 Task: Add an event  with title  Training Session: Sales Techniques, date '2023/11/25' & Select Event type as  Collective. Add location for the event as  456 La Rambla, Barcelona, Spain and add a description: The Sales Techniques training session is a comprehensive and interactive workshop designed to equip sales professionals with effective strategies, skills, and tactics to enhance their sales performance and achieve greater success in their roles. This session focuses on developing a deep understanding of customer needs, building strong relationships, and closing deals through persuasive and customer-centric approaches.Create an event link  http-trainingsession:salestechniquescom & Select the event color as  Blue. , logged in from the account softage.1@softage.netand send the event invitation to softage.6@softage.net and softage.7@softage.net
Action: Mouse moved to (746, 101)
Screenshot: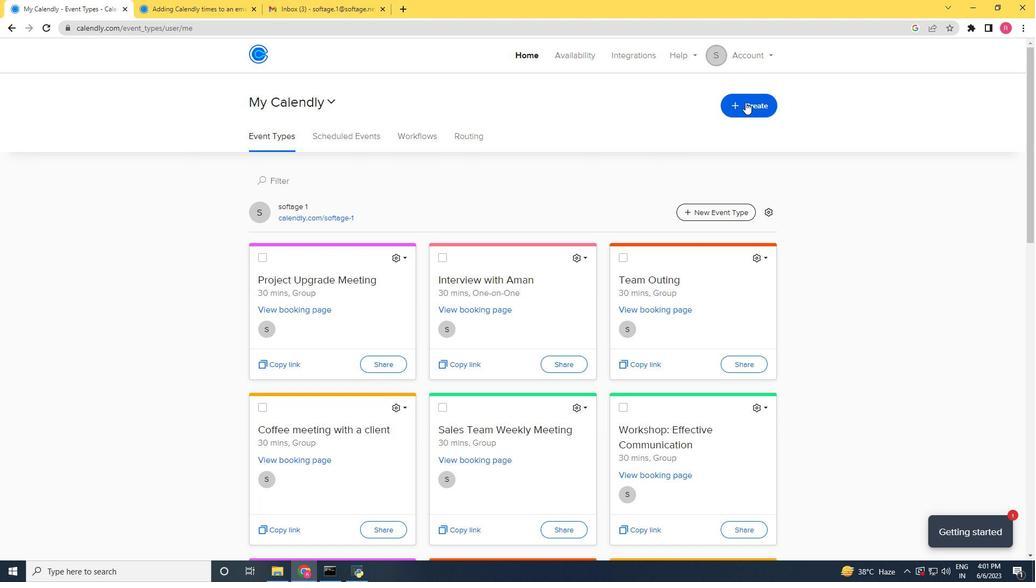 
Action: Mouse pressed left at (746, 101)
Screenshot: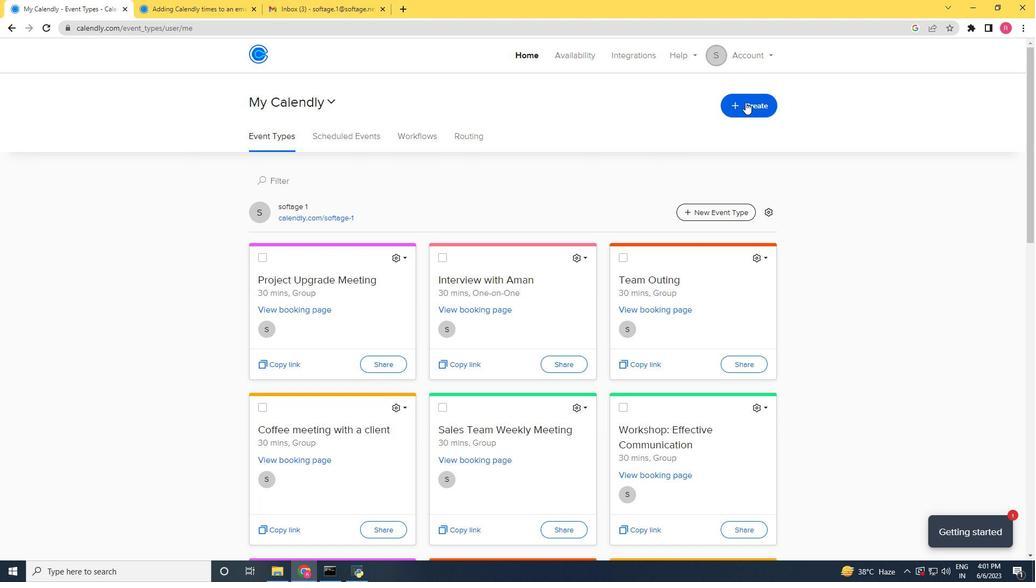 
Action: Mouse moved to (684, 158)
Screenshot: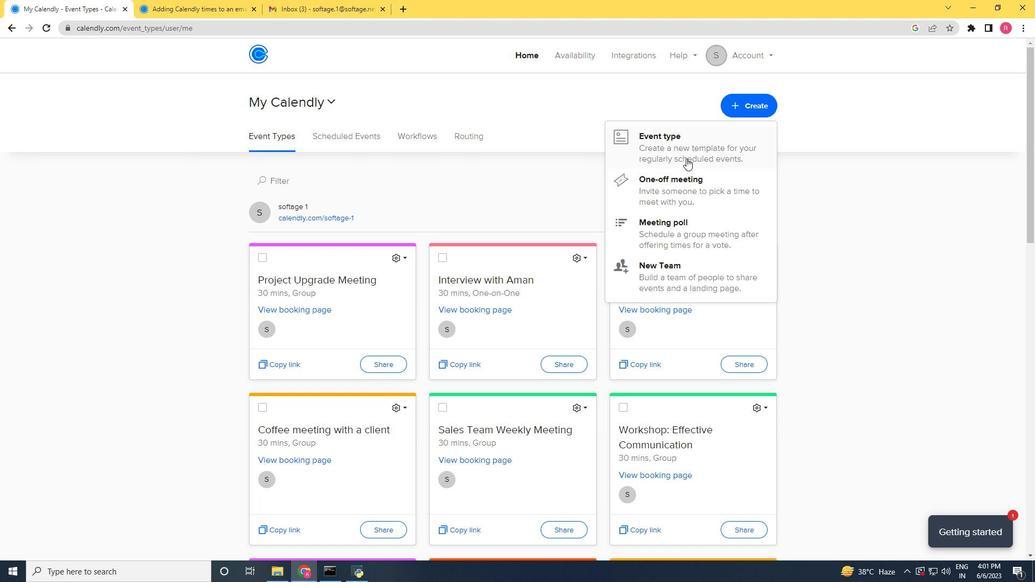 
Action: Mouse pressed left at (684, 158)
Screenshot: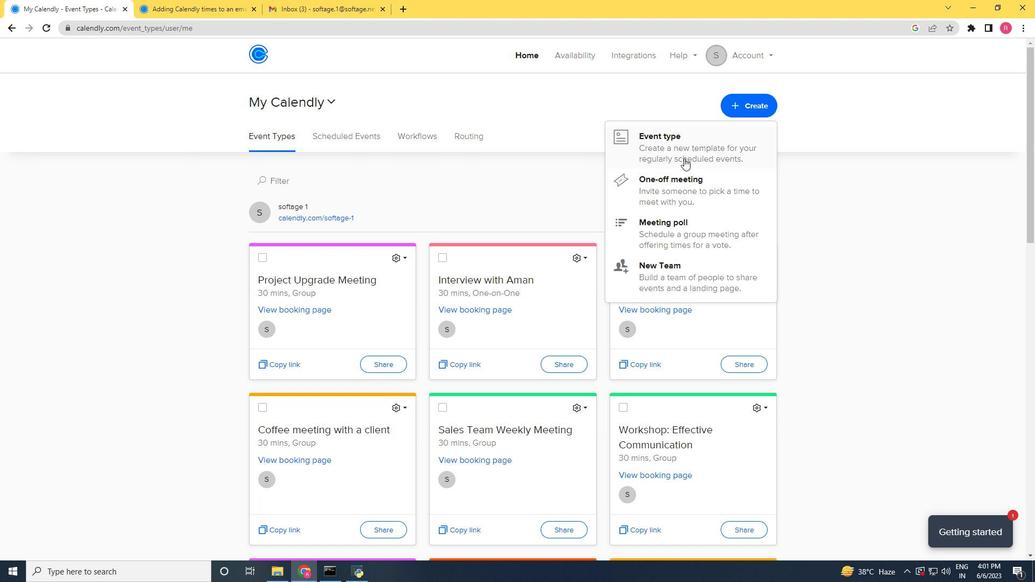 
Action: Mouse moved to (518, 308)
Screenshot: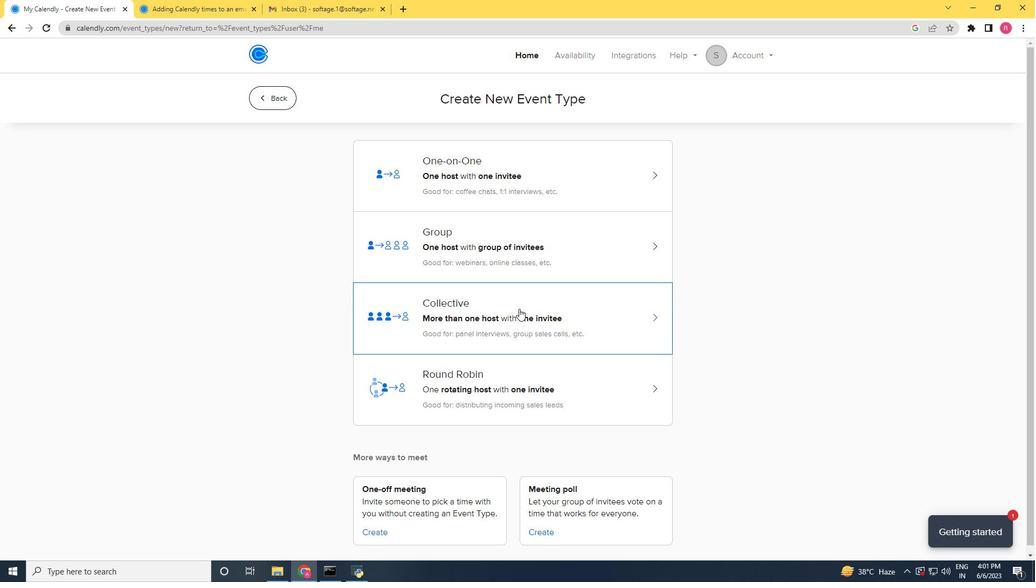 
Action: Mouse pressed left at (518, 308)
Screenshot: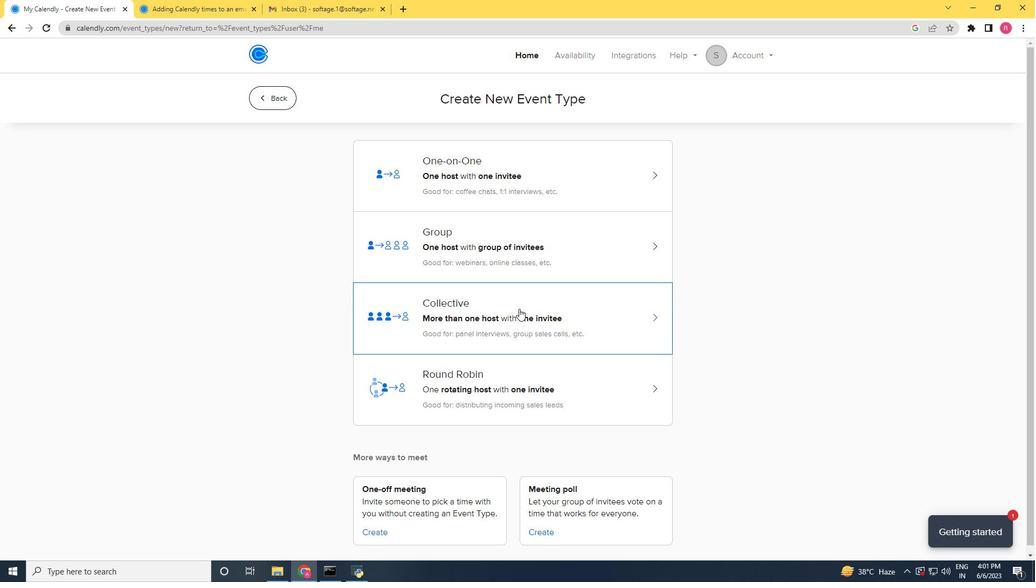 
Action: Mouse moved to (633, 233)
Screenshot: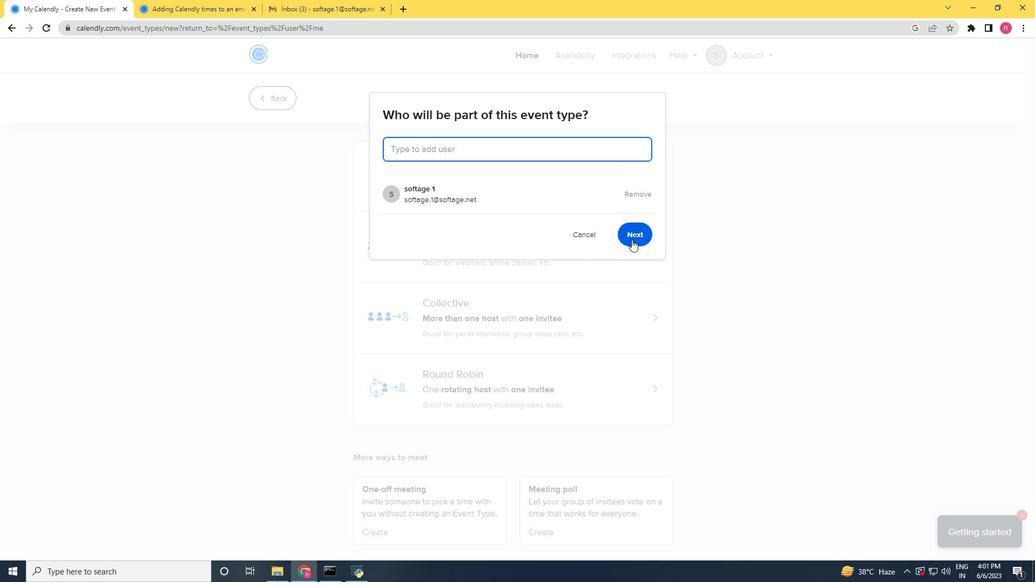 
Action: Mouse pressed left at (633, 233)
Screenshot: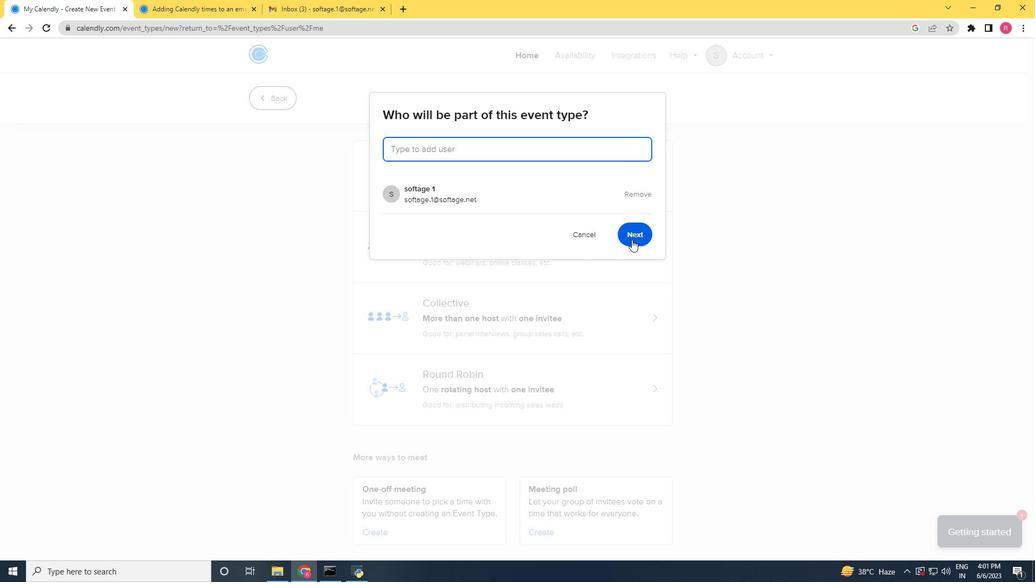 
Action: Mouse moved to (347, 259)
Screenshot: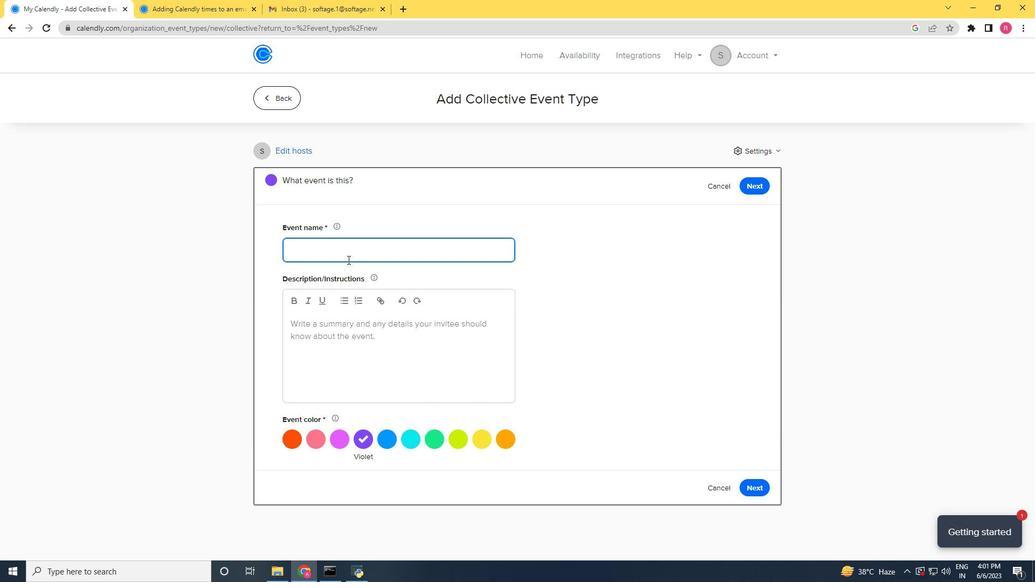 
Action: Key pressed <Key.shift>Training<Key.space><Key.shift>Session
Screenshot: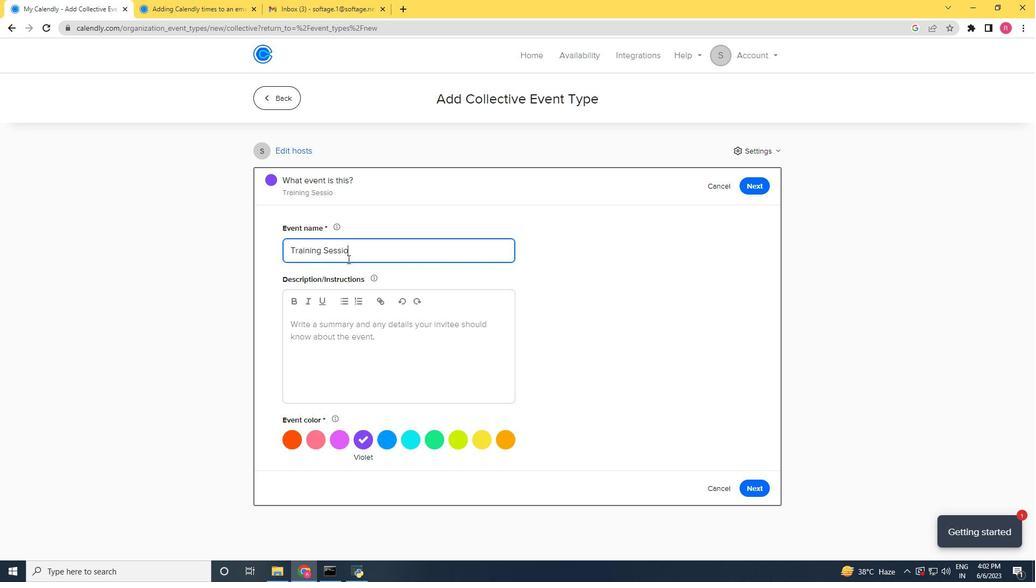 
Action: Mouse moved to (355, 356)
Screenshot: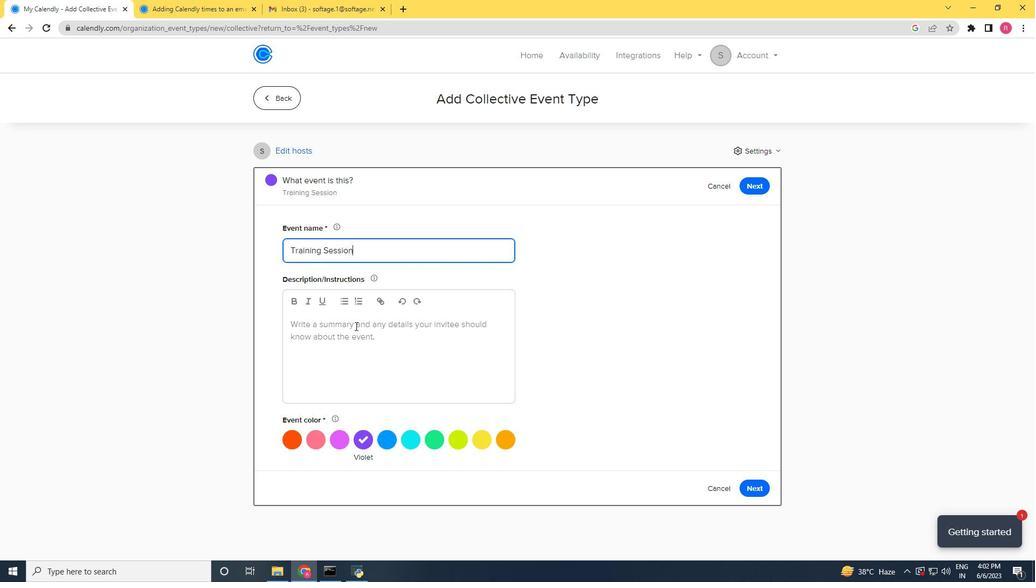 
Action: Mouse pressed left at (355, 356)
Screenshot: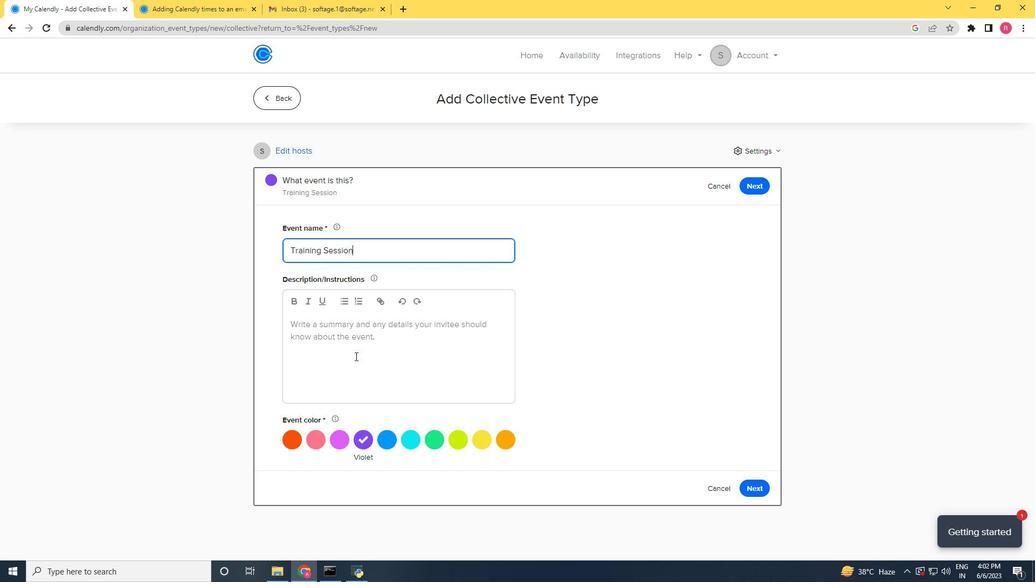 
Action: Mouse moved to (550, 373)
Screenshot: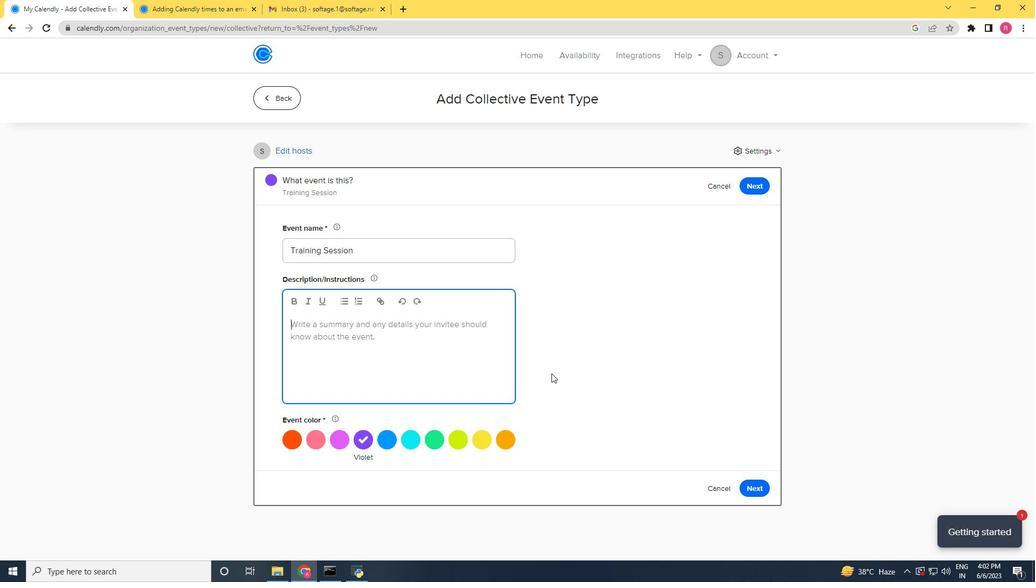 
Action: Key pressed <Key.shift>The<Key.space><Key.shift>Sales<Key.space><Key.shift>Techniques<Key.space>traning<Key.space><Key.backspace><Key.backspace><Key.backspace><Key.backspace><Key.backspace>ining<Key.space>session<Key.space>ia<Key.space>s<Key.space><Key.backspace><Key.backspace><Key.backspace><Key.backspace>s<Key.space>a<Key.space>comprehensive<Key.space>and<Key.space>interactive<Key.space>workshopnn<Key.backspace><Key.backspace><Key.space>designed<Key.space>to<Key.space>equip<Key.space>sales<Key.space>professionals<Key.space>with<Key.space>effective<Key.space>strategies,<Key.space>skill<Key.space><Key.backspace>,<Key.space>and<Key.space>tack<Key.backspace><Key.backspace>ctics<Key.space>to<Key.space>eh<Key.backspace>nhanse<Key.space><Key.backspace><Key.backspace><Key.backspace><Key.backspace><Key.backspace>ance<Key.space>their<Key.space>sales<Key.space>pr<Key.backspace>erformance<Key.space>and<Key.space>achiv=<Key.backspace><Key.backspace>
Screenshot: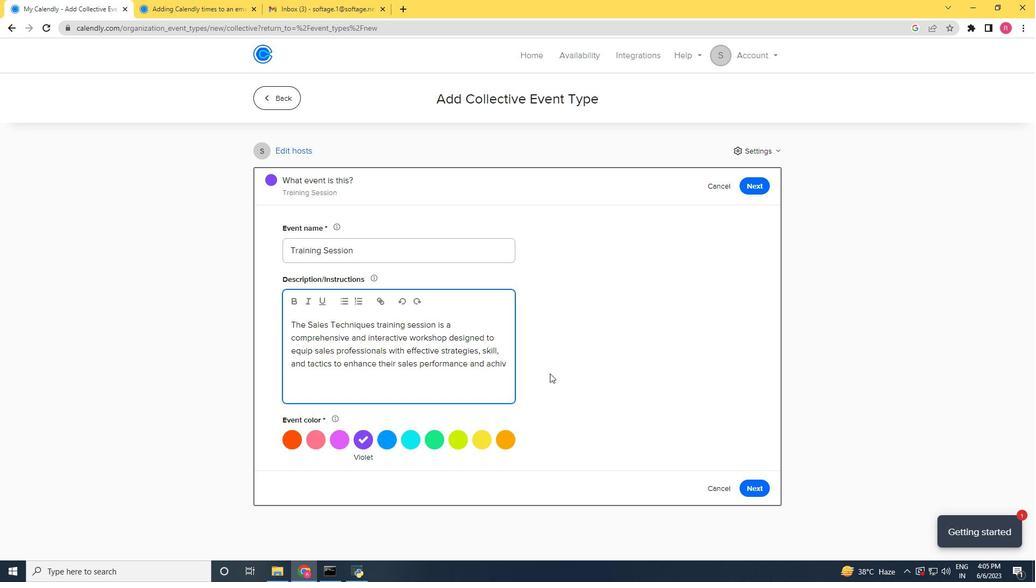 
Action: Mouse moved to (573, 363)
Screenshot: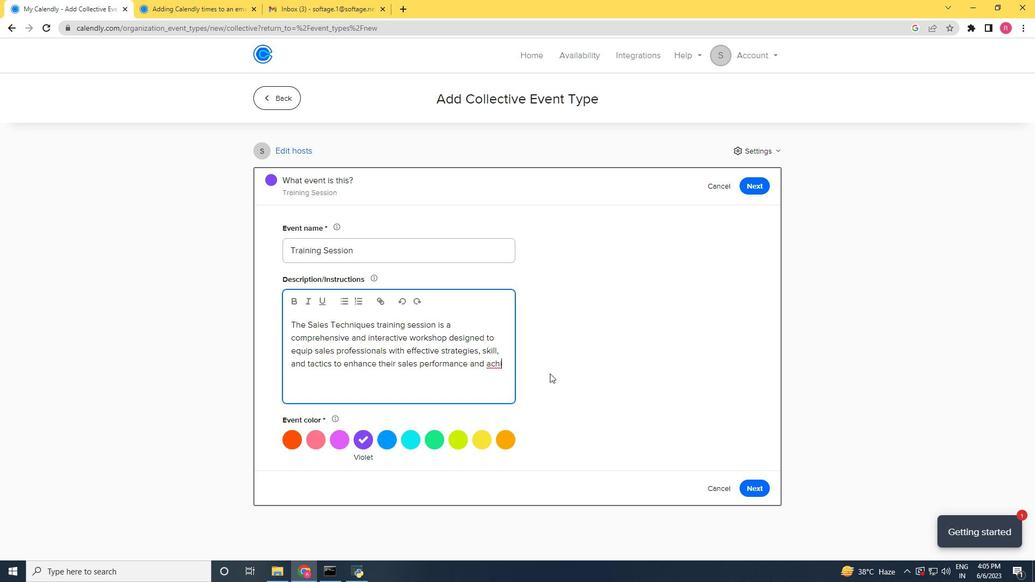 
Action: Key pressed e
Screenshot: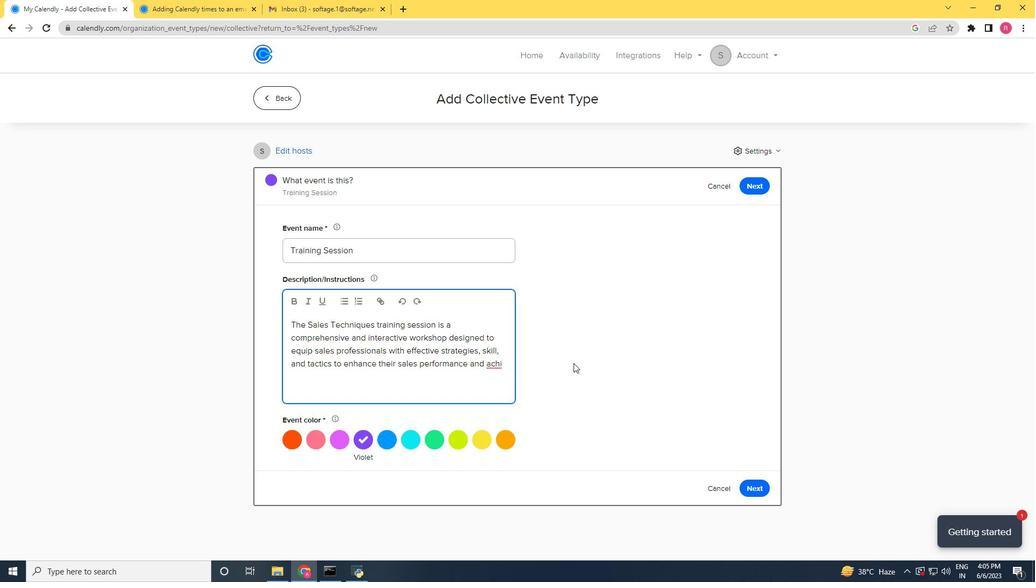 
Action: Mouse moved to (573, 363)
Screenshot: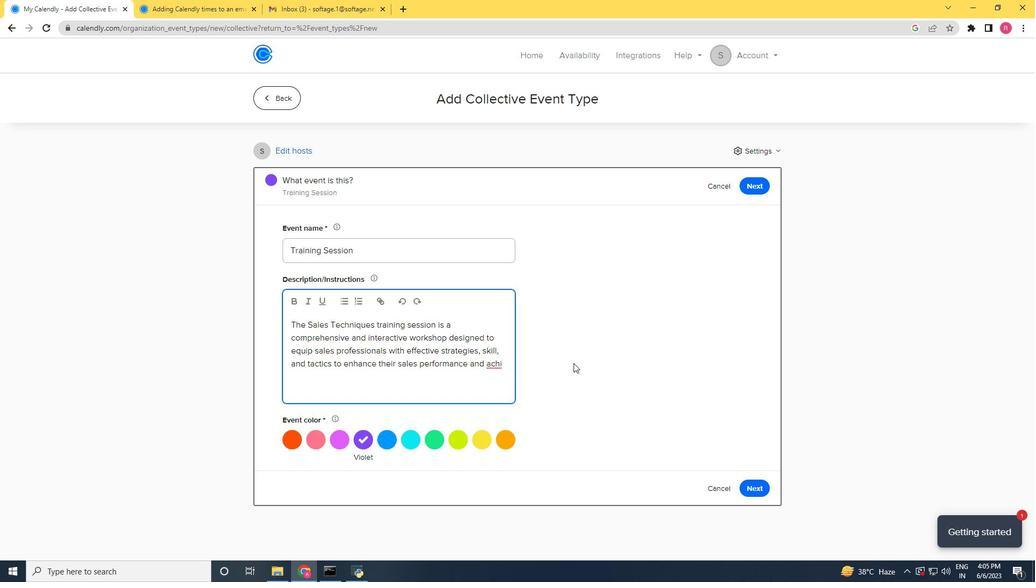 
Action: Key pressed ve<Key.space>grether<Key.space><Key.backspace><Key.backspace><Key.backspace><Key.backspace><Key.backspace><Key.backspace><Key.backspace>reater<Key.space>success<Key.space>in<Key.space>their<Key.space>roles<Key.space><Key.backspace>,<Key.backspace>.<Key.space><Key.shift>THIS<Key.space>SESSION<Key.space>FOR<Key.backspace>CUSES<Key.space>ON<Key.space>DEVELOPO<Key.backspace>ING<Key.space>A<Key.space>DEEP<Key.space><Key.space>UNDERSTANDING<Key.space>OF<Key.space>CUSTOMER<Key.space>NEEDS<Key.space><Key.backspace>,<Key.space><Key.shift><Key.shift><Key.shift>bul<Key.backspace>ilding<Key.space>strong<Key.space>relationship<Key.space><Key.backspace>,<Key.space>and<Key.space>closing<Key.space><Key.space><Key.space>deals<Key.space>through<Key.space>persuasu<Key.backspace>ive<Key.space>and<Key.space>customer<Key.space><Key.backspace>-centric<Key.space>approaches.
Screenshot: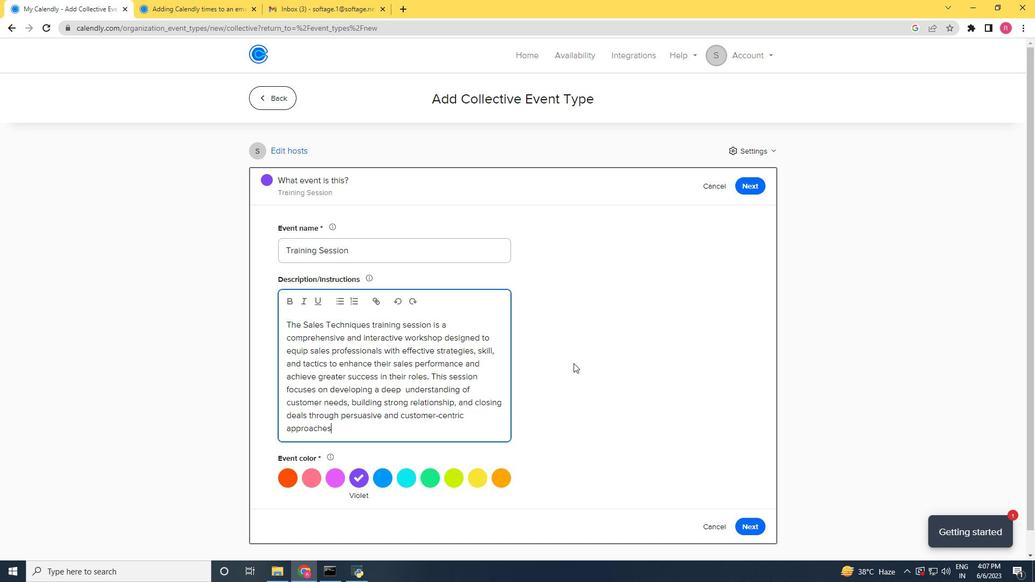 
Action: Mouse moved to (380, 475)
Screenshot: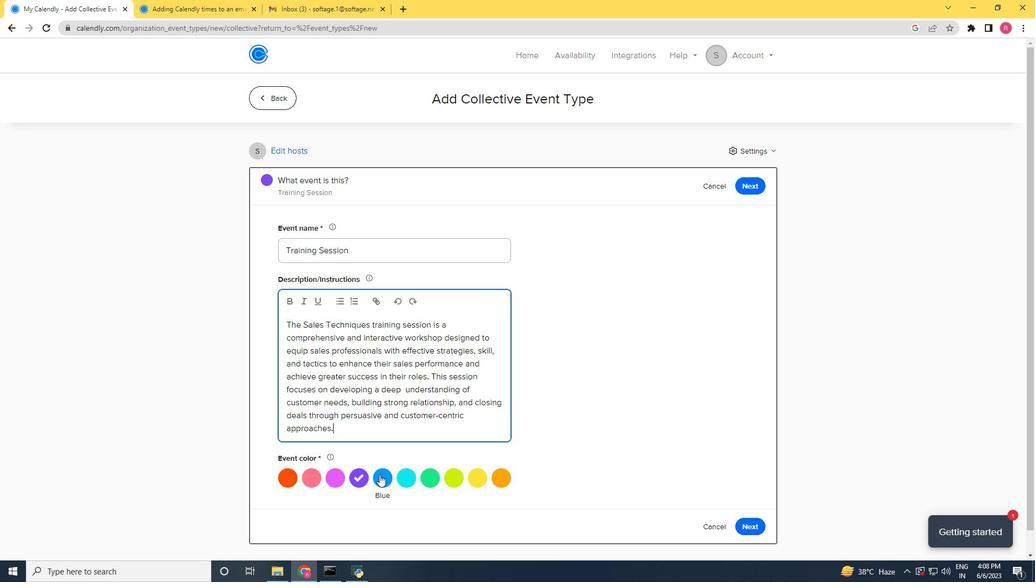 
Action: Mouse pressed left at (380, 475)
Screenshot: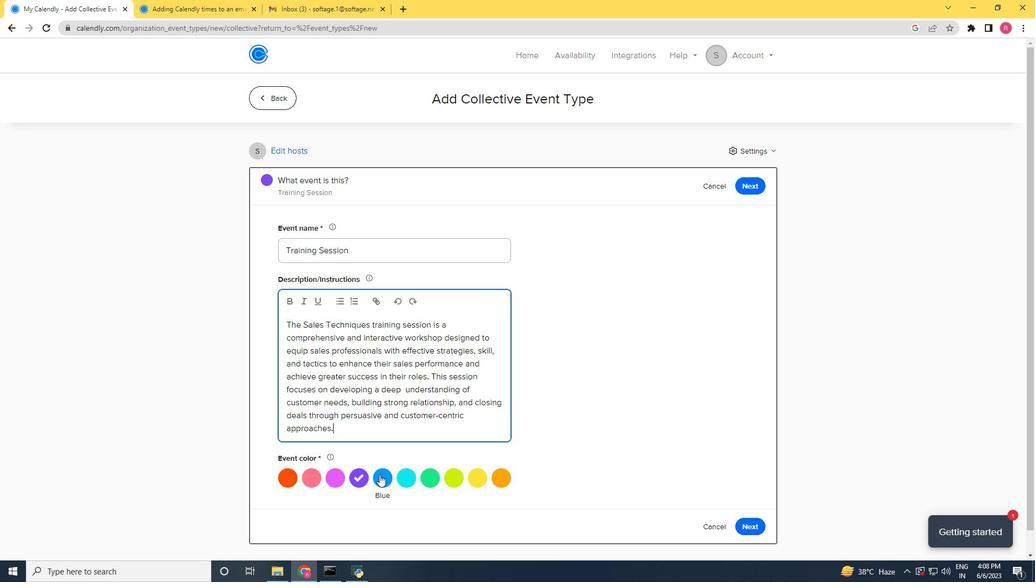 
Action: Mouse moved to (754, 529)
Screenshot: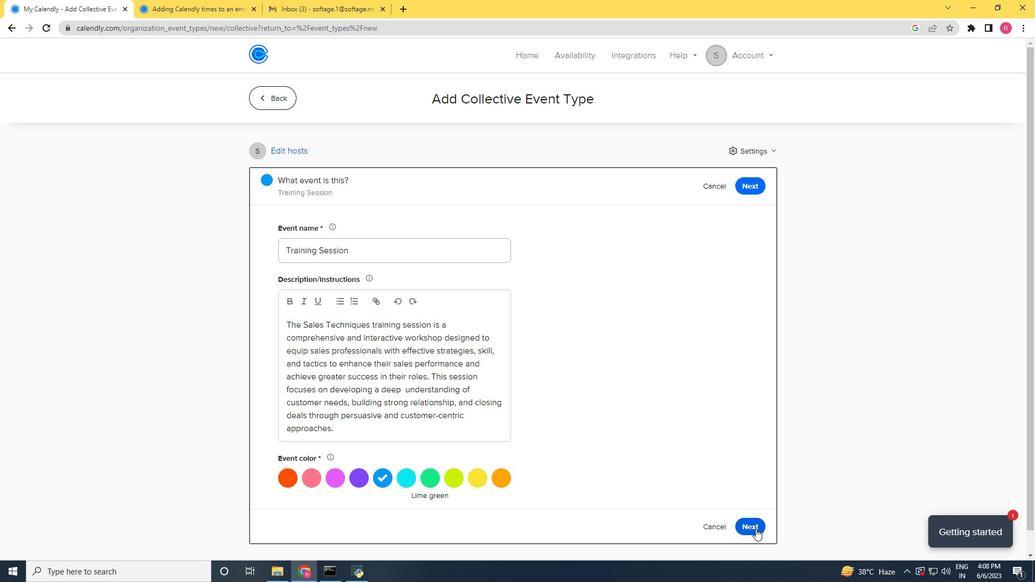 
Action: Mouse pressed left at (754, 529)
Screenshot: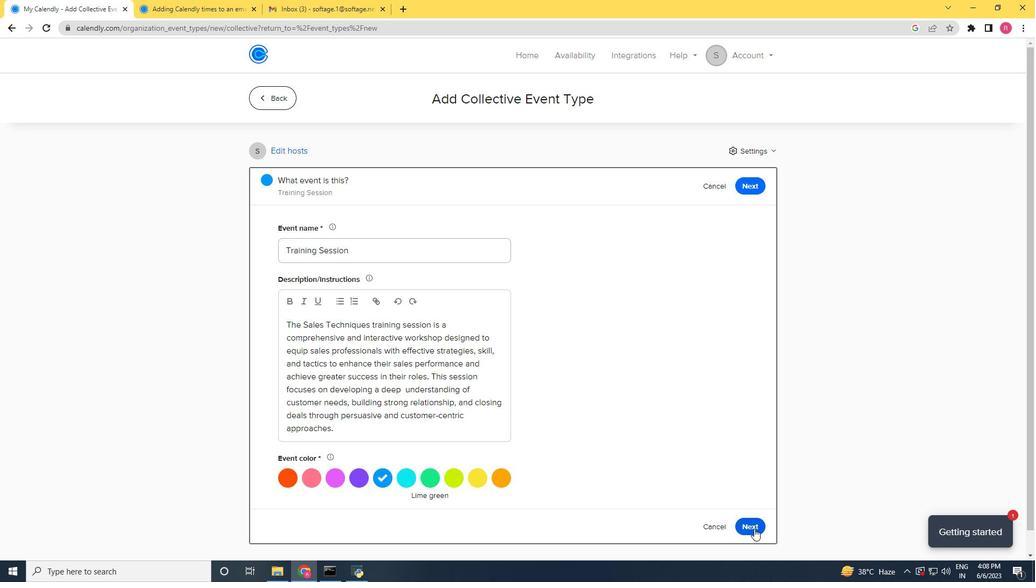 
Action: Mouse moved to (429, 326)
Screenshot: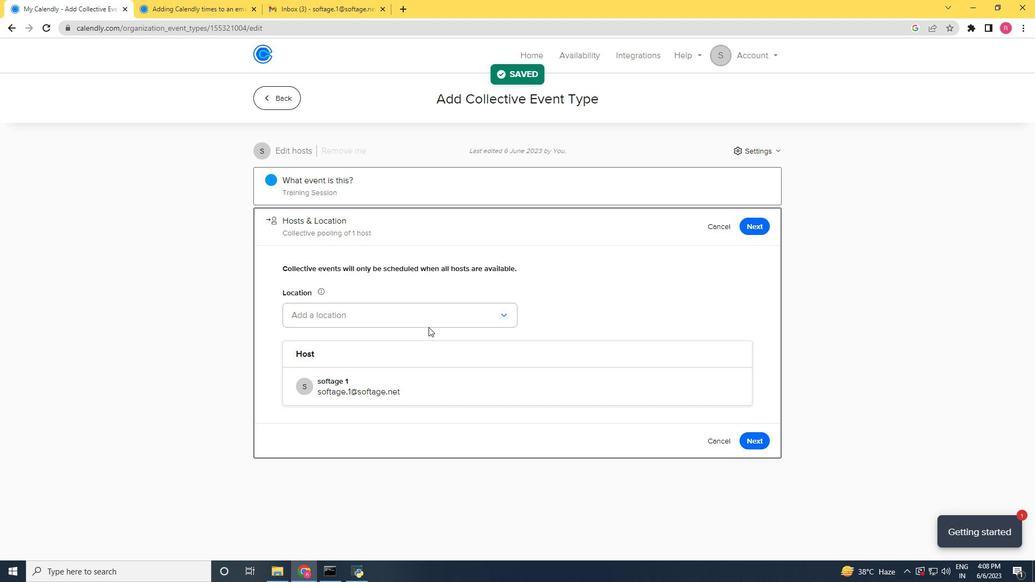 
Action: Mouse pressed left at (428, 327)
Screenshot: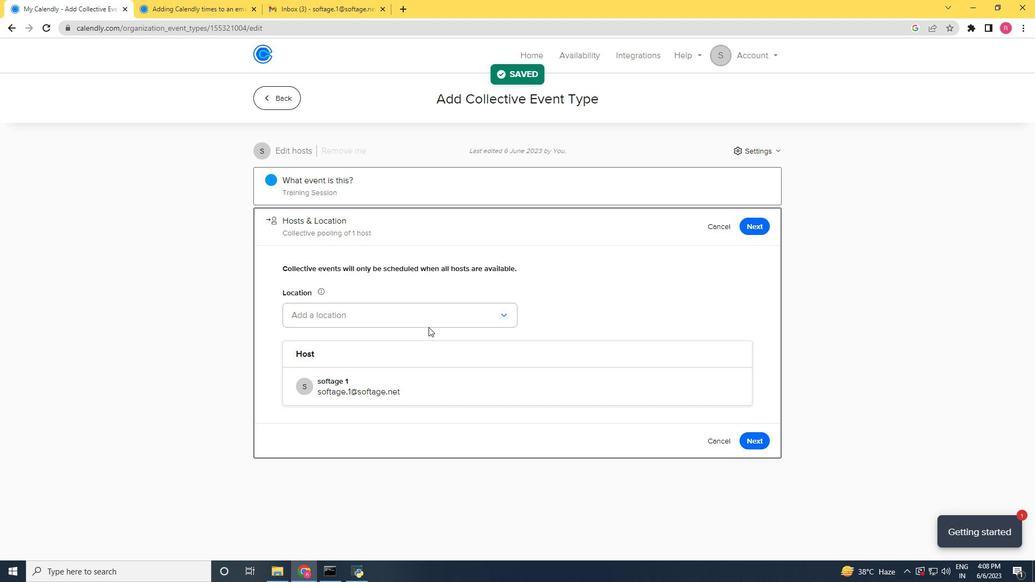 
Action: Mouse moved to (421, 353)
Screenshot: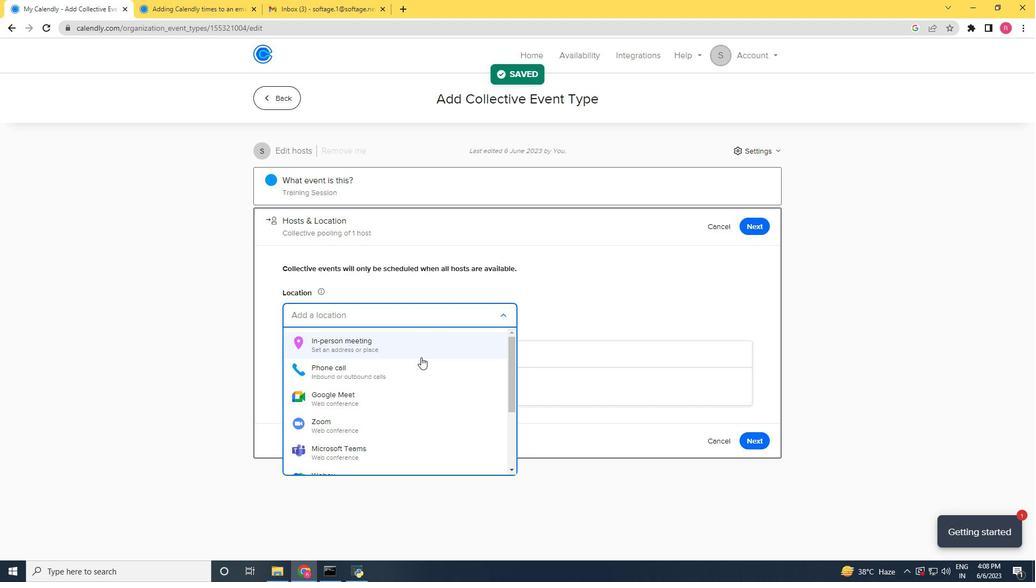 
Action: Mouse pressed left at (421, 353)
Screenshot: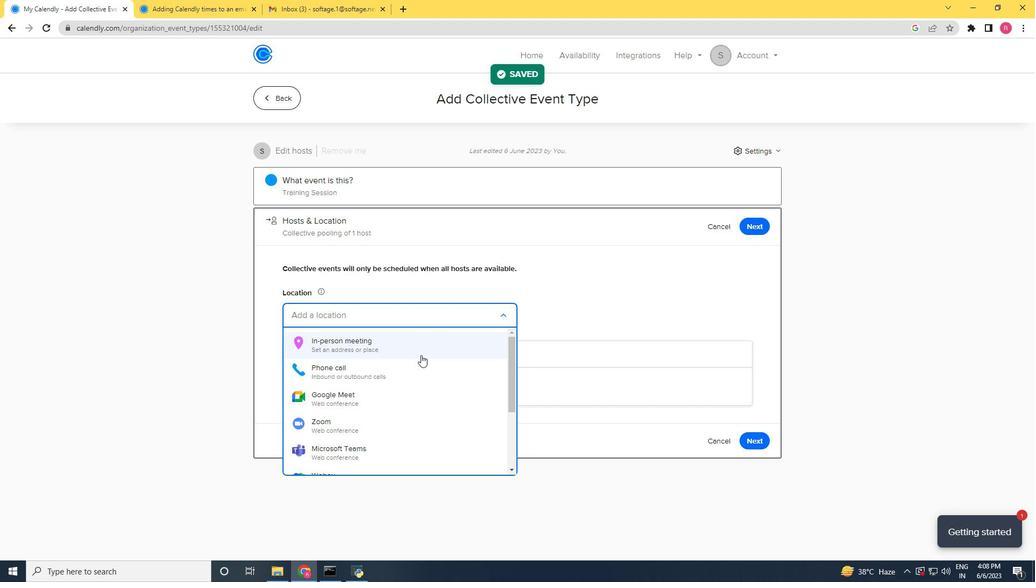 
Action: Mouse moved to (506, 181)
Screenshot: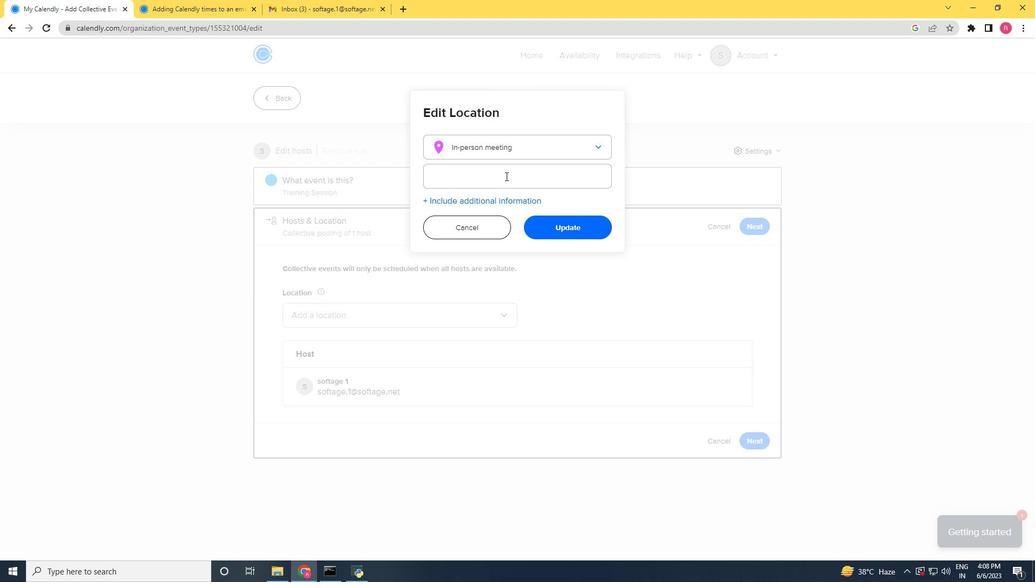 
Action: Mouse pressed left at (506, 181)
Screenshot: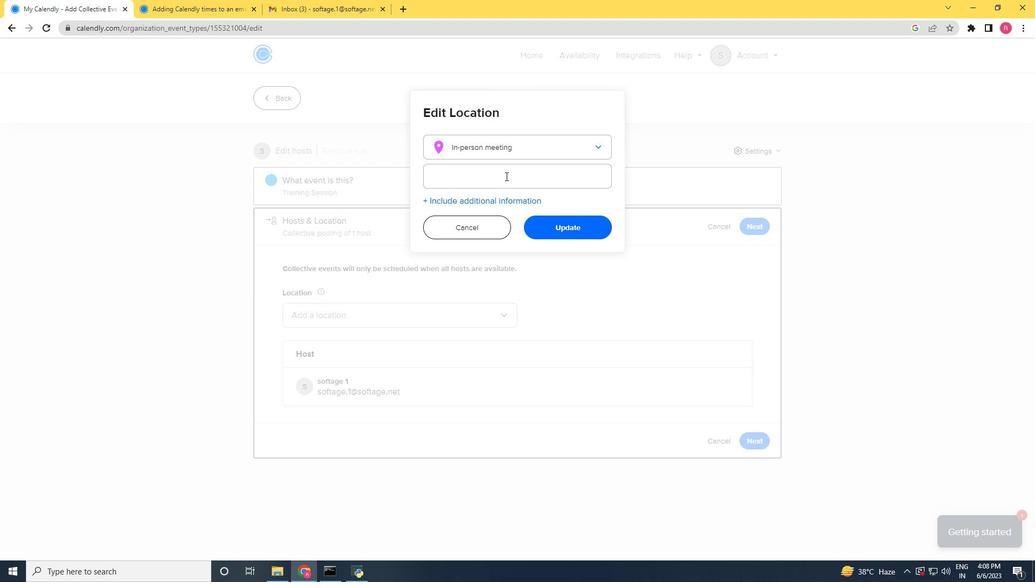 
Action: Mouse moved to (511, 172)
Screenshot: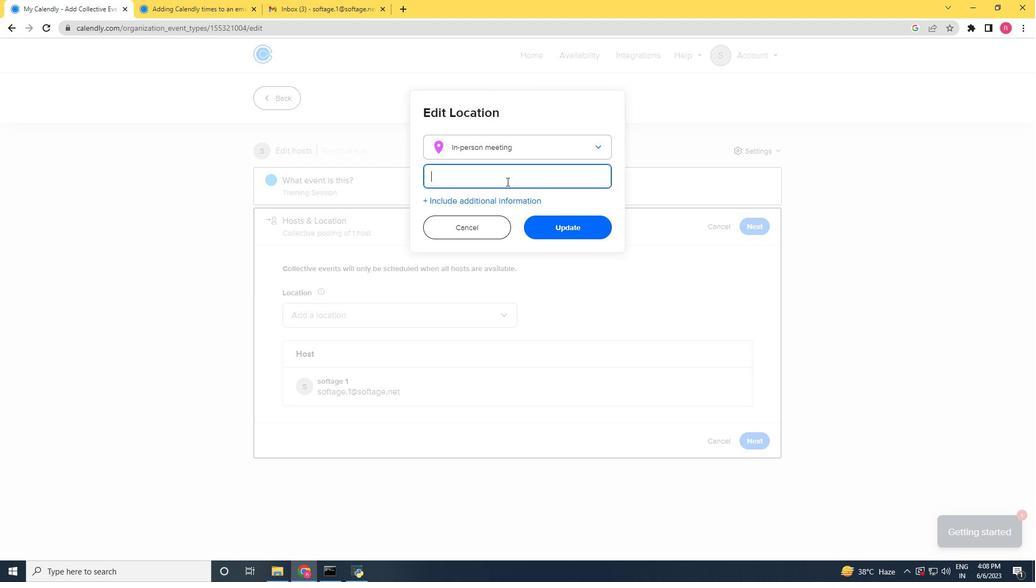 
Action: Key pressed 456<Key.space><Key.space><Key.shift>la<Key.space><Key.backspace><Key.backspace><Key.backspace><Key.shift>La<Key.space><Key.shift>Rambla<Key.space><Key.backspace>,<Key.space><Key.shift>Barcelona<Key.space><Key.space><Key.backspace>,<Key.space><Key.backspace><Key.backspace><Key.backspace>,<Key.space><Key.shift>Spain
Screenshot: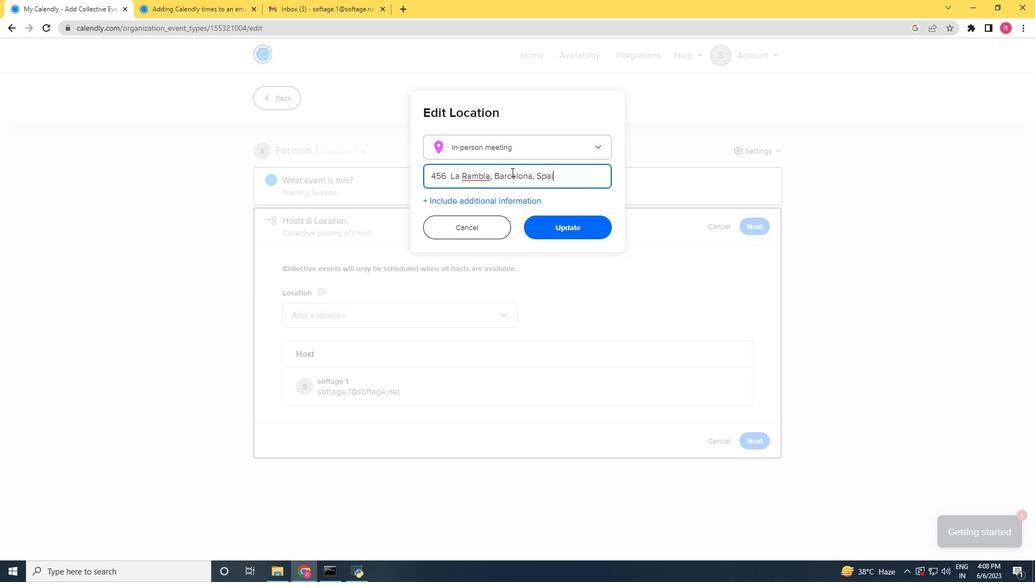
Action: Mouse moved to (551, 226)
Screenshot: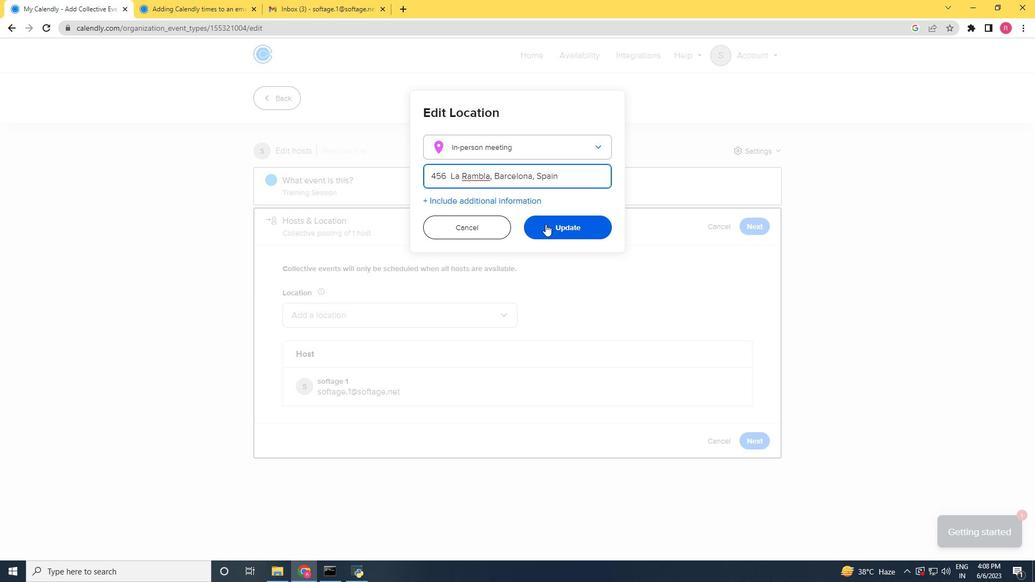 
Action: Mouse pressed left at (551, 226)
Screenshot: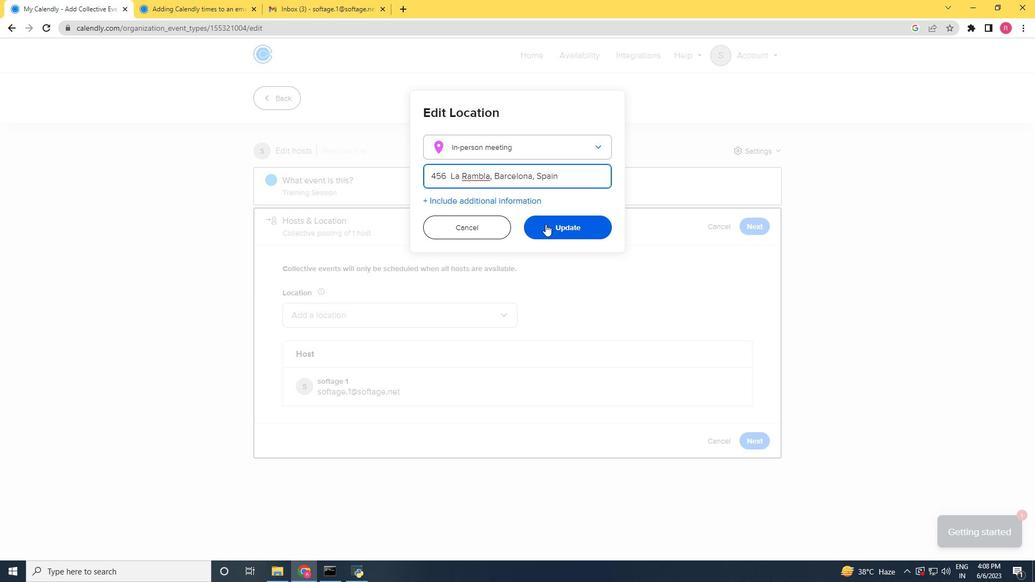 
Action: Mouse moved to (760, 438)
Screenshot: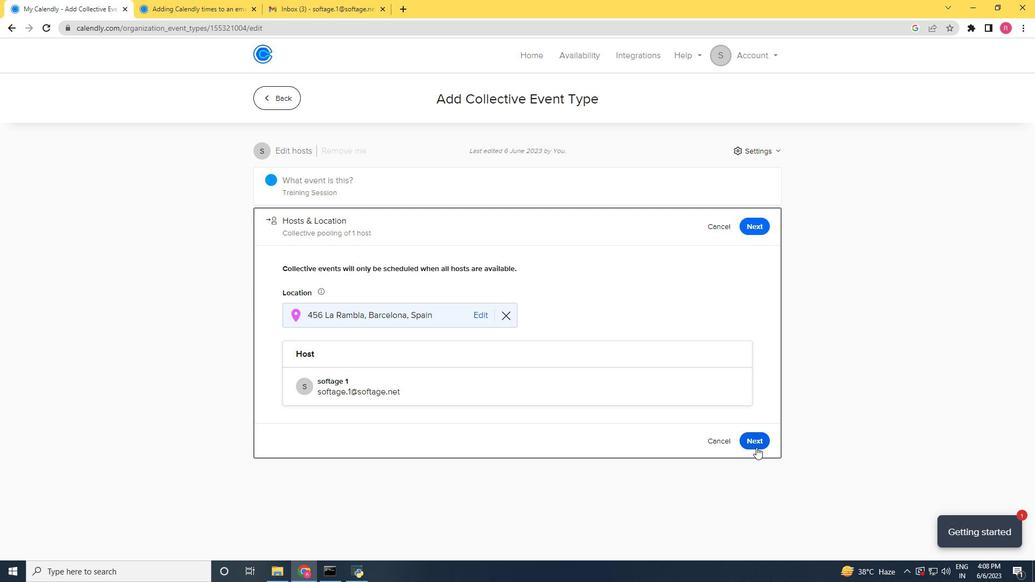 
Action: Mouse pressed left at (758, 440)
Screenshot: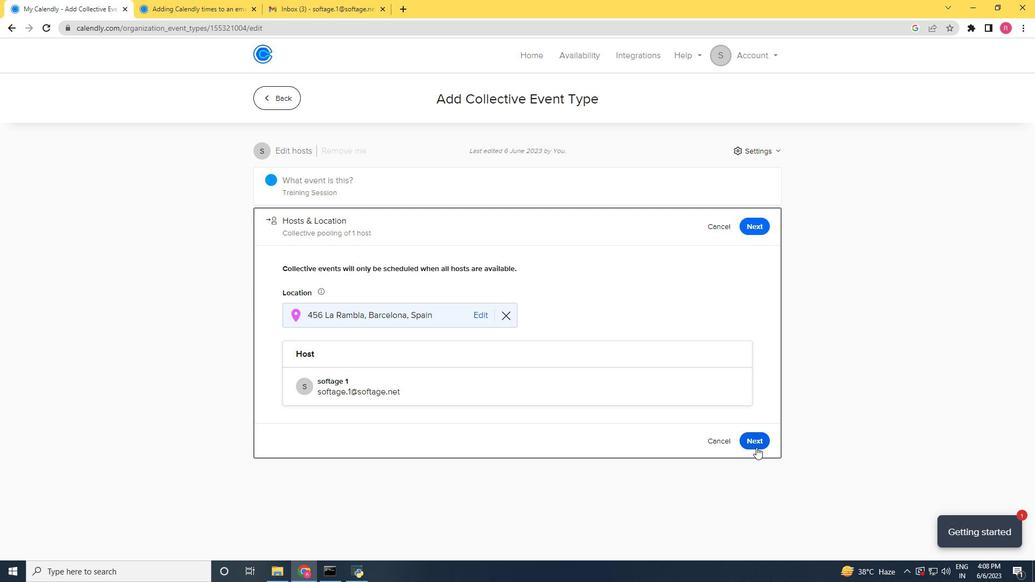 
Action: Mouse moved to (285, 388)
Screenshot: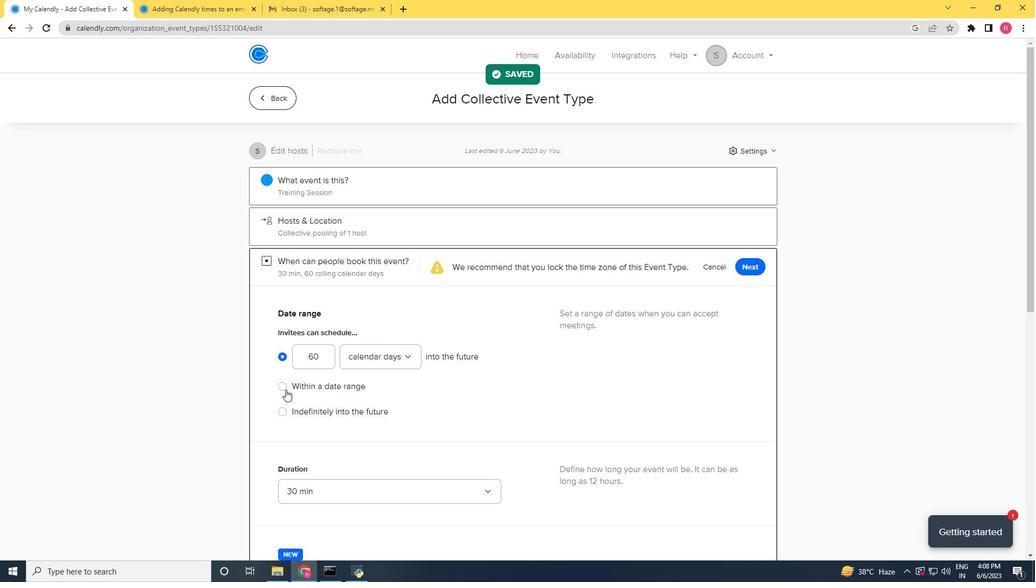 
Action: Mouse pressed left at (285, 388)
Screenshot: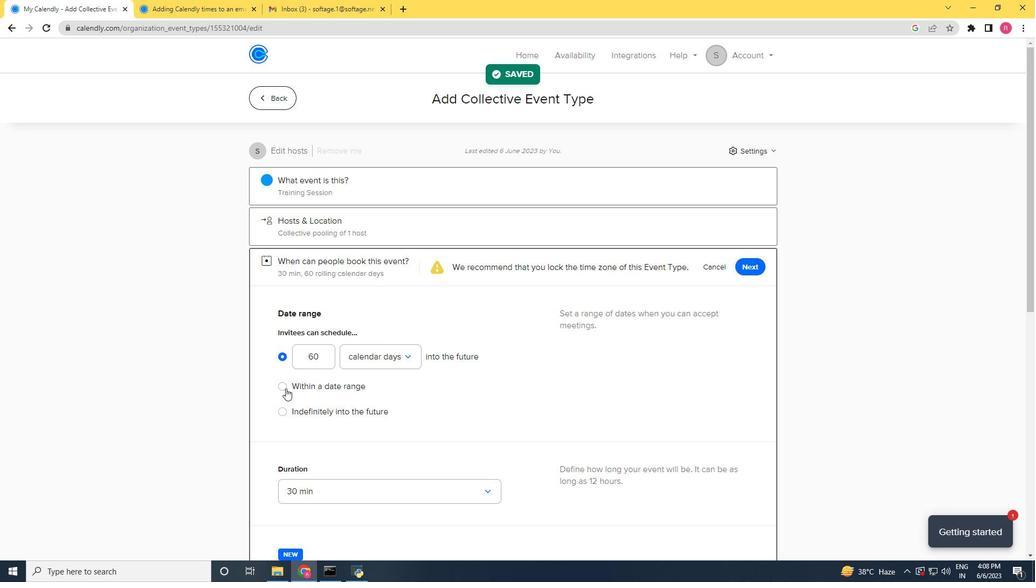 
Action: Mouse moved to (409, 391)
Screenshot: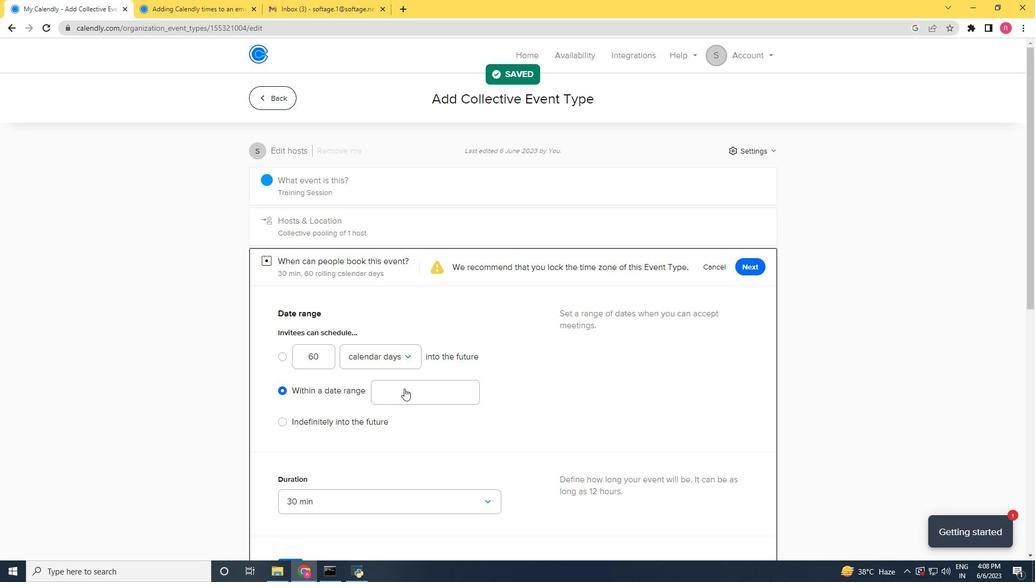 
Action: Mouse pressed left at (409, 391)
Screenshot: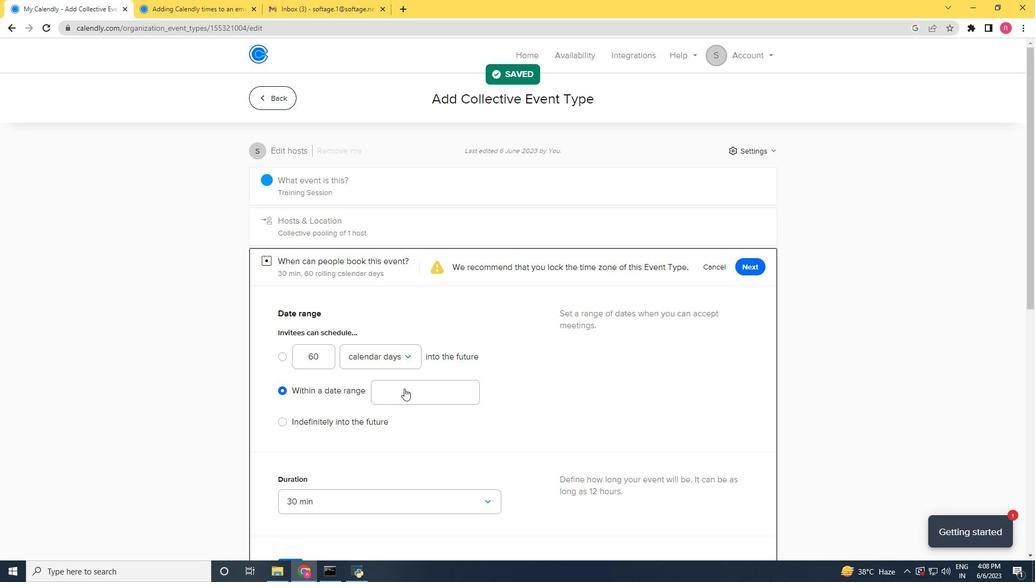 
Action: Mouse moved to (455, 196)
Screenshot: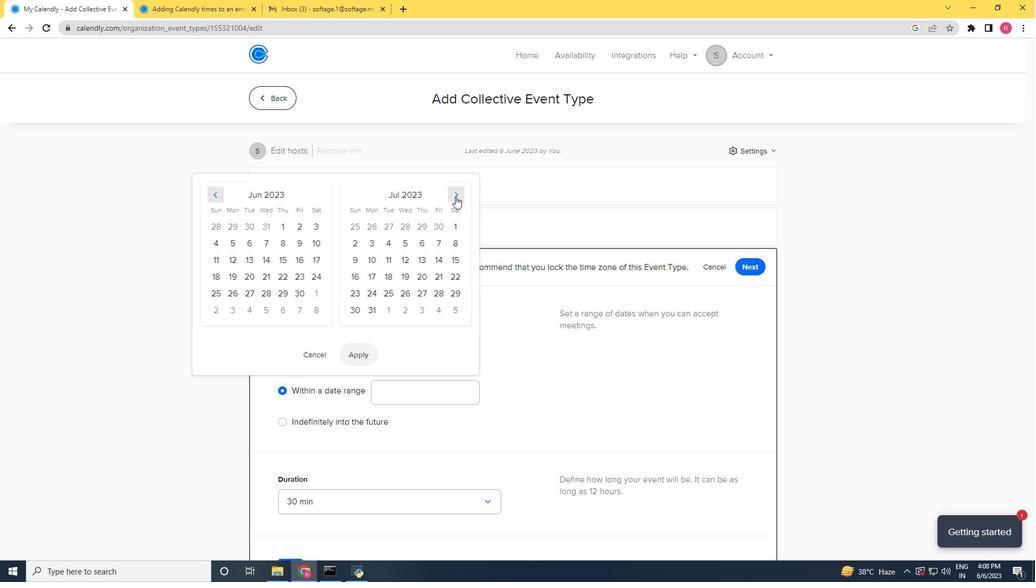 
Action: Mouse pressed left at (455, 196)
Screenshot: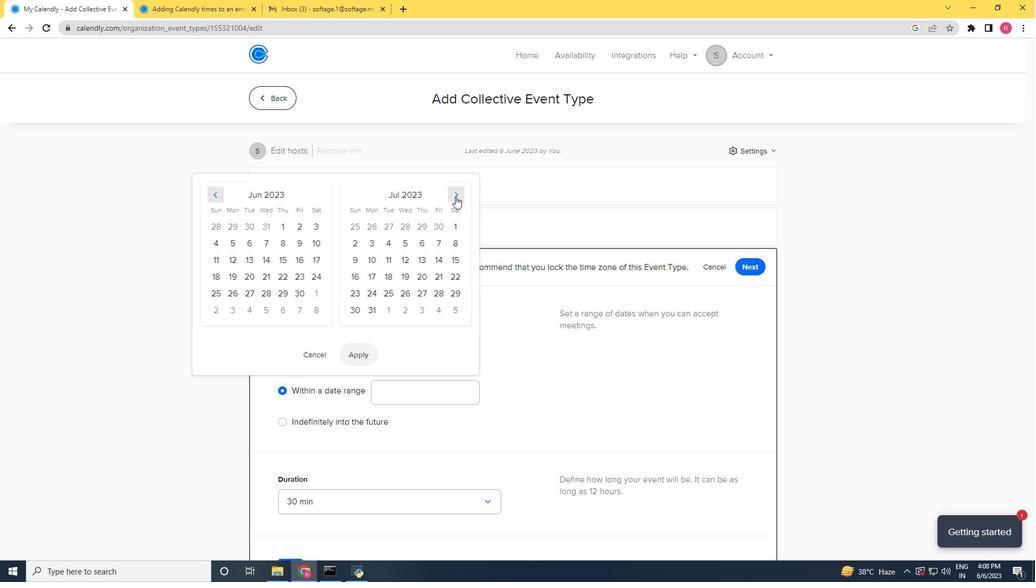 
Action: Mouse moved to (455, 198)
Screenshot: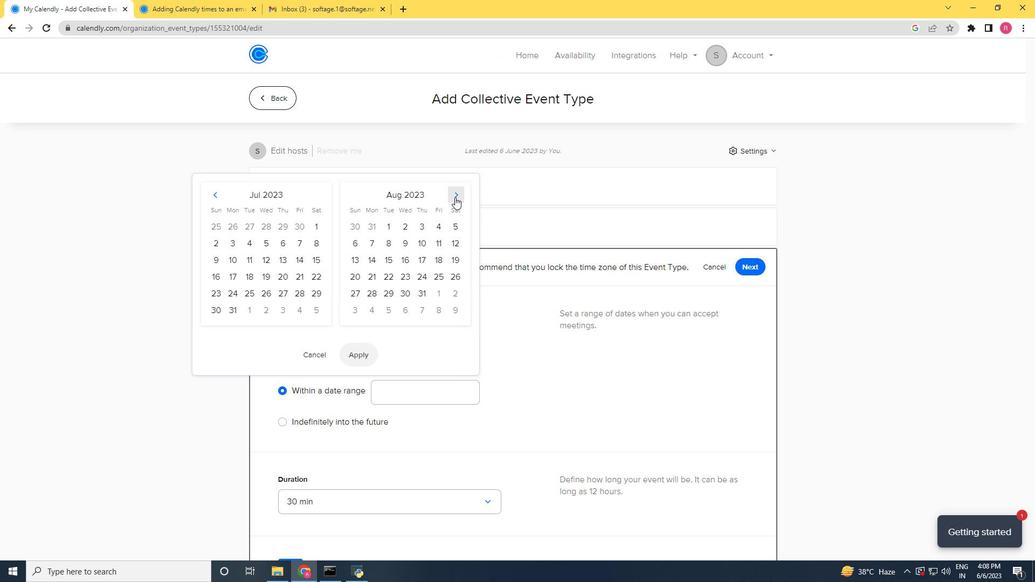 
Action: Mouse pressed left at (455, 198)
Screenshot: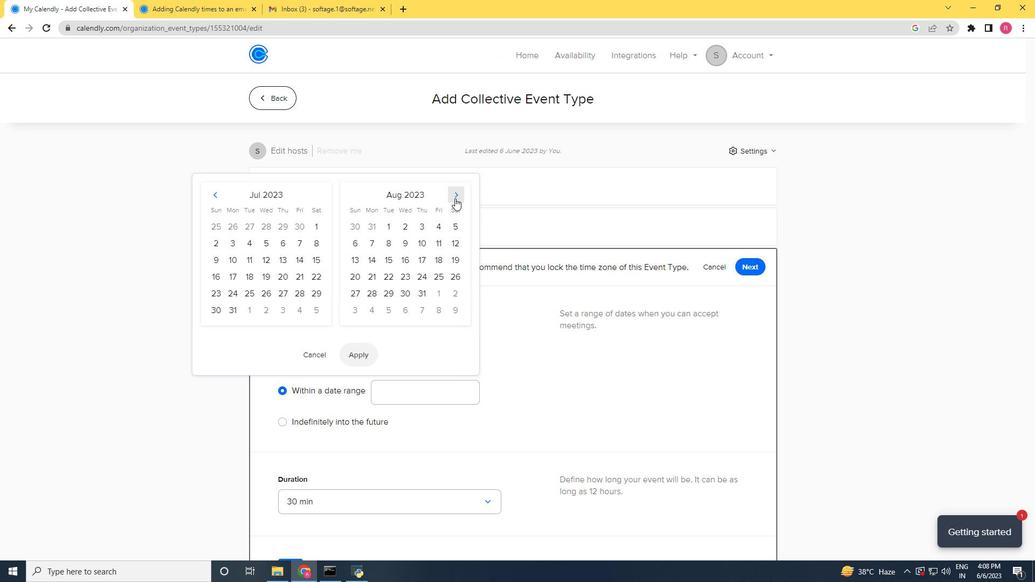 
Action: Mouse moved to (455, 198)
Screenshot: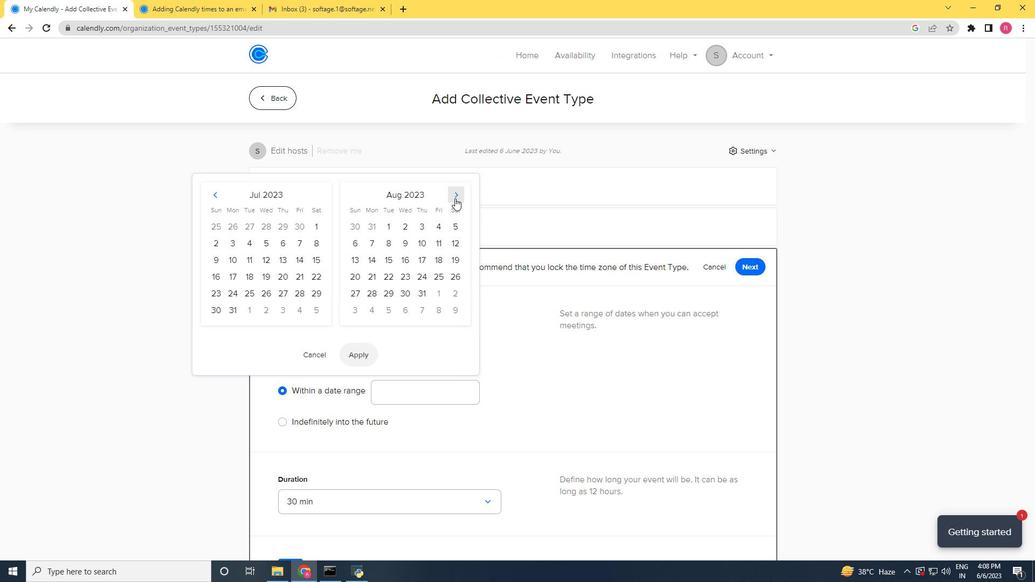 
Action: Mouse pressed left at (455, 198)
Screenshot: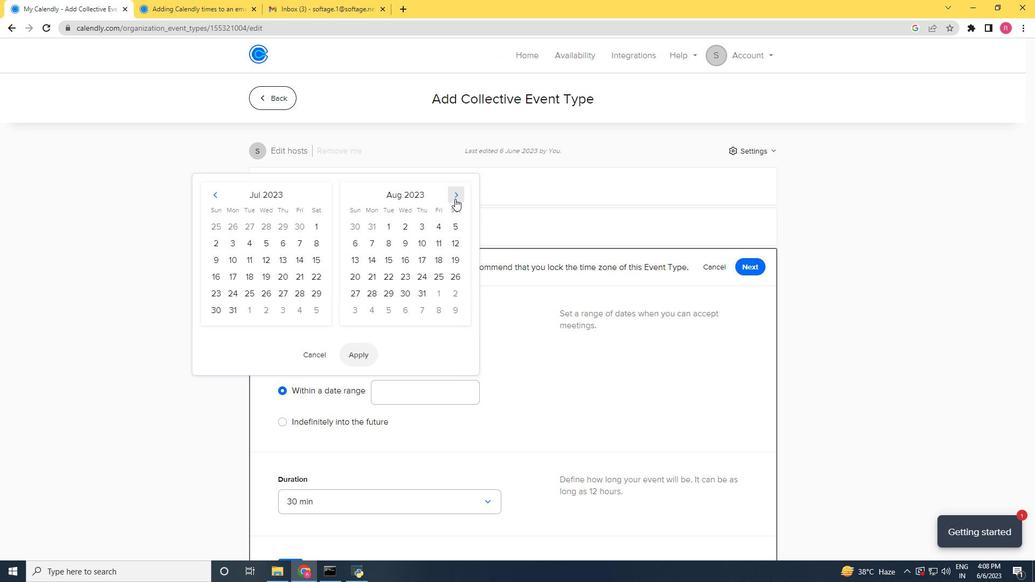 
Action: Mouse moved to (455, 200)
Screenshot: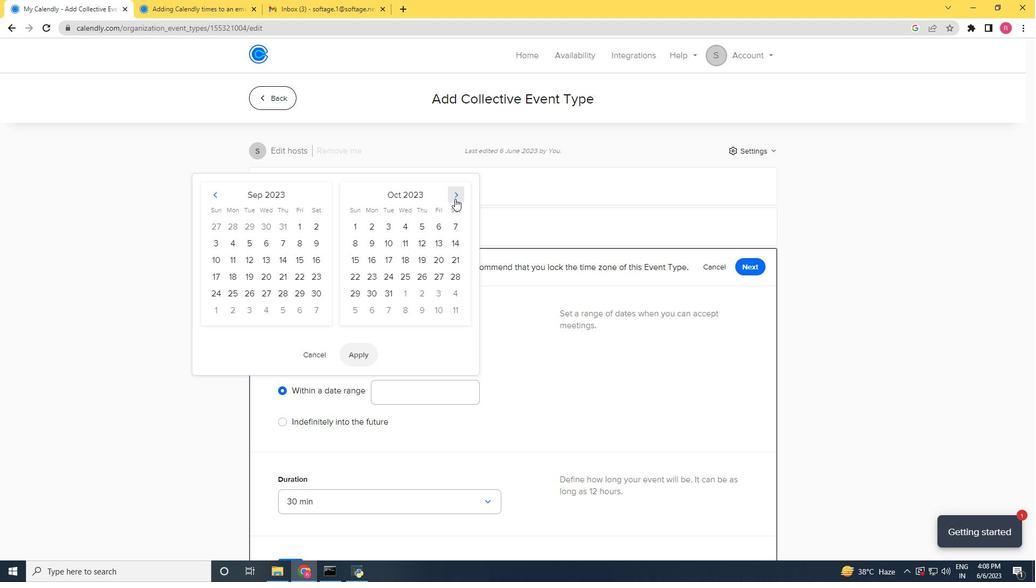 
Action: Mouse pressed left at (455, 200)
Screenshot: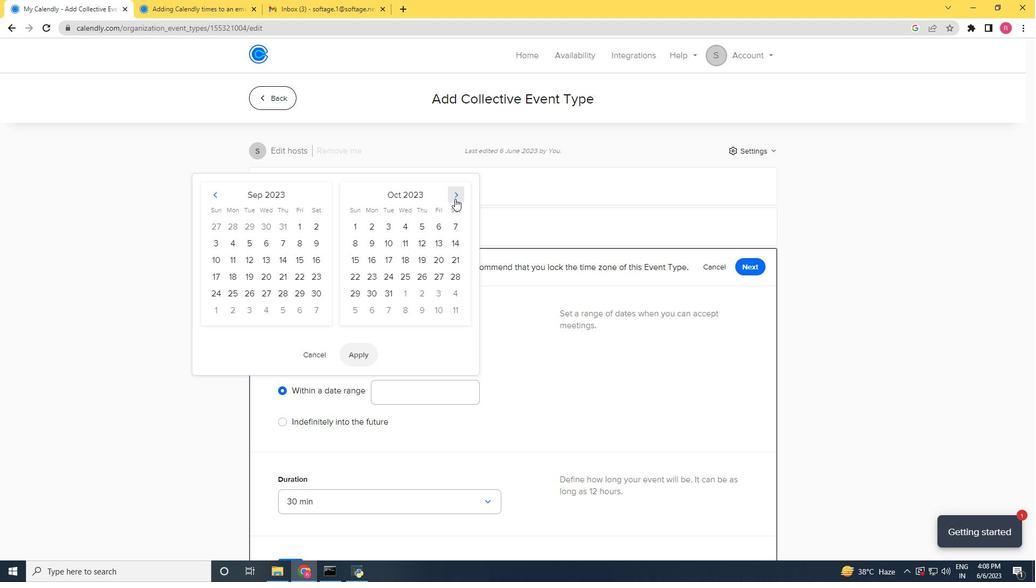 
Action: Mouse moved to (454, 276)
Screenshot: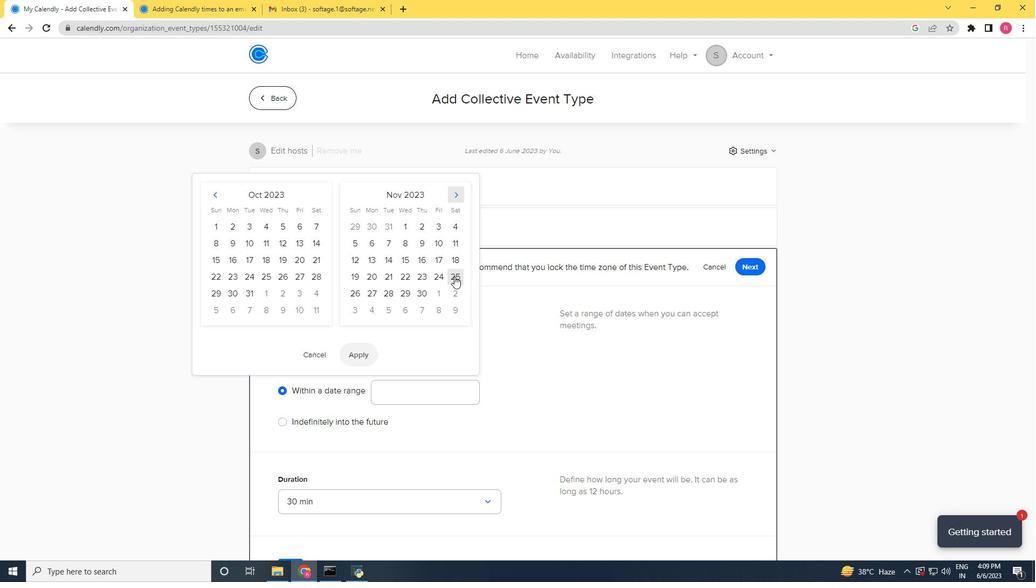 
Action: Mouse pressed left at (454, 276)
Screenshot: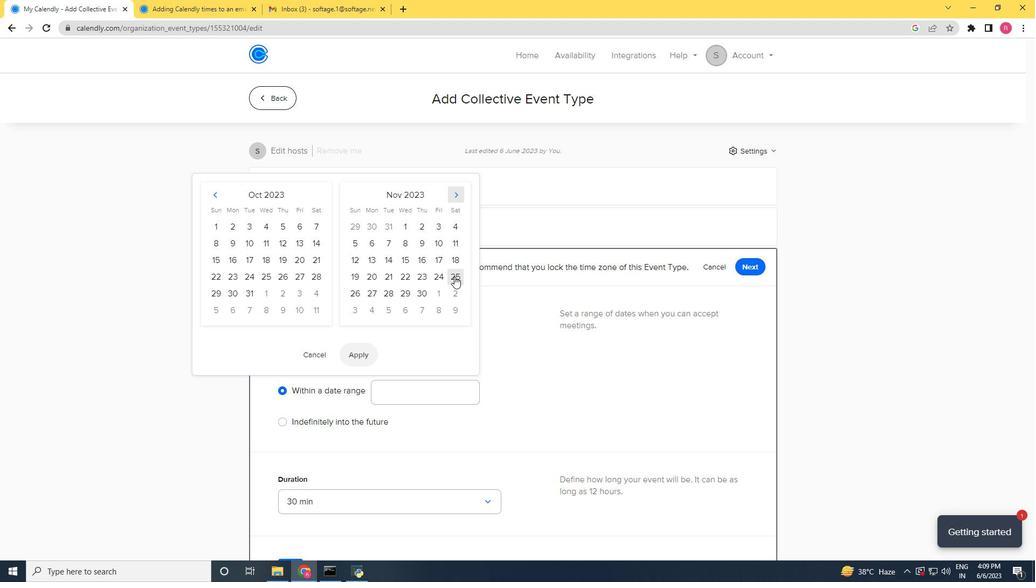 
Action: Mouse moved to (372, 296)
Screenshot: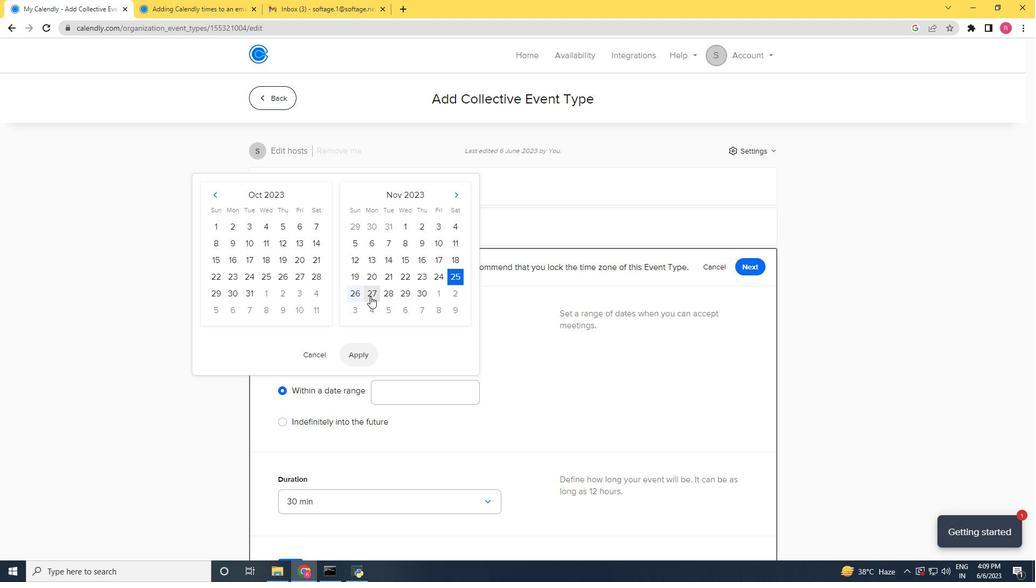 
Action: Mouse pressed left at (372, 296)
Screenshot: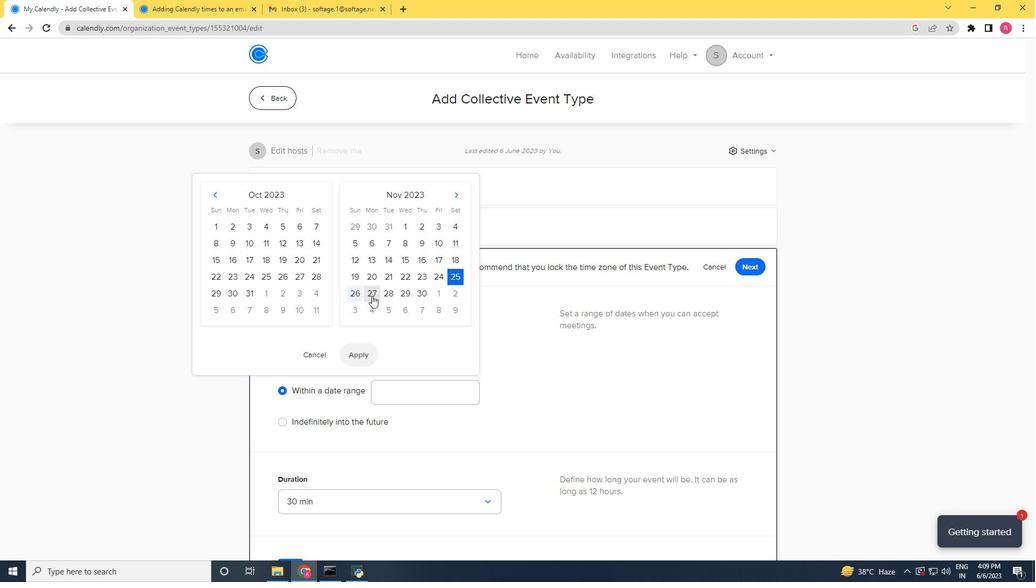 
Action: Mouse moved to (358, 353)
Screenshot: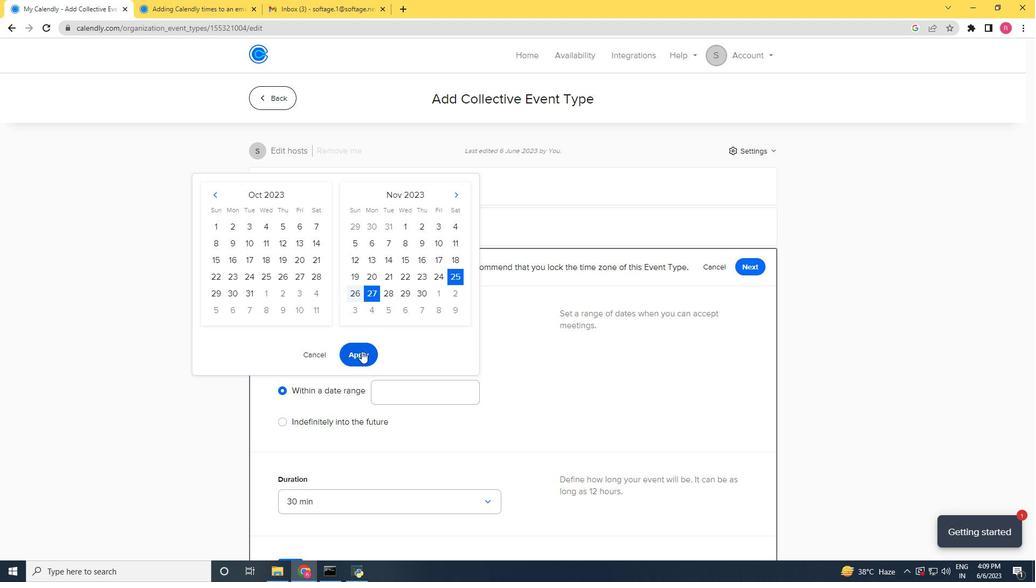 
Action: Mouse pressed left at (358, 353)
Screenshot: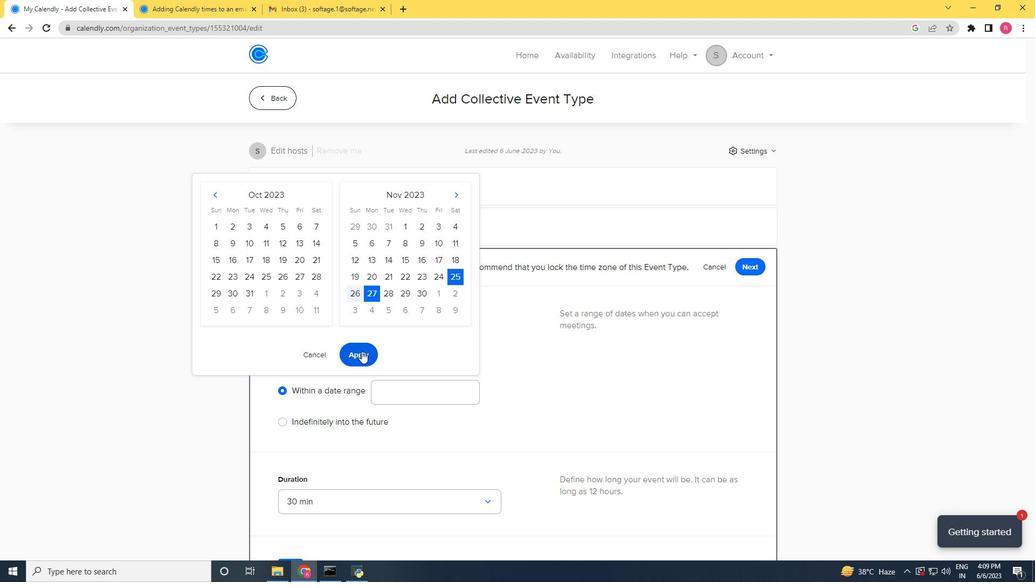
Action: Mouse moved to (577, 372)
Screenshot: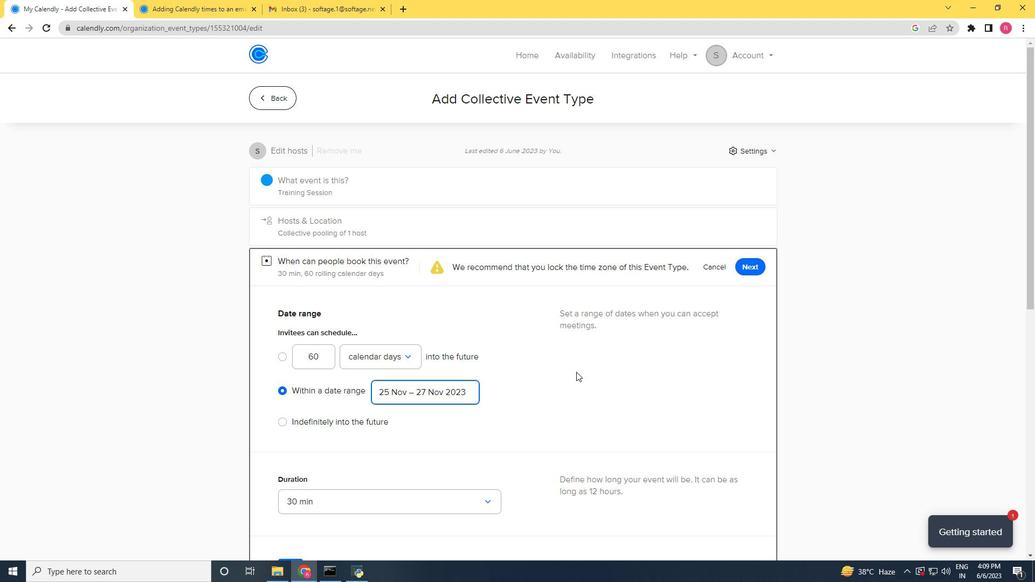 
Action: Mouse scrolled (577, 371) with delta (0, 0)
Screenshot: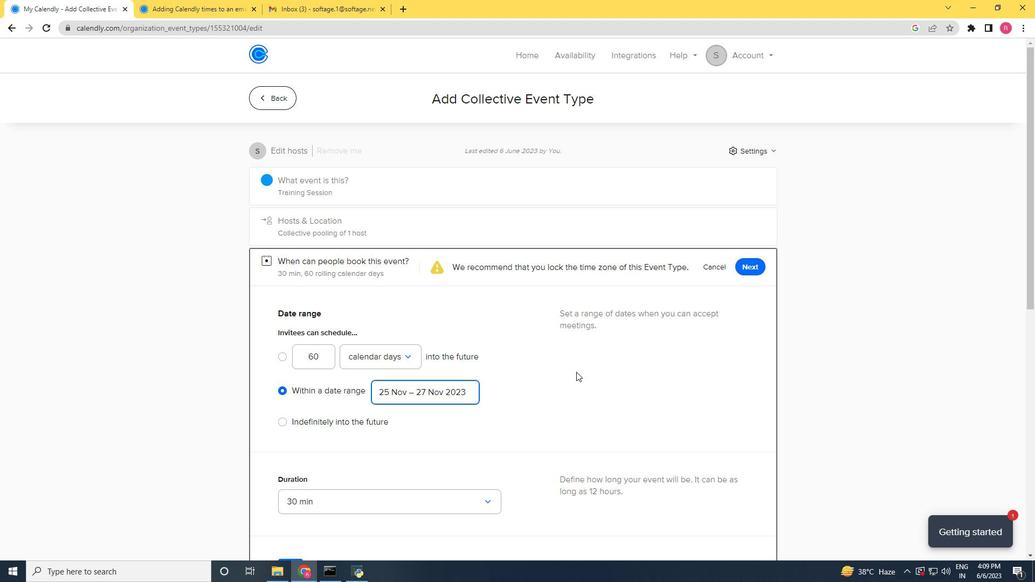 
Action: Mouse moved to (577, 372)
Screenshot: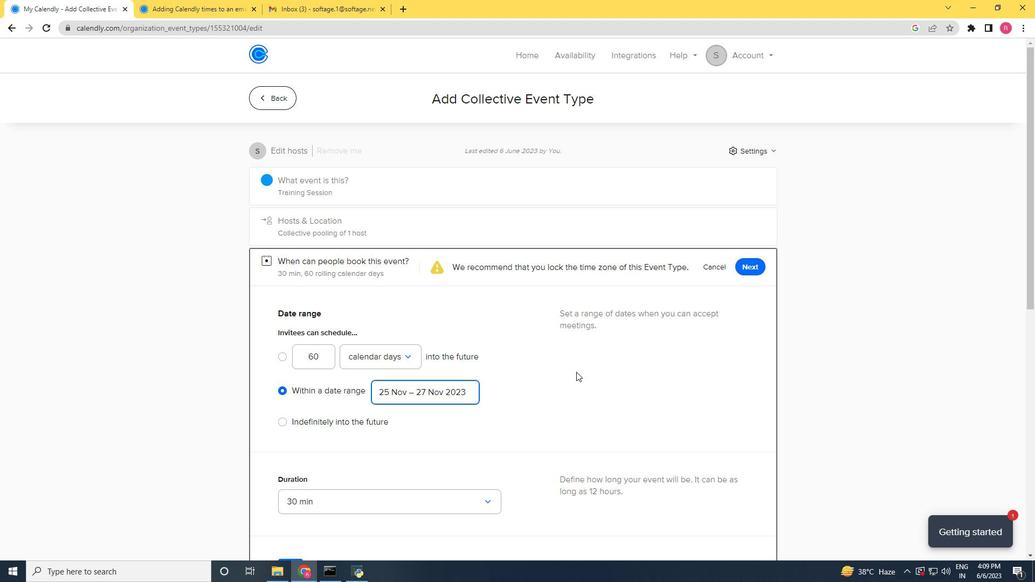 
Action: Mouse scrolled (577, 371) with delta (0, 0)
Screenshot: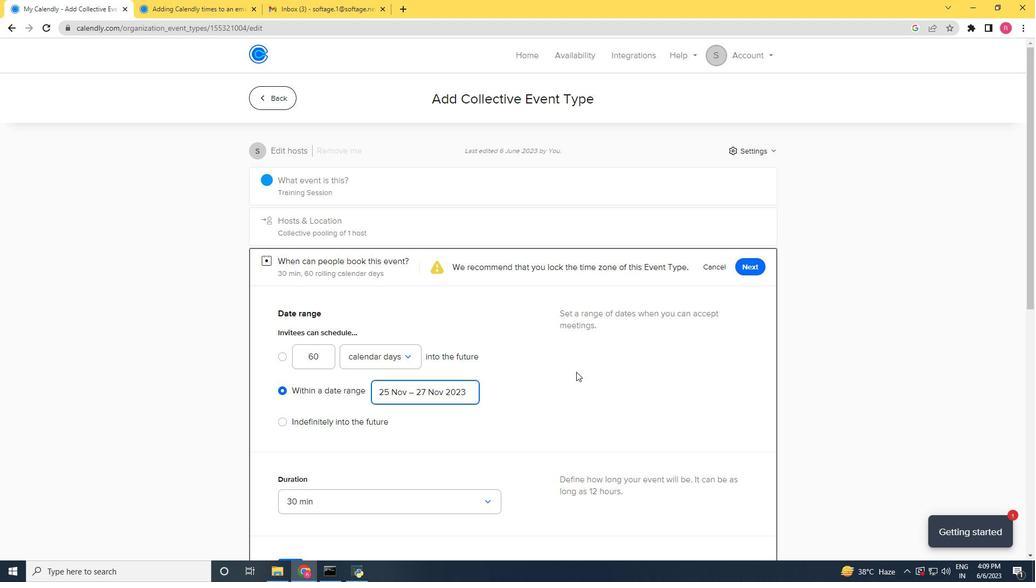 
Action: Mouse scrolled (577, 371) with delta (0, 0)
Screenshot: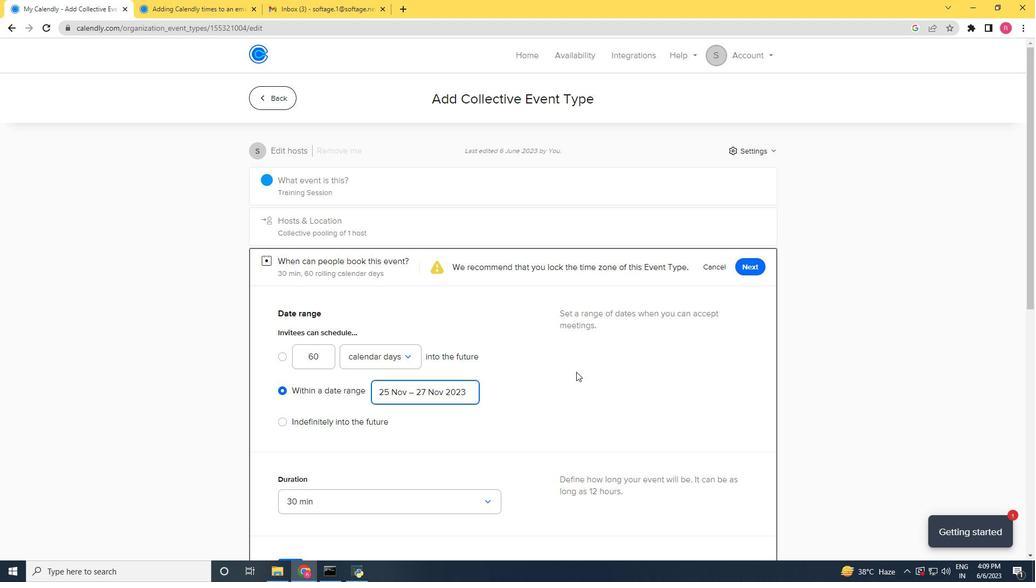 
Action: Mouse scrolled (577, 371) with delta (0, 0)
Screenshot: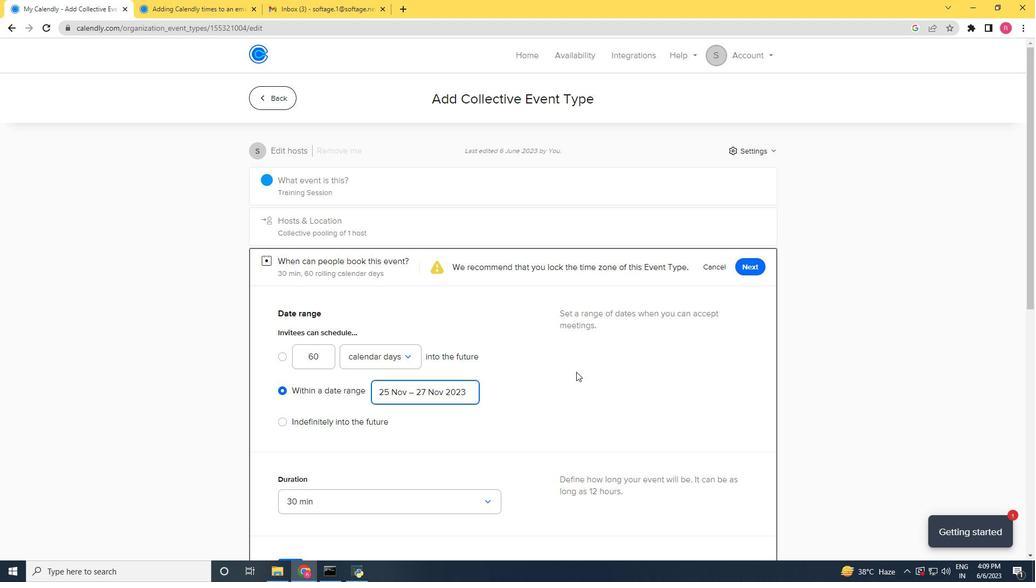 
Action: Mouse moved to (578, 372)
Screenshot: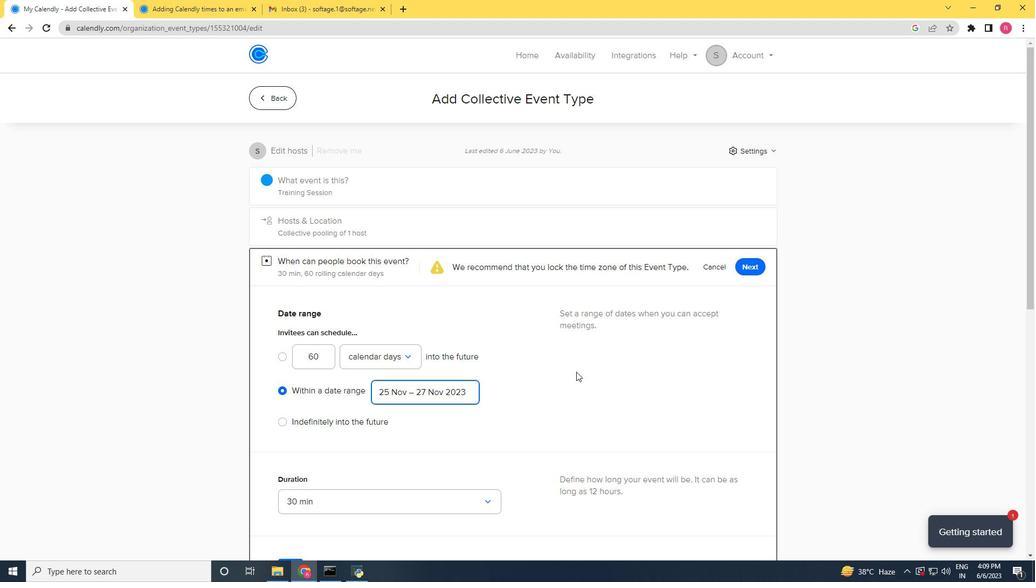 
Action: Mouse scrolled (578, 371) with delta (0, 0)
Screenshot: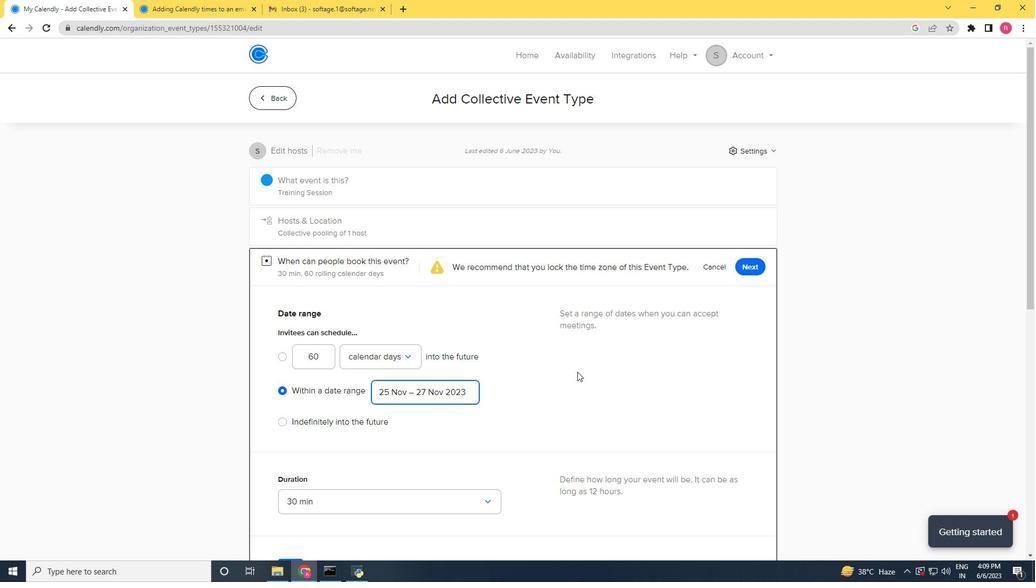 
Action: Mouse moved to (579, 394)
Screenshot: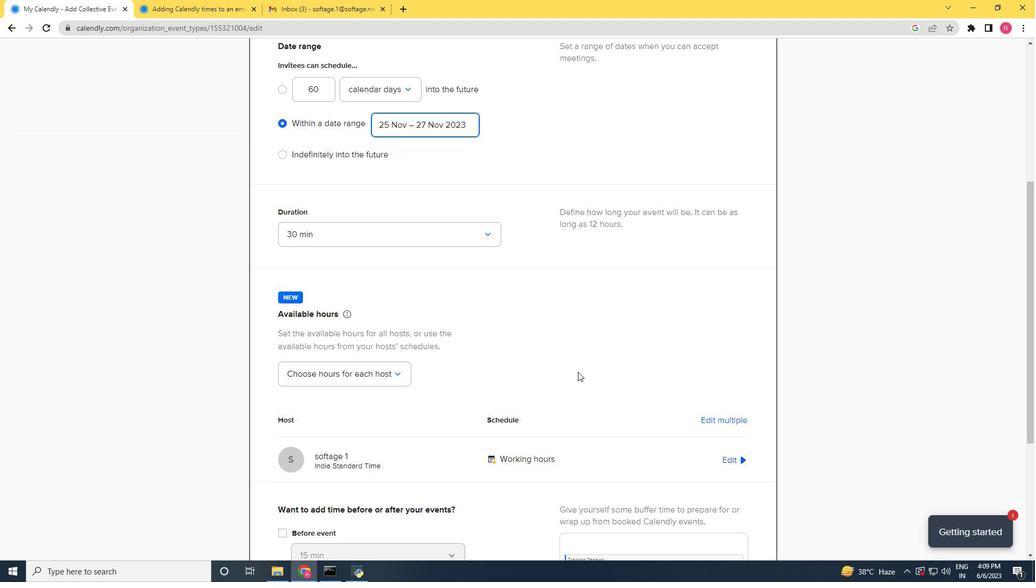 
Action: Mouse scrolled (579, 393) with delta (0, 0)
Screenshot: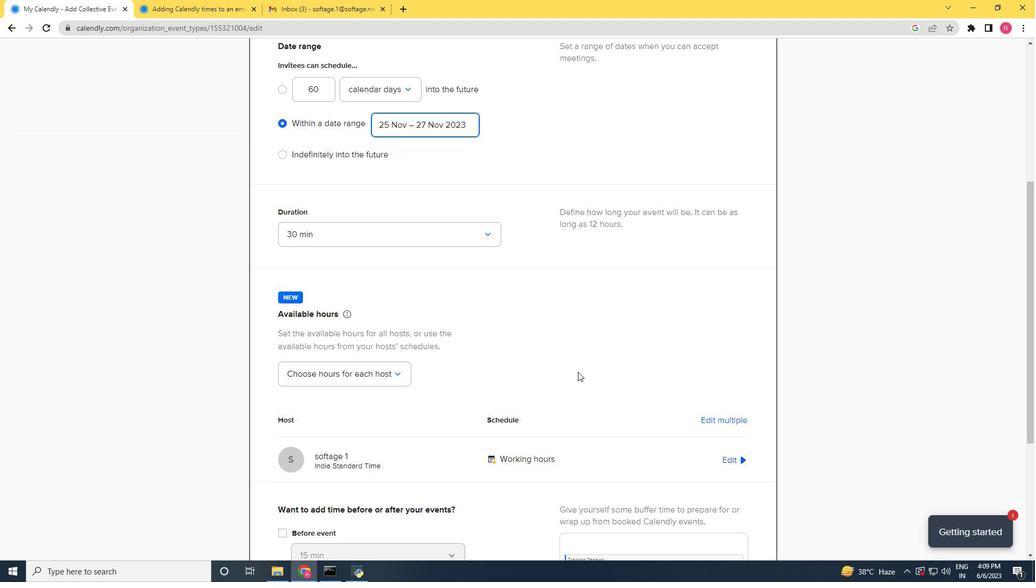 
Action: Mouse moved to (579, 395)
Screenshot: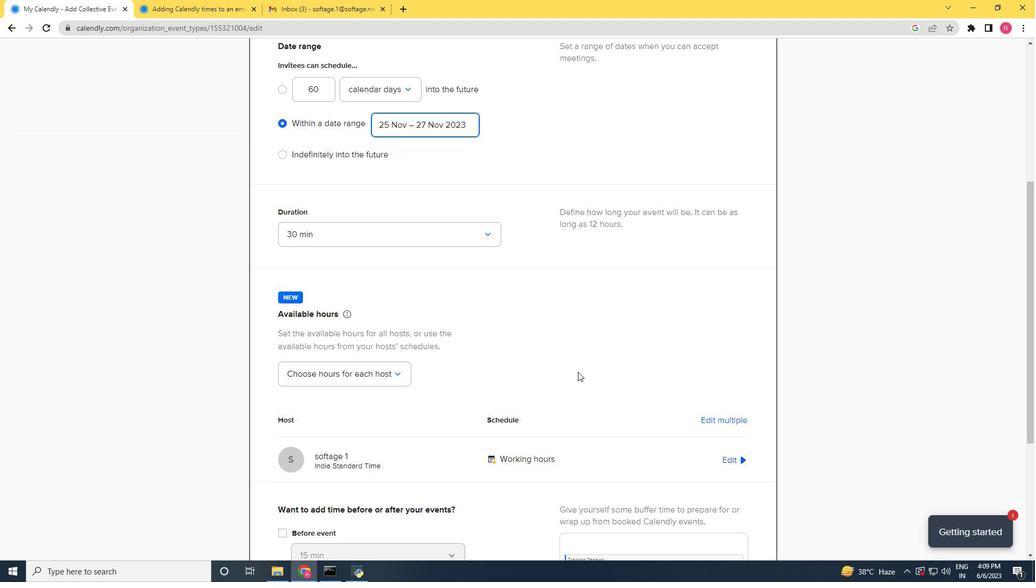 
Action: Mouse scrolled (579, 395) with delta (0, 0)
Screenshot: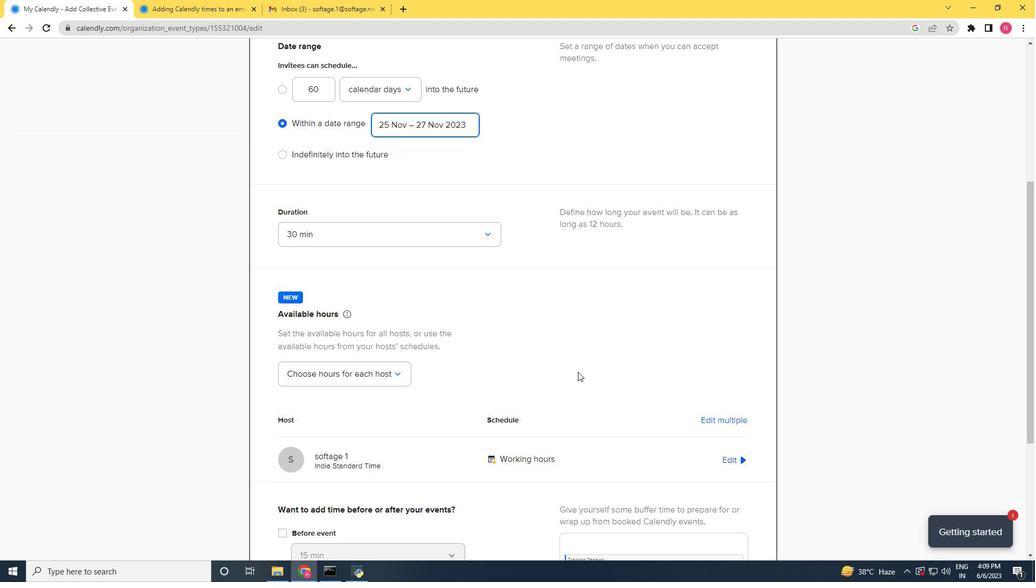 
Action: Mouse moved to (579, 396)
Screenshot: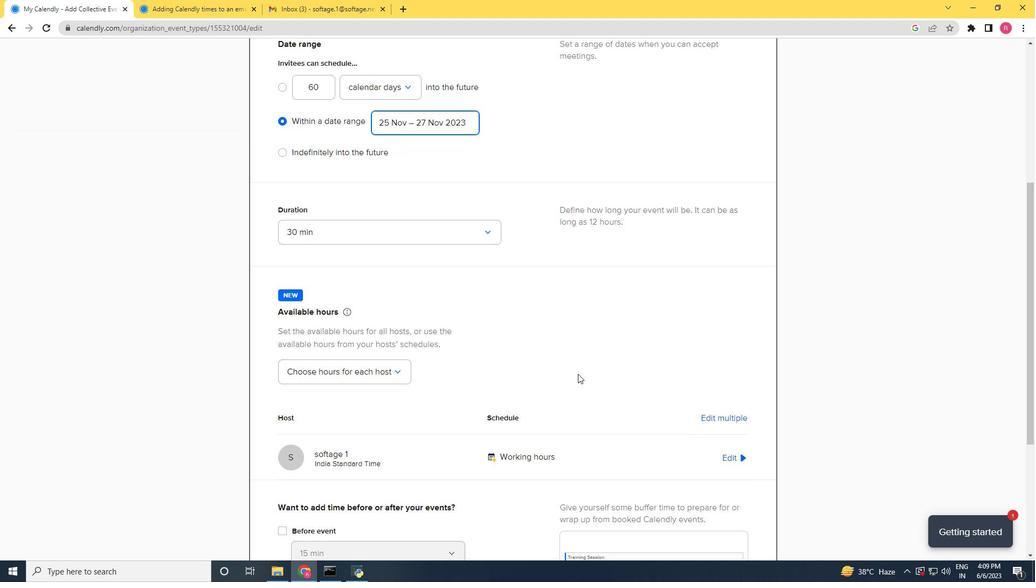 
Action: Mouse scrolled (579, 395) with delta (0, 0)
Screenshot: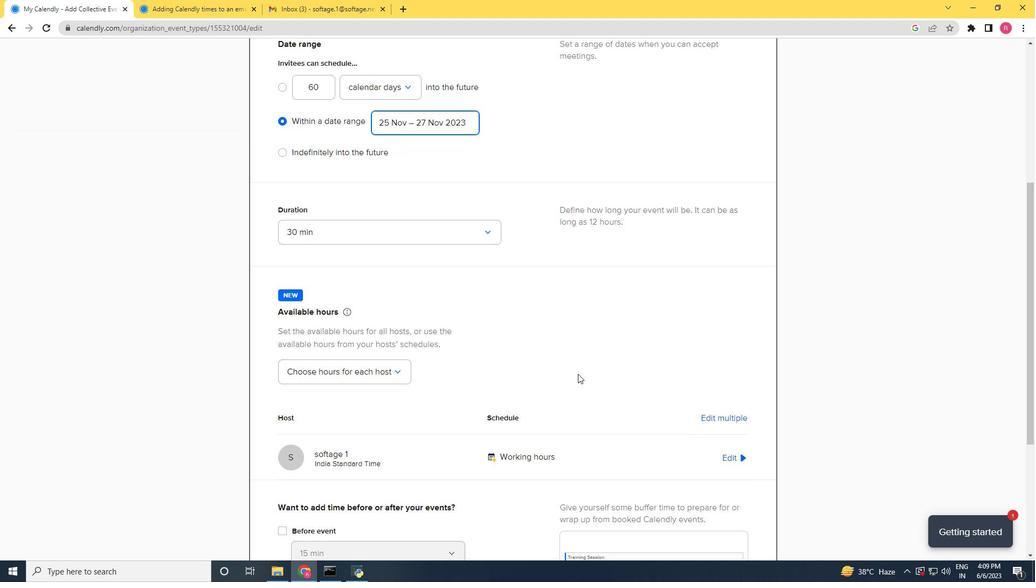 
Action: Mouse moved to (579, 396)
Screenshot: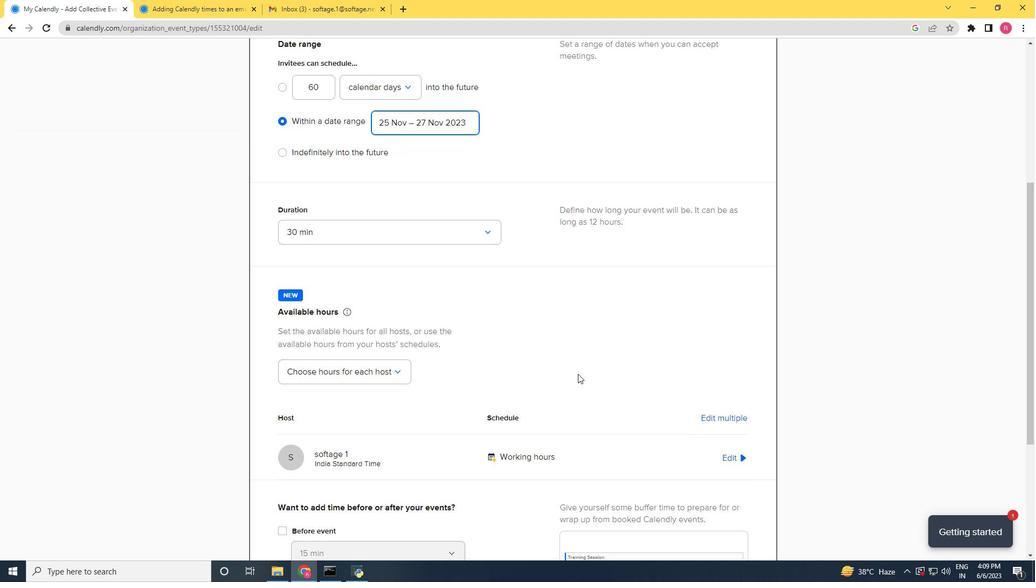 
Action: Mouse scrolled (579, 396) with delta (0, 0)
Screenshot: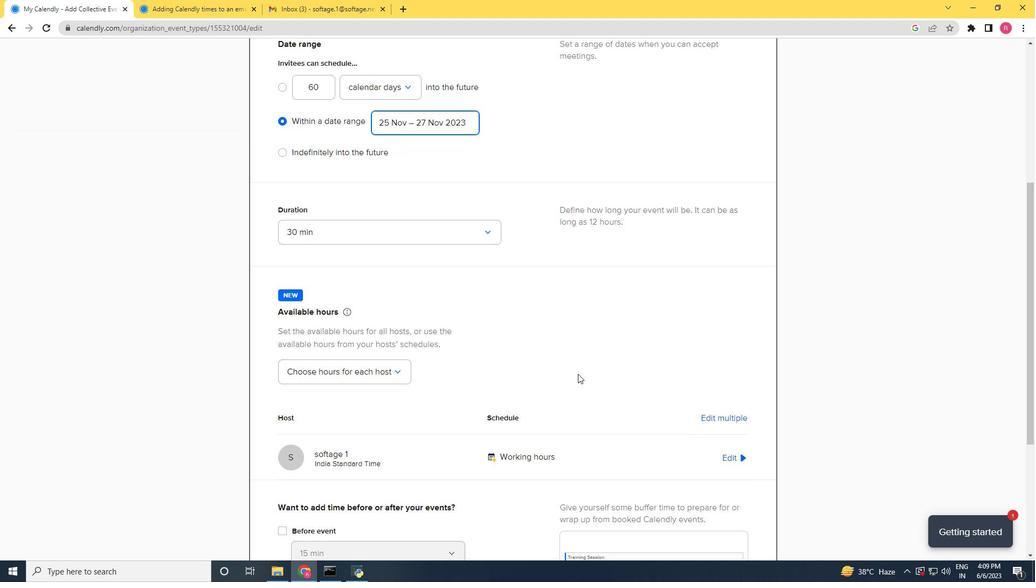 
Action: Mouse moved to (579, 397)
Screenshot: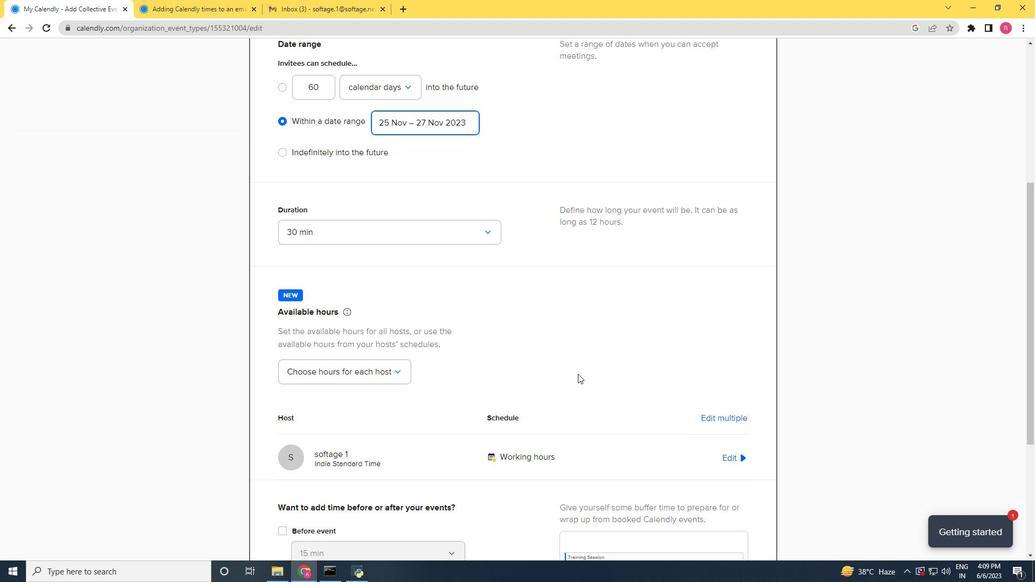 
Action: Mouse scrolled (579, 396) with delta (0, 0)
Screenshot: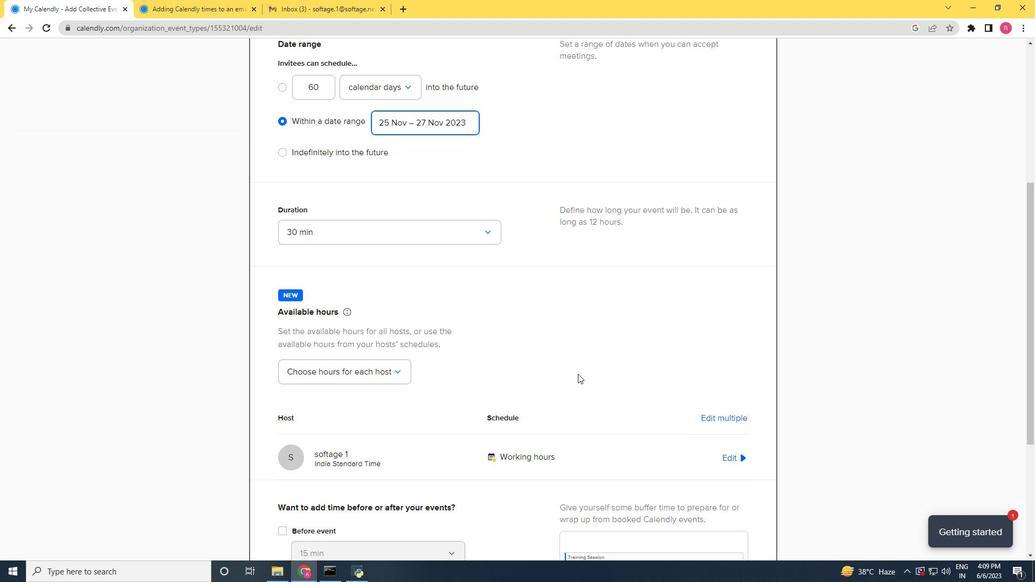 
Action: Mouse moved to (579, 409)
Screenshot: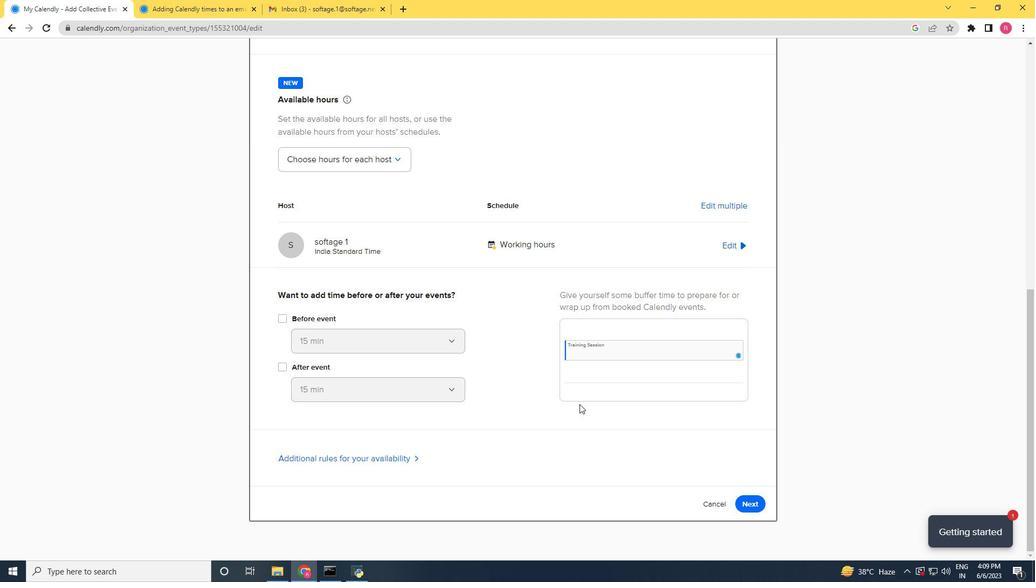 
Action: Mouse scrolled (579, 408) with delta (0, 0)
Screenshot: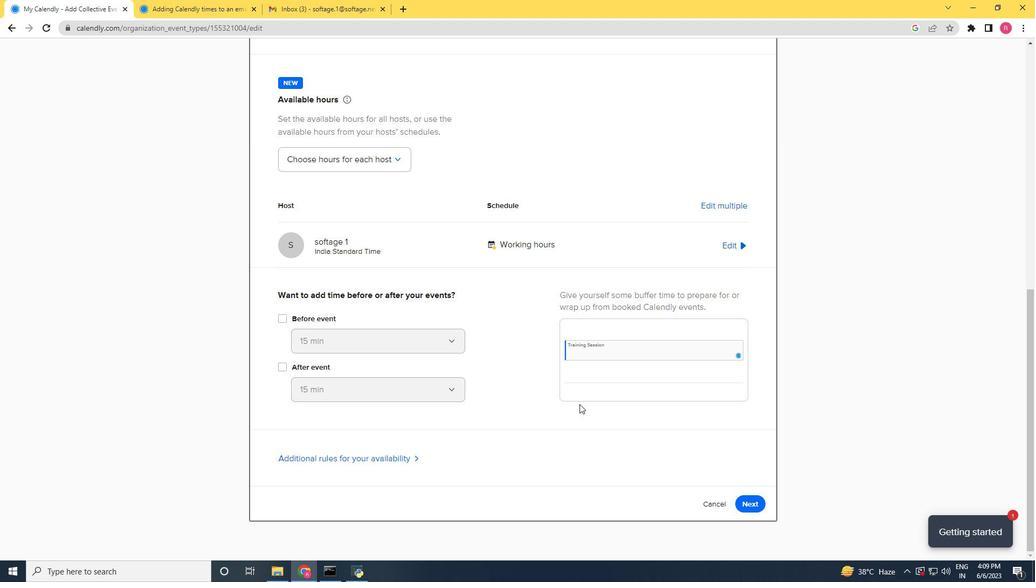 
Action: Mouse moved to (580, 410)
Screenshot: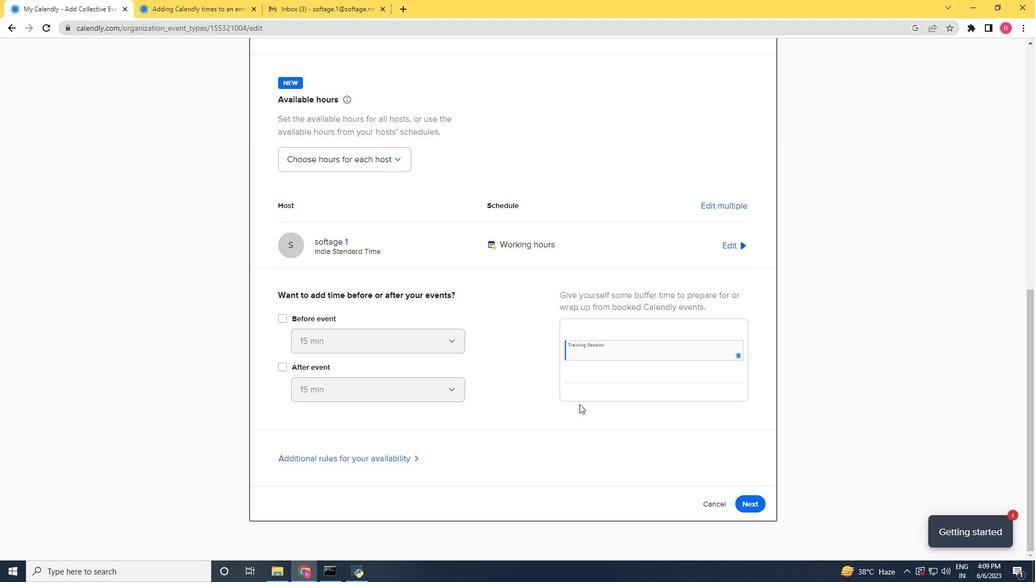 
Action: Mouse scrolled (579, 408) with delta (0, 0)
Screenshot: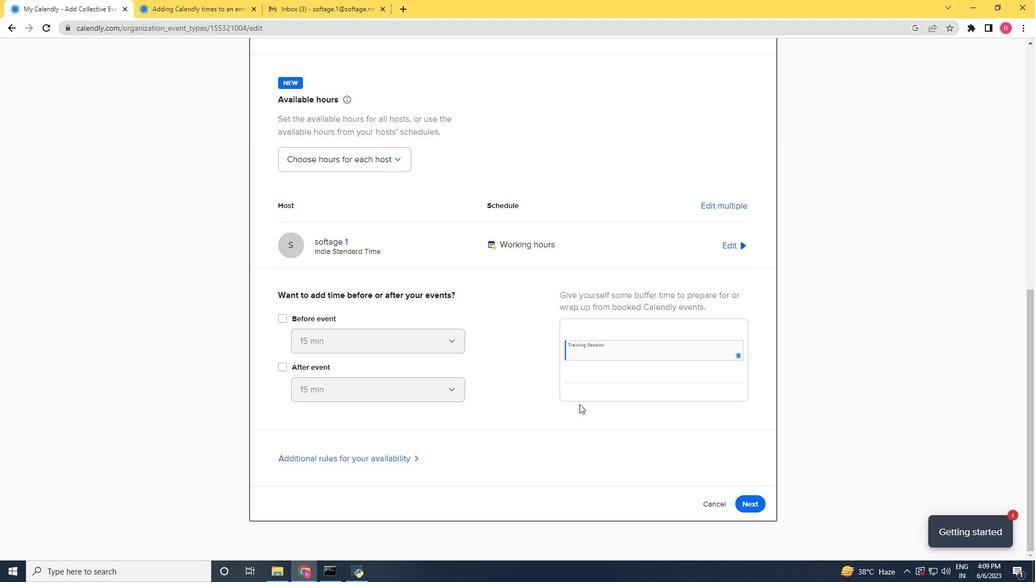 
Action: Mouse moved to (586, 411)
Screenshot: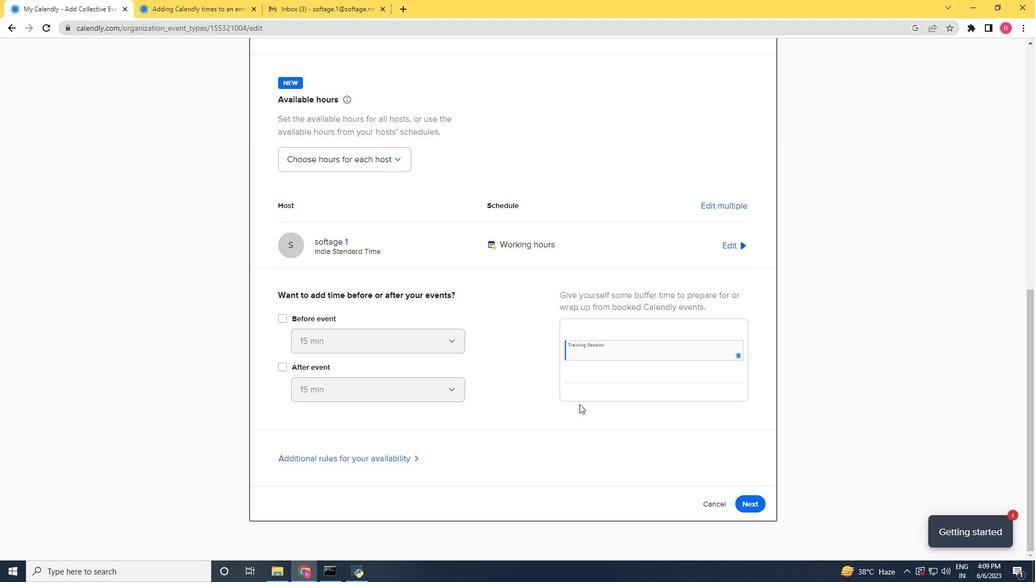 
Action: Mouse scrolled (579, 410) with delta (0, 0)
Screenshot: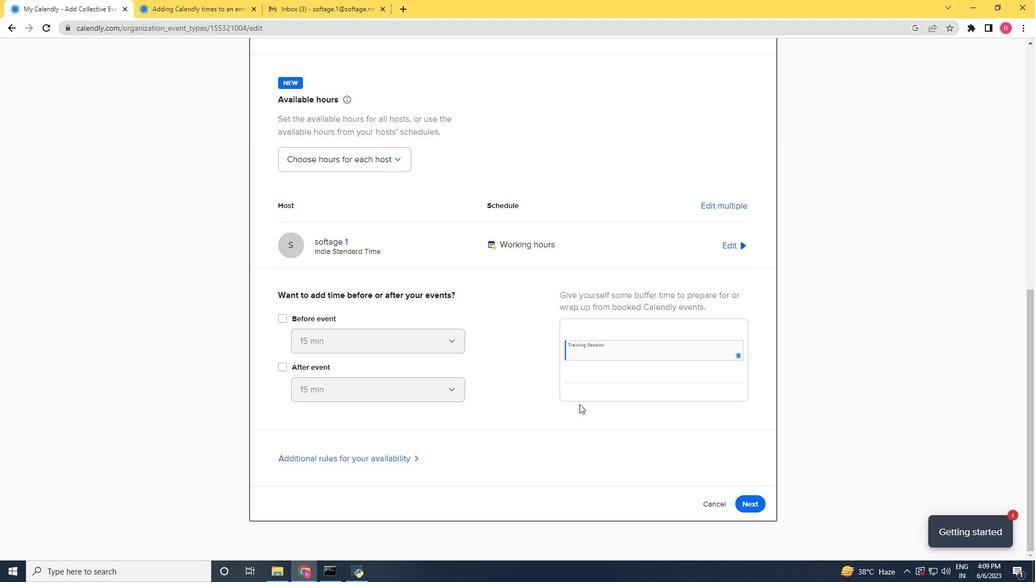 
Action: Mouse moved to (588, 412)
Screenshot: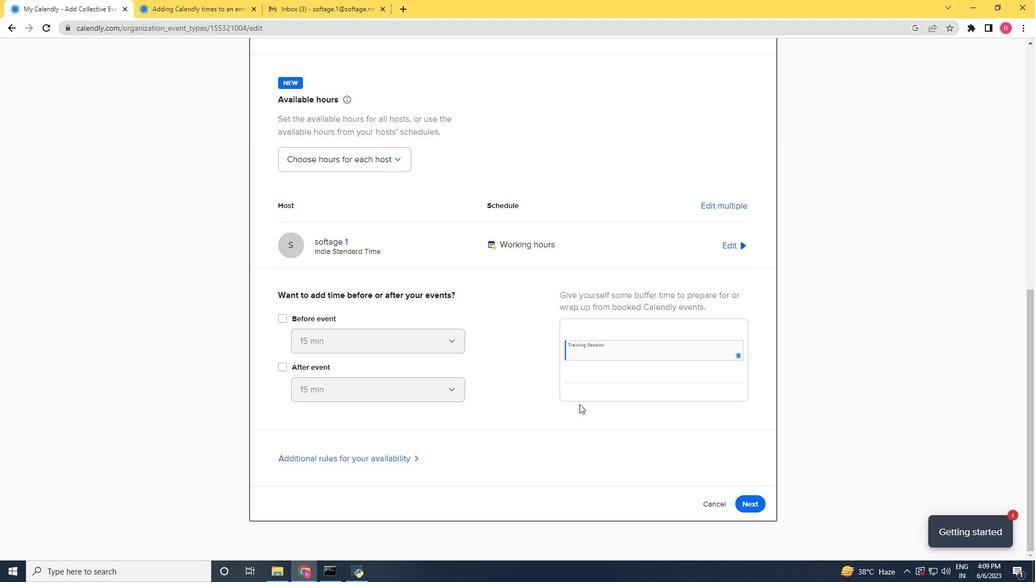
Action: Mouse scrolled (580, 409) with delta (0, 0)
Screenshot: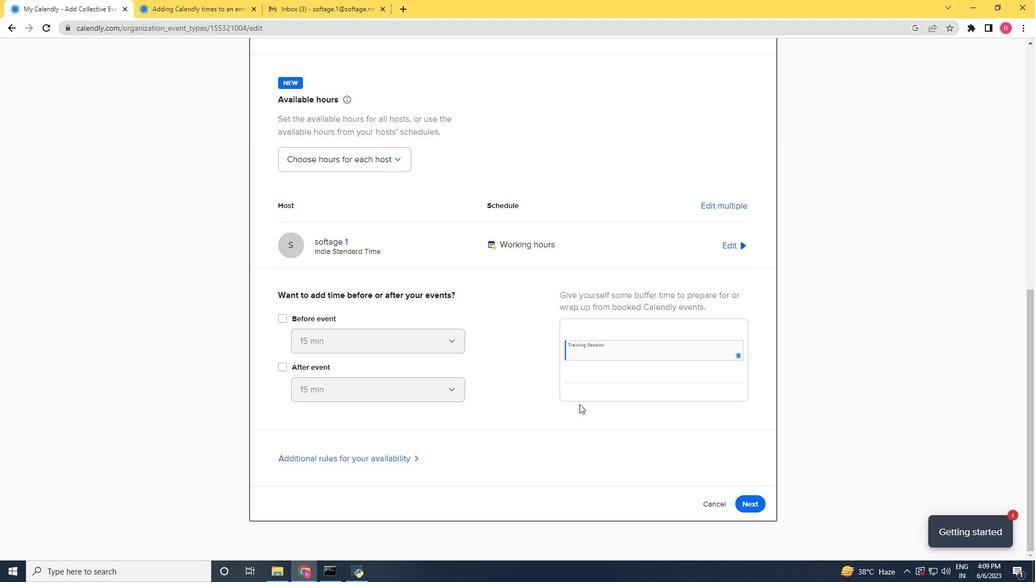 
Action: Mouse moved to (589, 412)
Screenshot: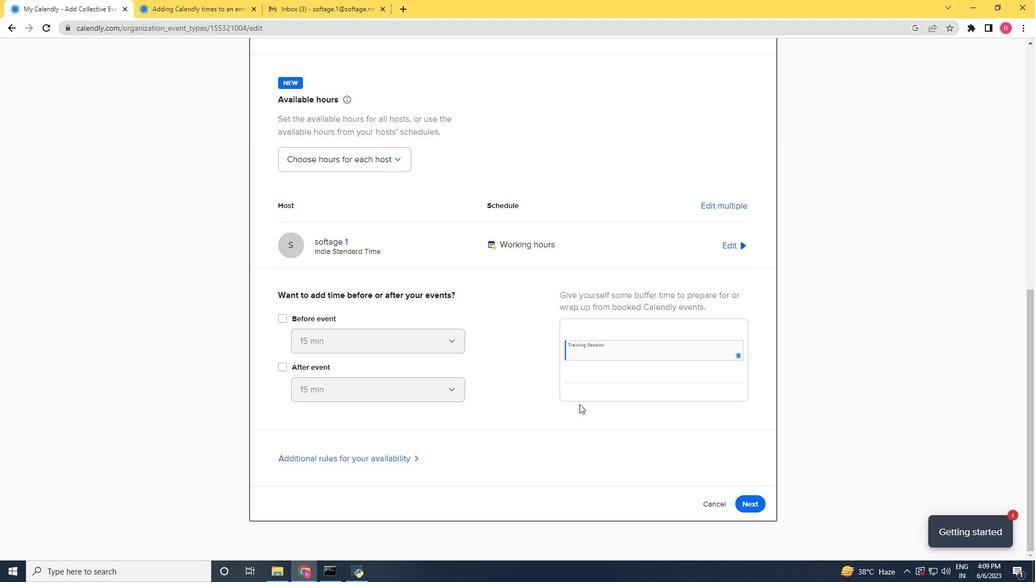 
Action: Mouse scrolled (580, 409) with delta (0, 0)
Screenshot: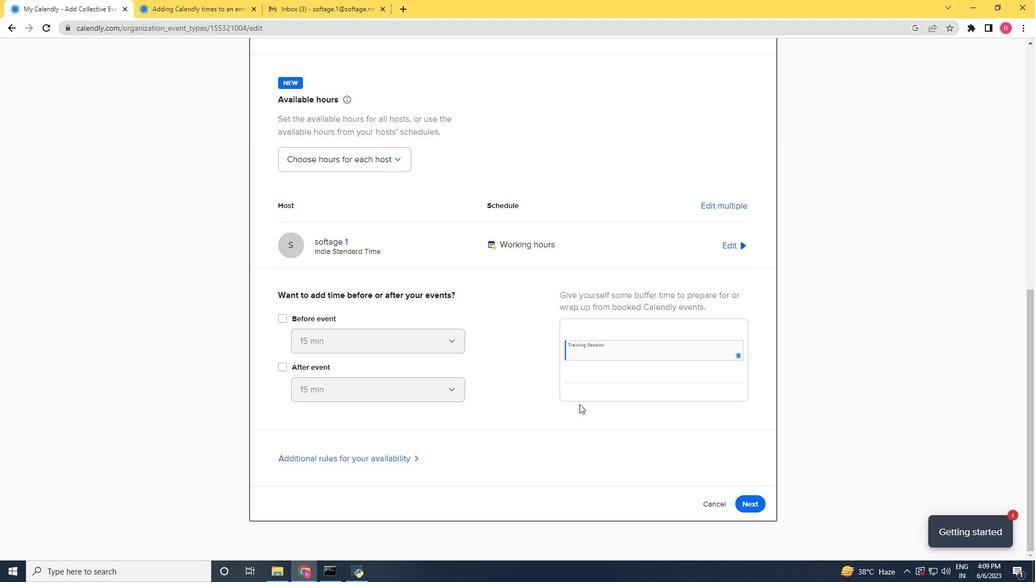 
Action: Mouse moved to (591, 413)
Screenshot: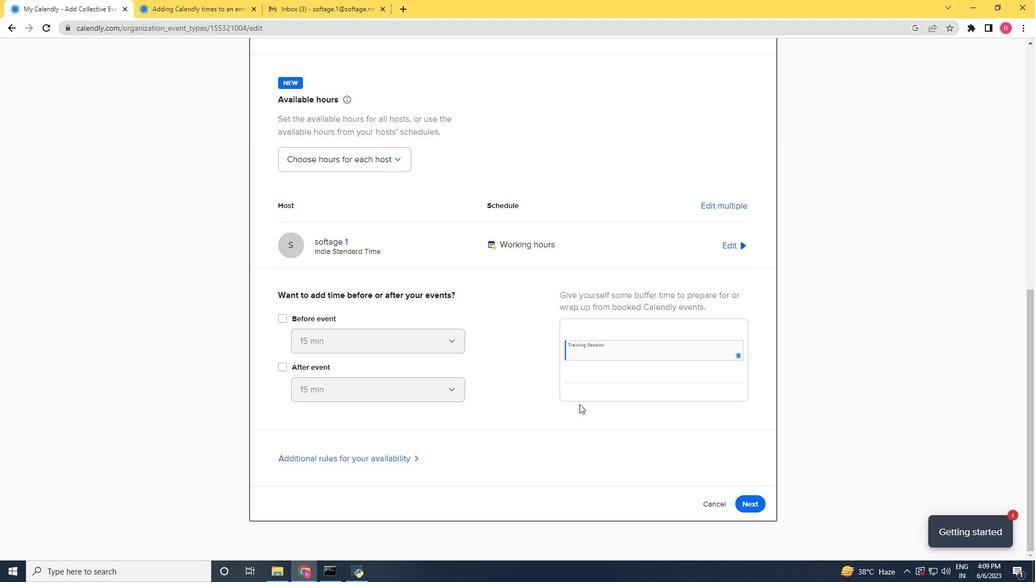 
Action: Mouse scrolled (580, 409) with delta (0, 0)
Screenshot: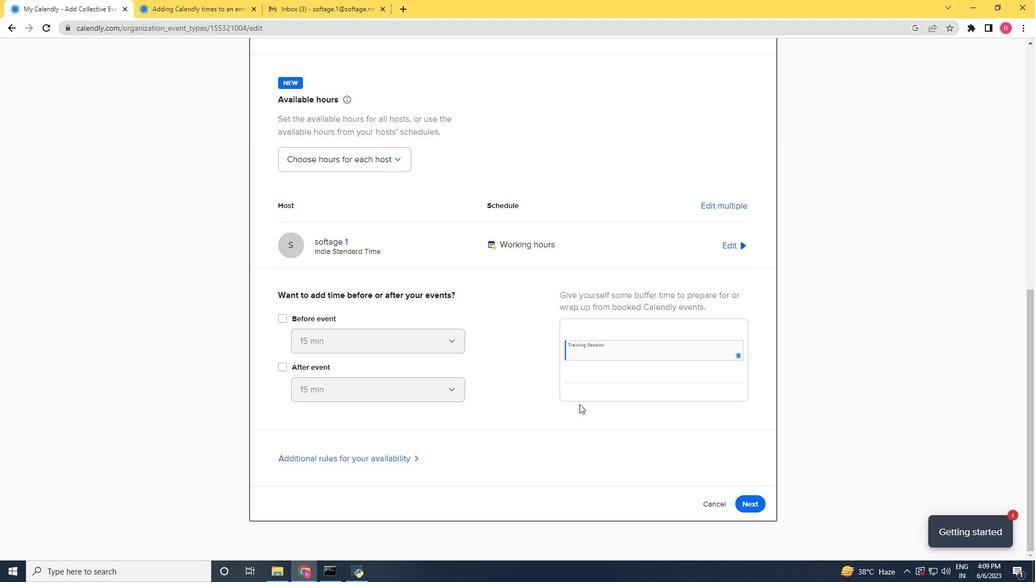 
Action: Mouse moved to (746, 499)
Screenshot: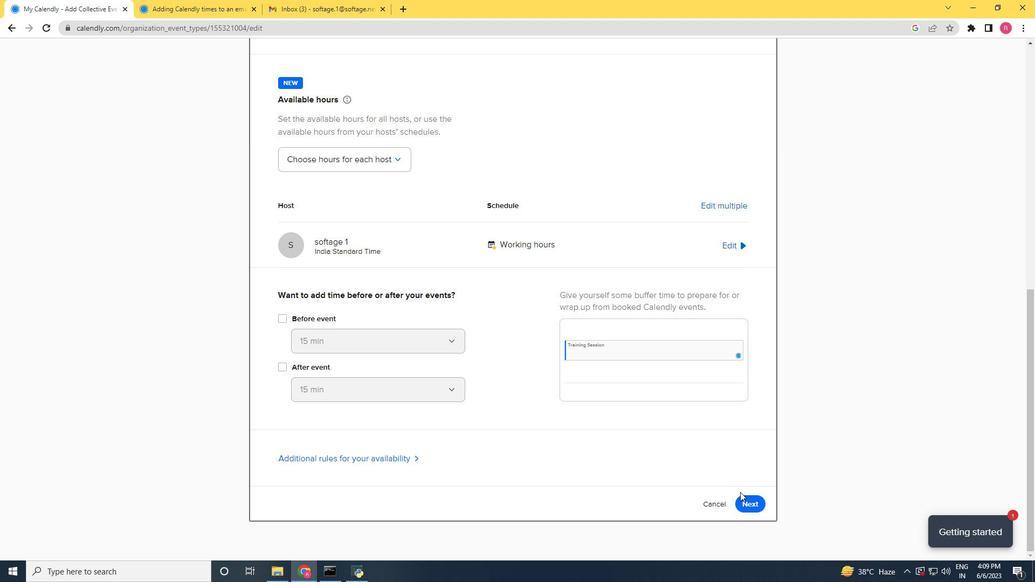 
Action: Mouse pressed left at (746, 499)
Screenshot: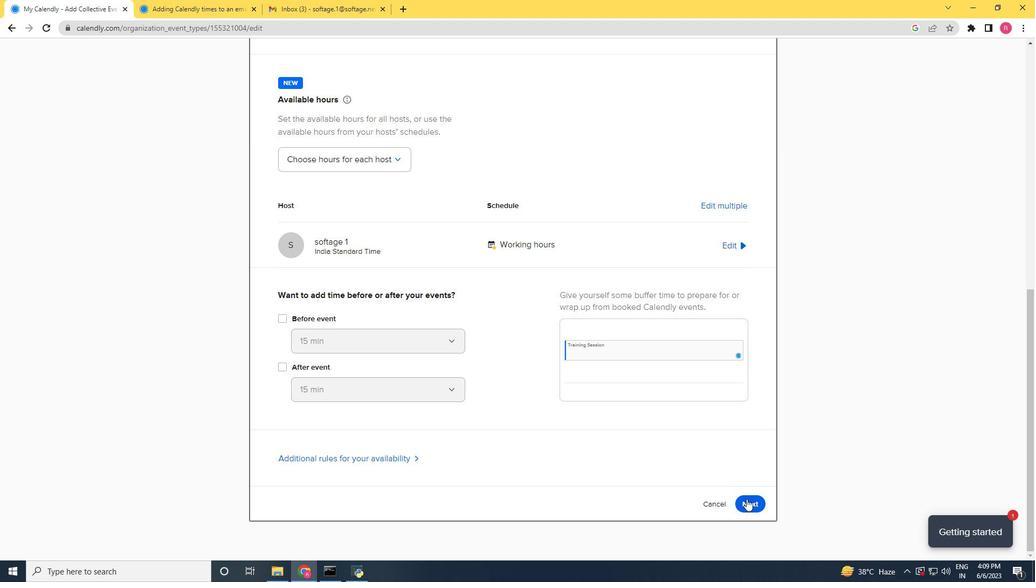 
Action: Mouse moved to (367, 236)
Screenshot: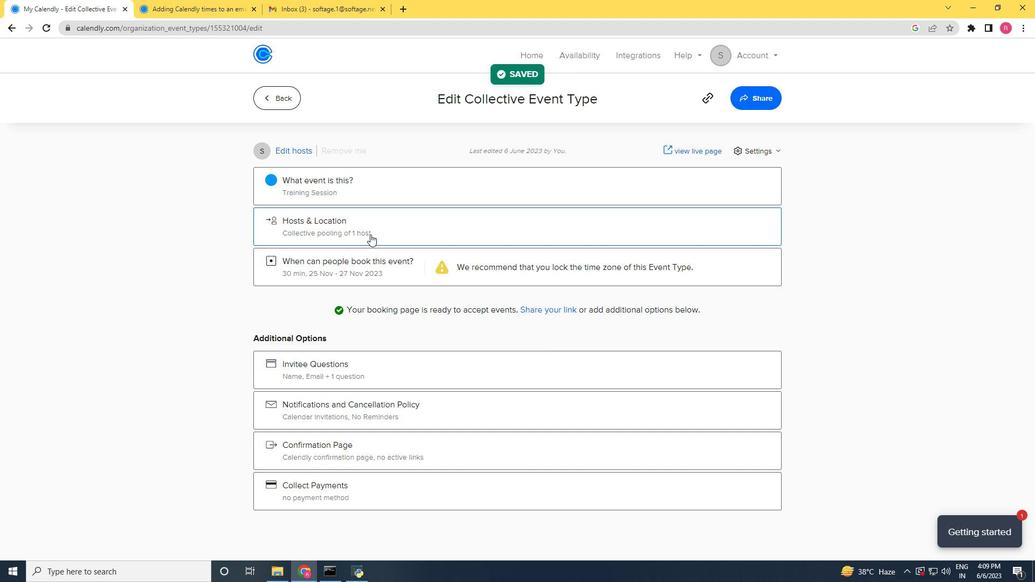 
Action: Mouse pressed left at (367, 236)
Screenshot: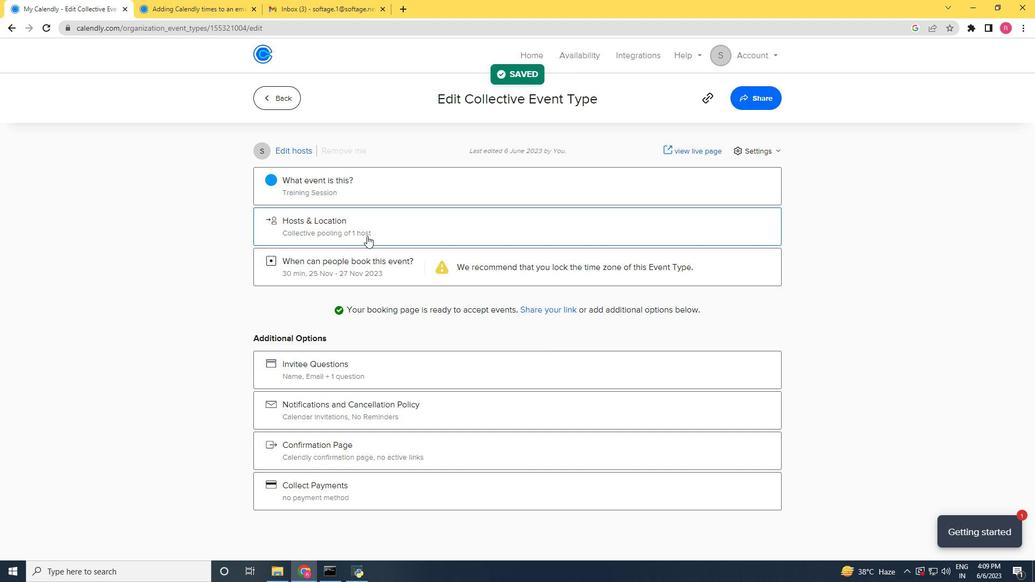 
Action: Mouse moved to (326, 196)
Screenshot: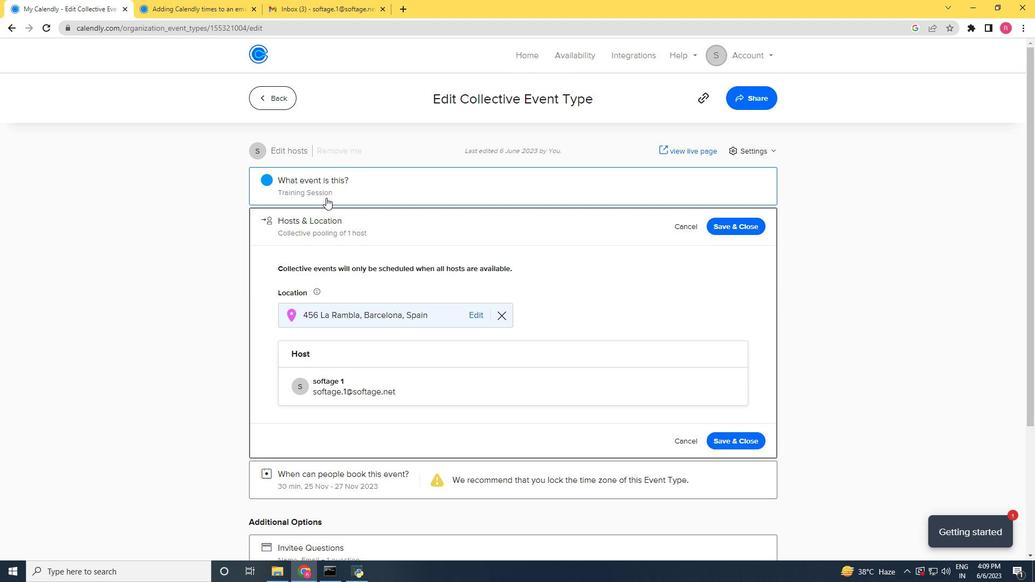 
Action: Mouse pressed left at (326, 196)
Screenshot: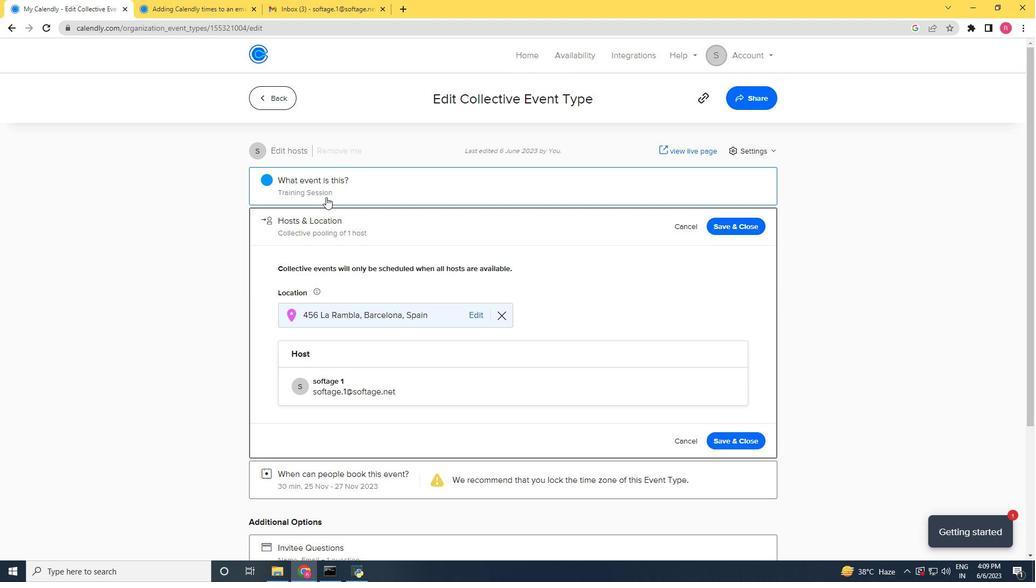 
Action: Mouse moved to (549, 348)
Screenshot: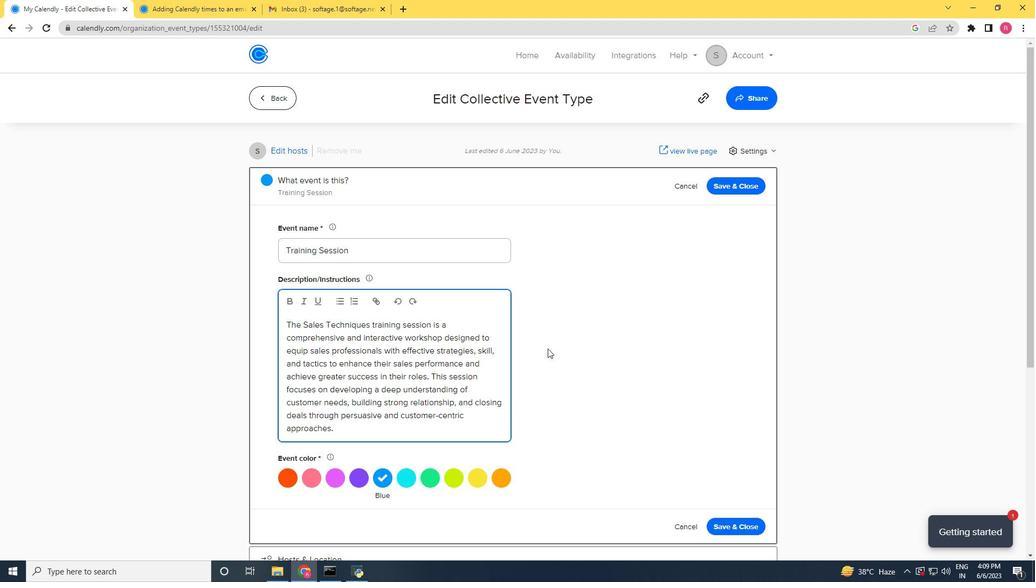 
Action: Mouse scrolled (549, 348) with delta (0, 0)
Screenshot: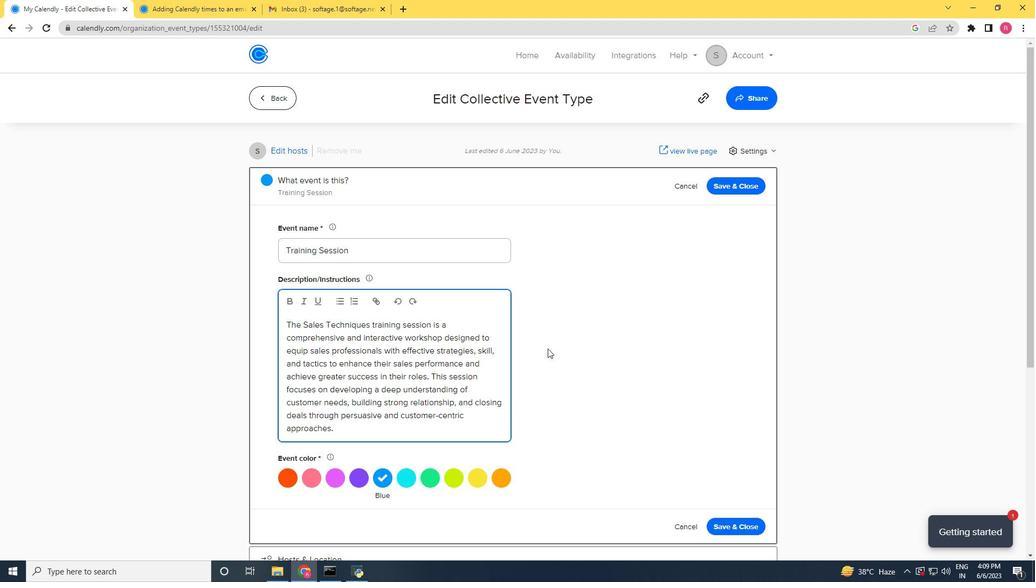 
Action: Mouse moved to (550, 348)
Screenshot: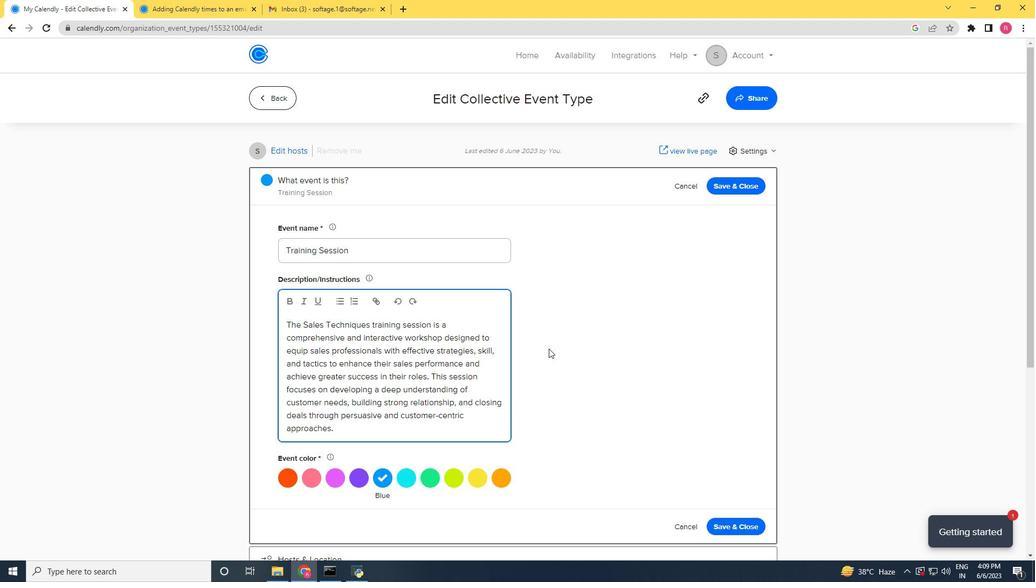
Action: Mouse scrolled (550, 348) with delta (0, 0)
Screenshot: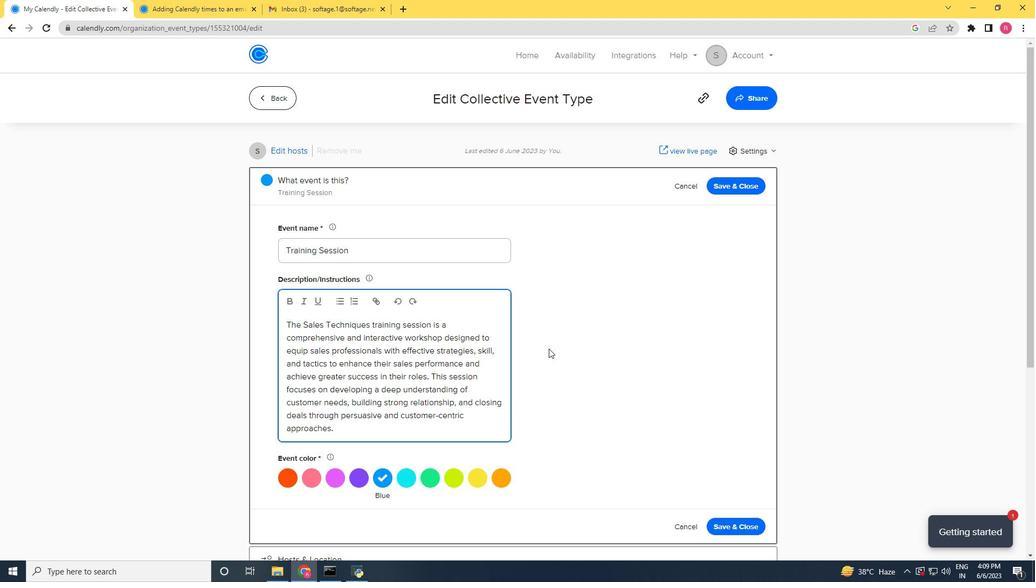 
Action: Mouse moved to (550, 348)
Screenshot: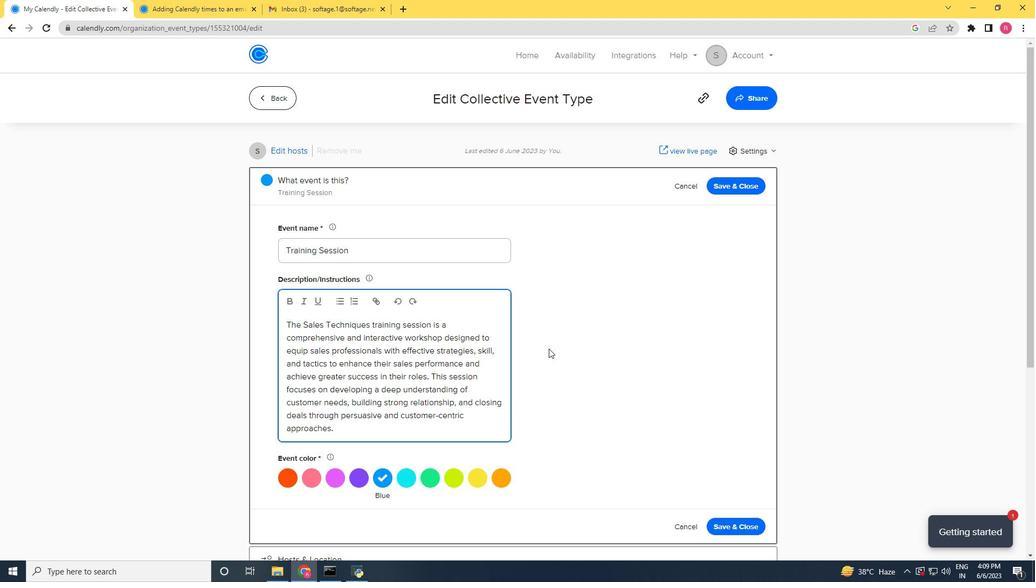 
Action: Mouse scrolled (550, 348) with delta (0, 0)
Screenshot: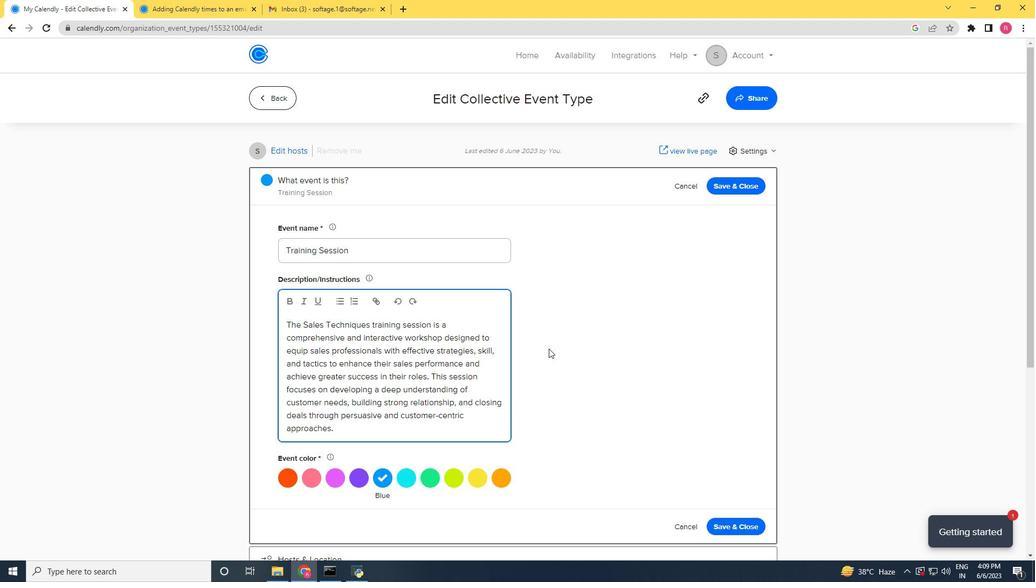 
Action: Mouse moved to (453, 403)
Screenshot: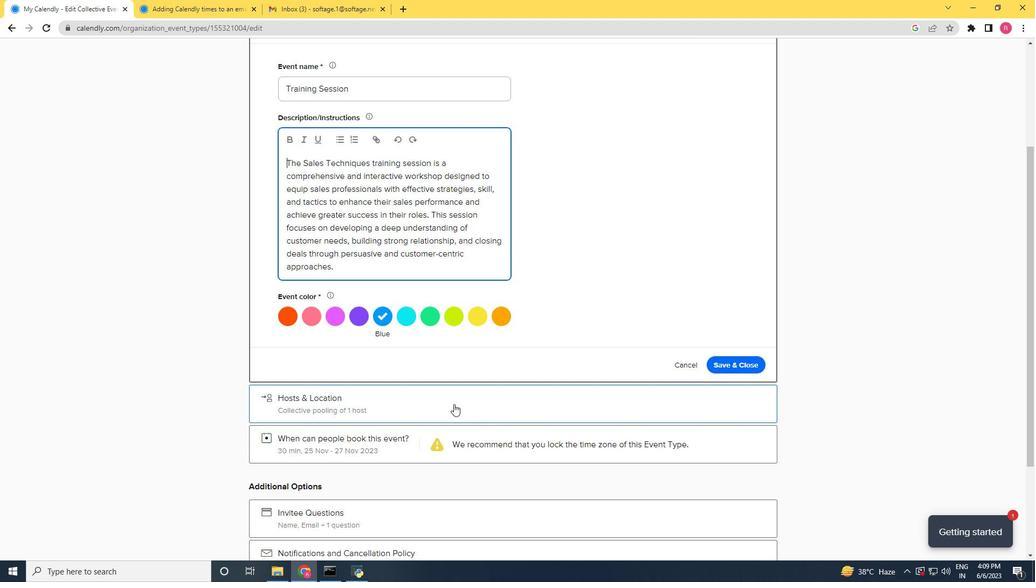 
Action: Mouse pressed left at (453, 403)
Screenshot: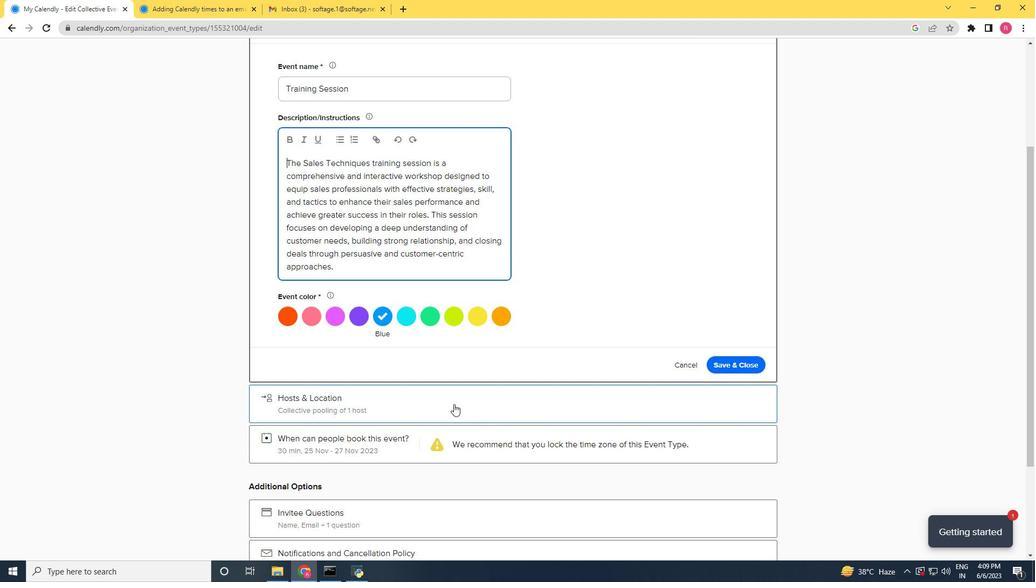 
Action: Mouse moved to (451, 403)
Screenshot: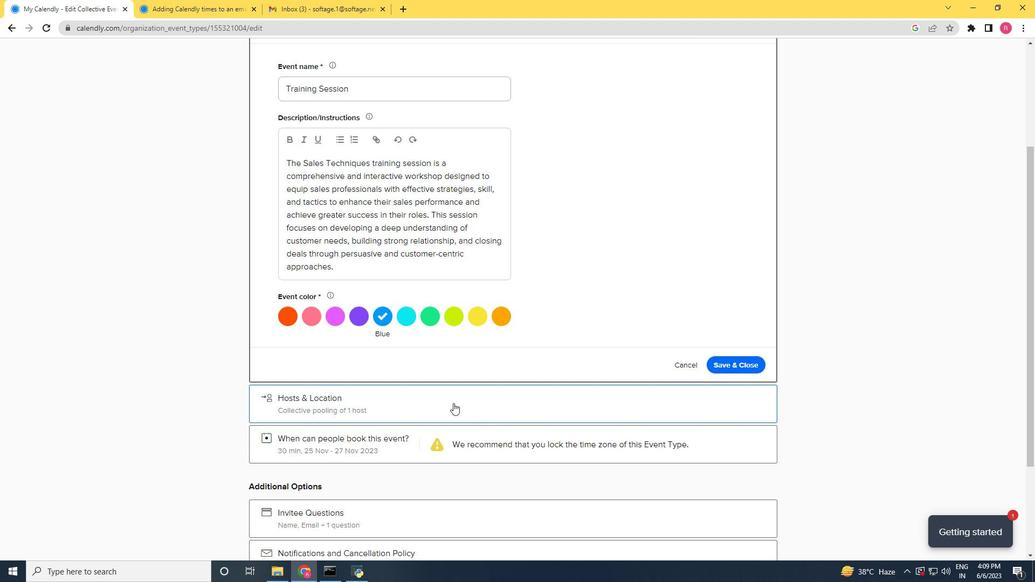 
Action: Mouse scrolled (451, 402) with delta (0, 0)
Screenshot: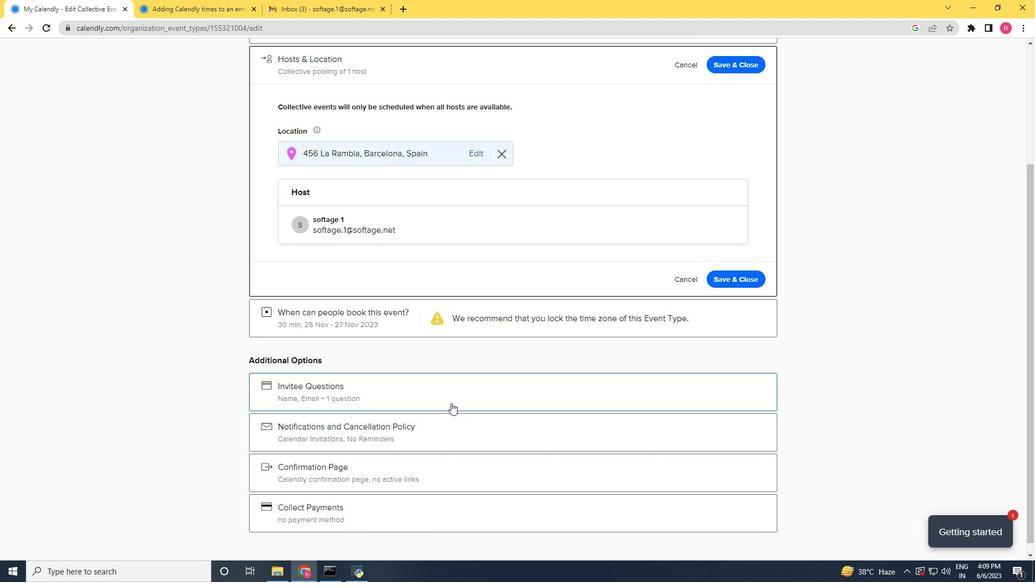 
Action: Mouse scrolled (451, 402) with delta (0, 0)
Screenshot: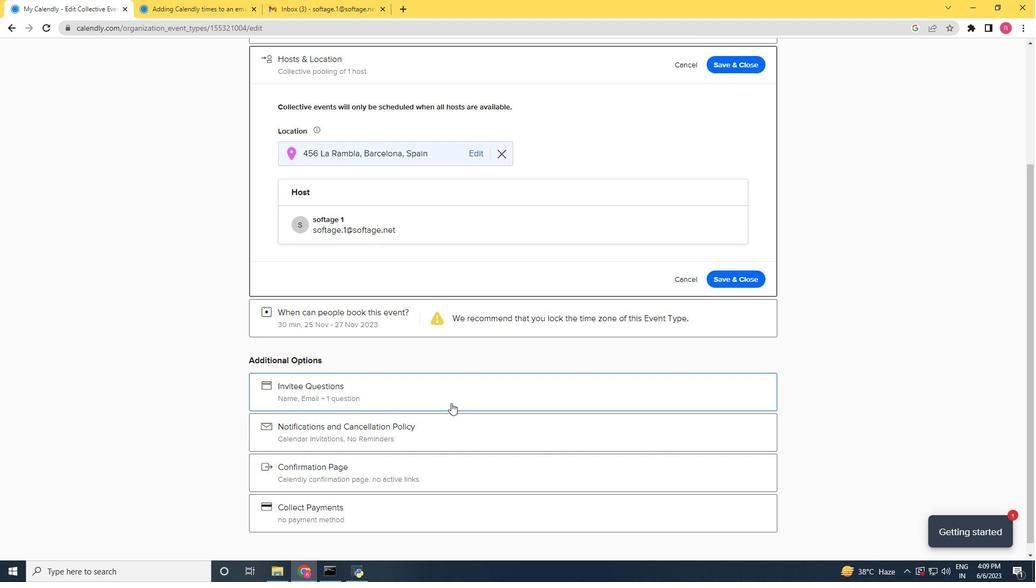 
Action: Mouse scrolled (451, 402) with delta (0, 0)
Screenshot: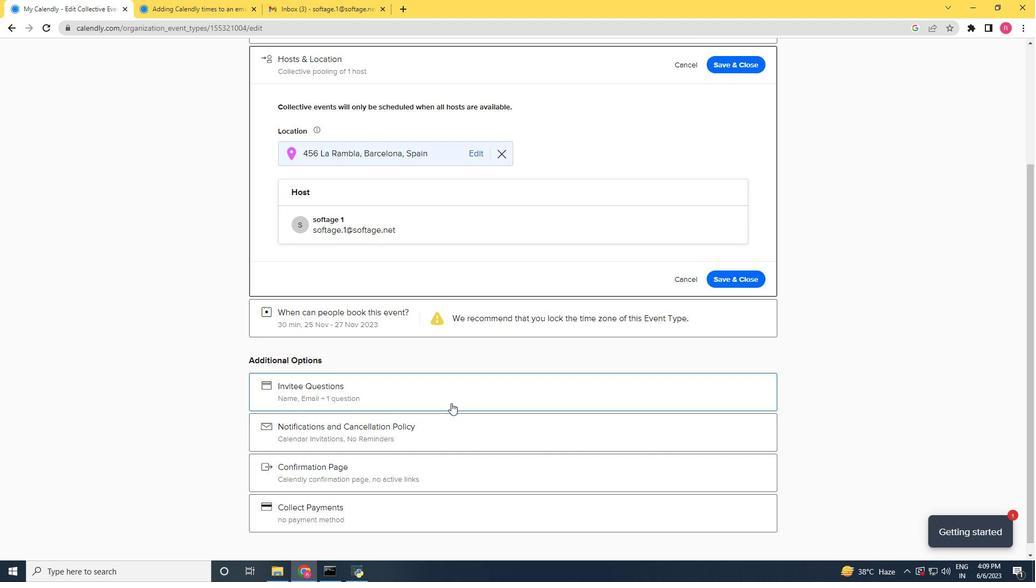 
Action: Mouse scrolled (451, 402) with delta (0, 0)
Screenshot: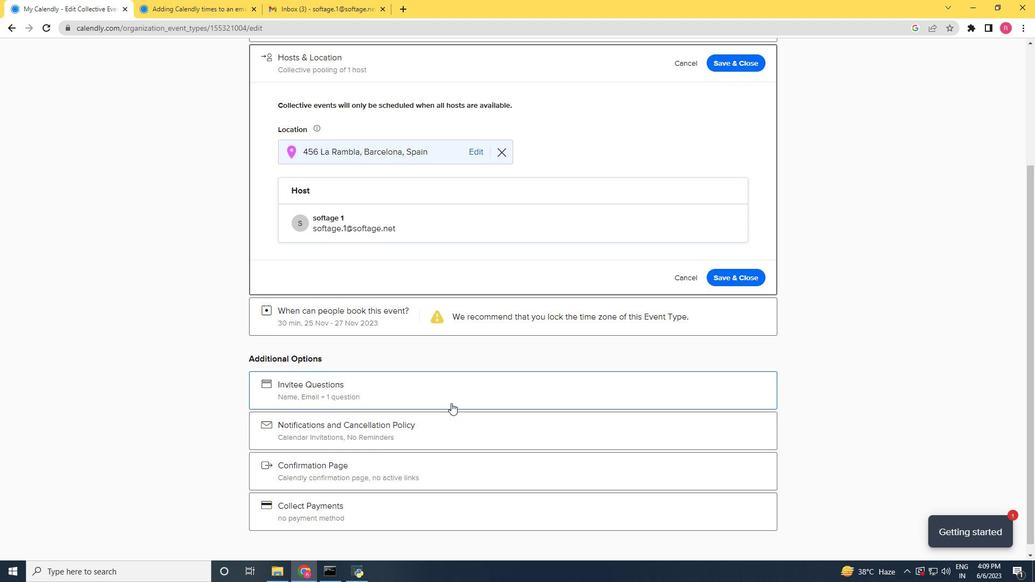
Action: Mouse moved to (389, 316)
Screenshot: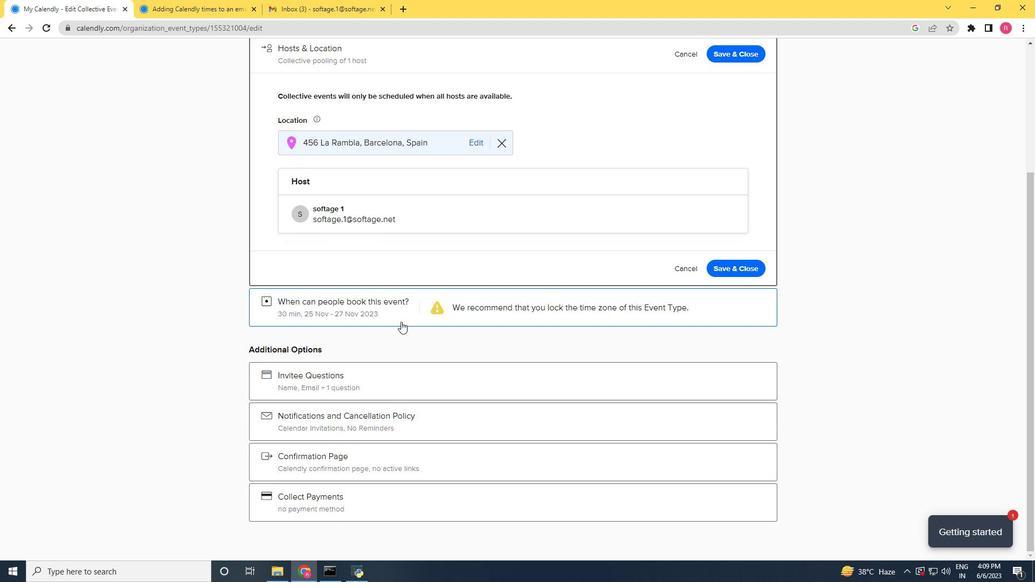 
Action: Mouse pressed left at (389, 316)
Screenshot: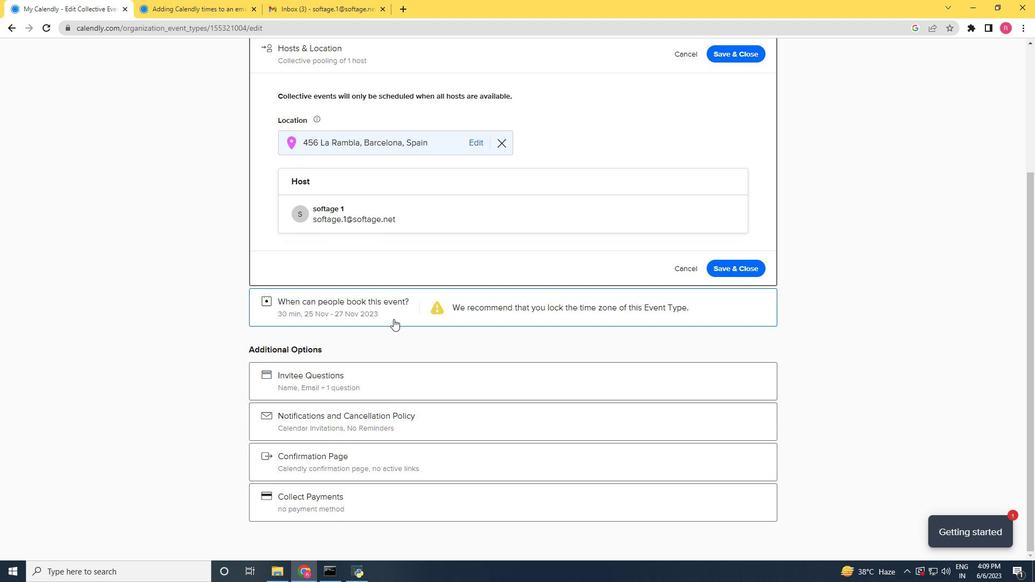 
Action: Mouse moved to (393, 316)
Screenshot: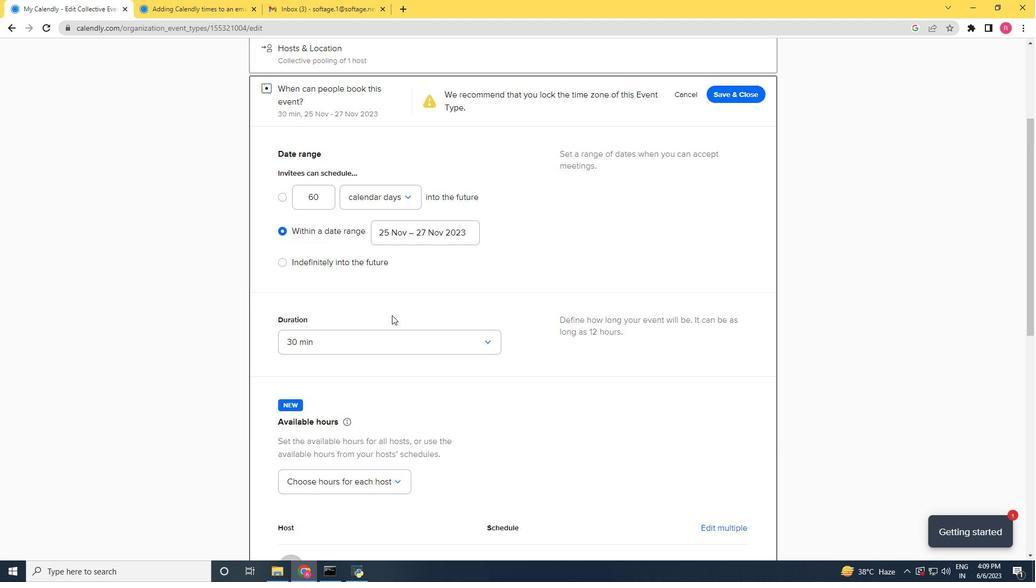 
Action: Mouse scrolled (393, 316) with delta (0, 0)
Screenshot: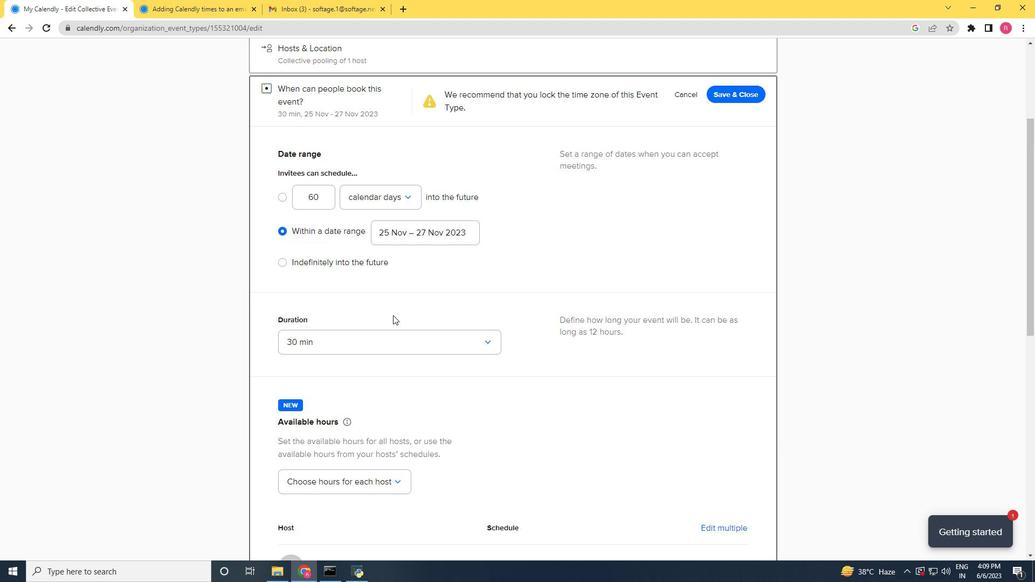 
Action: Mouse moved to (393, 317)
Screenshot: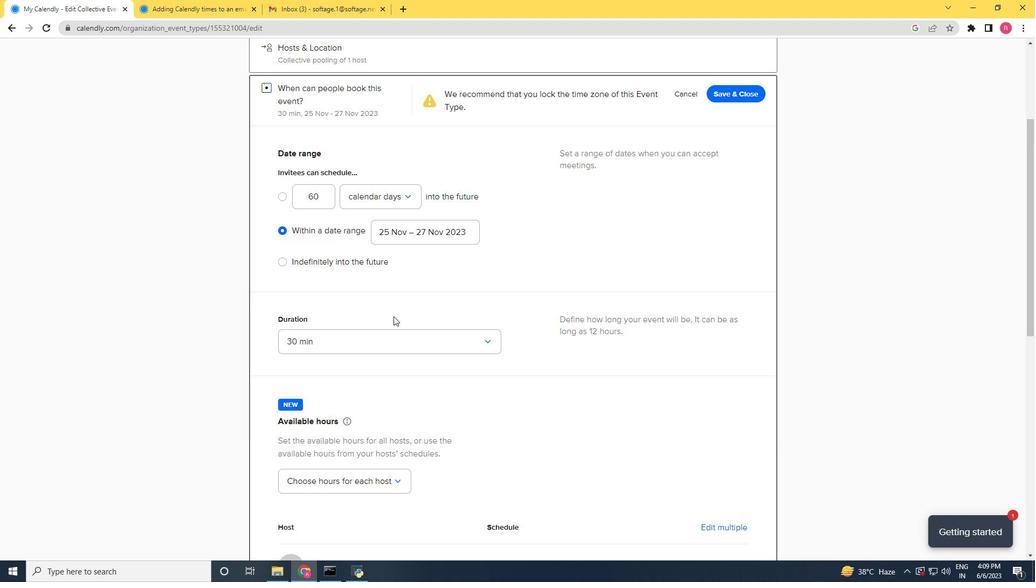 
Action: Mouse scrolled (393, 316) with delta (0, 0)
Screenshot: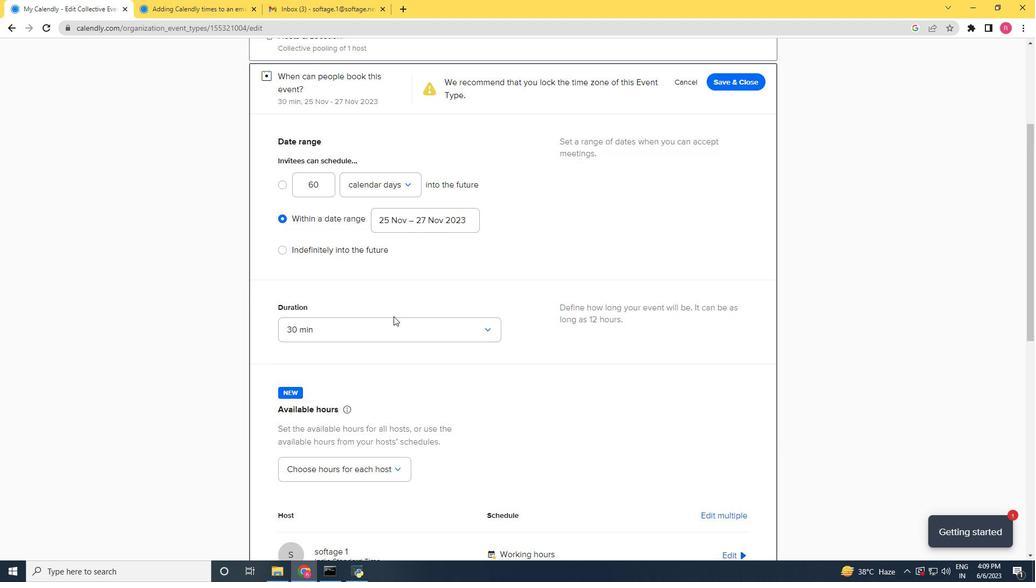 
Action: Mouse scrolled (393, 316) with delta (0, 0)
Screenshot: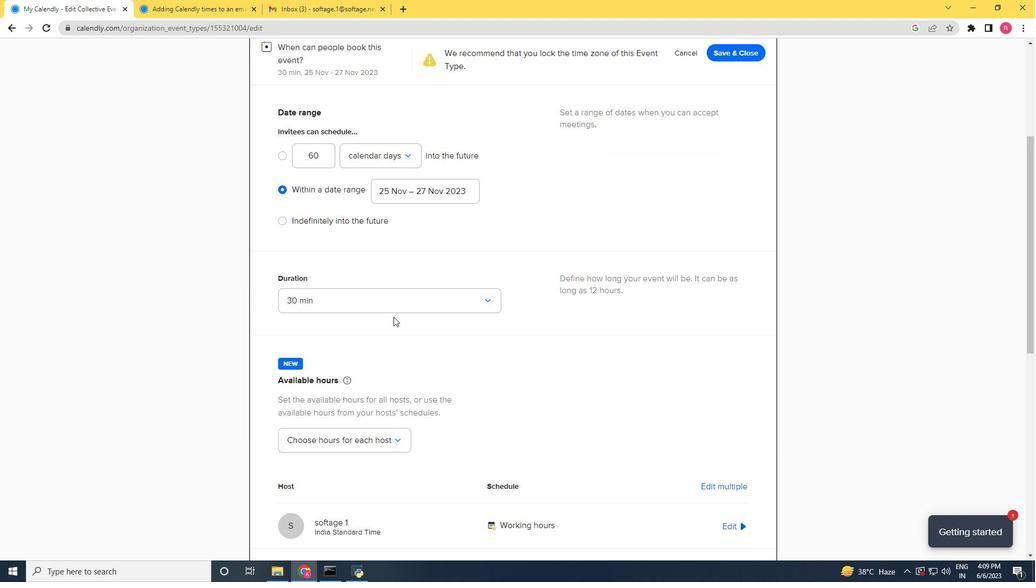 
Action: Mouse moved to (393, 317)
Screenshot: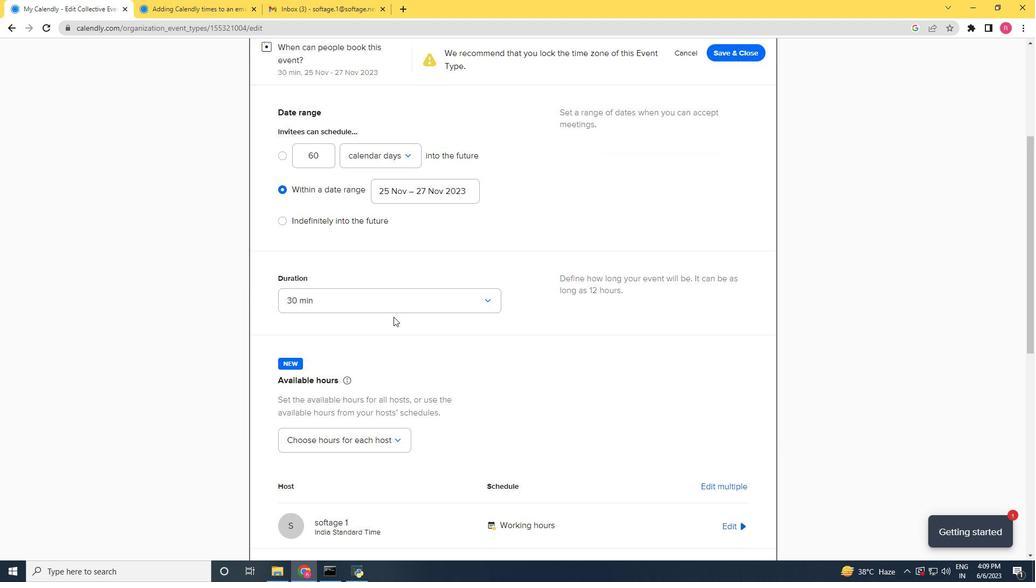 
Action: Mouse scrolled (393, 317) with delta (0, 0)
Screenshot: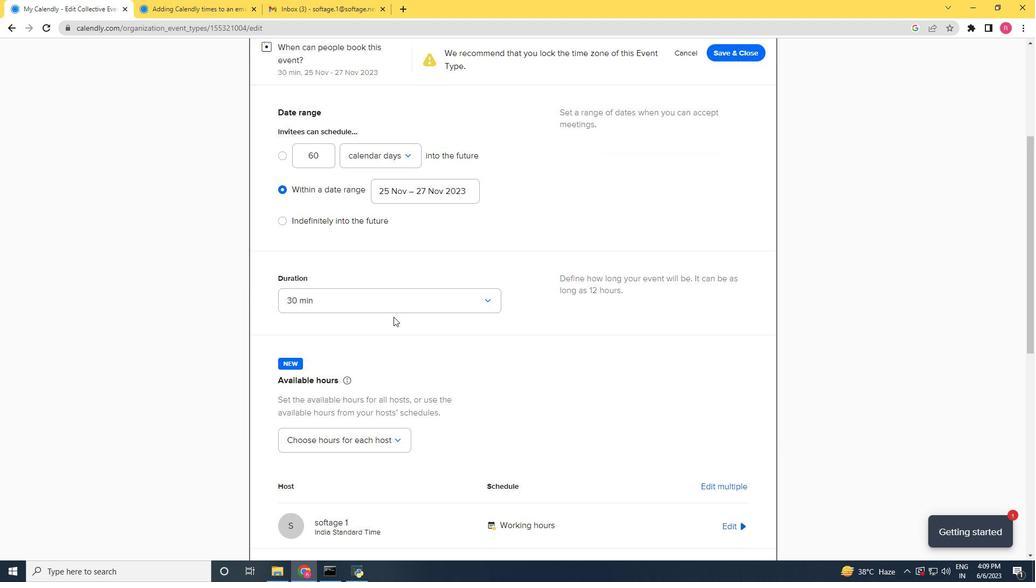 
Action: Mouse moved to (393, 318)
Screenshot: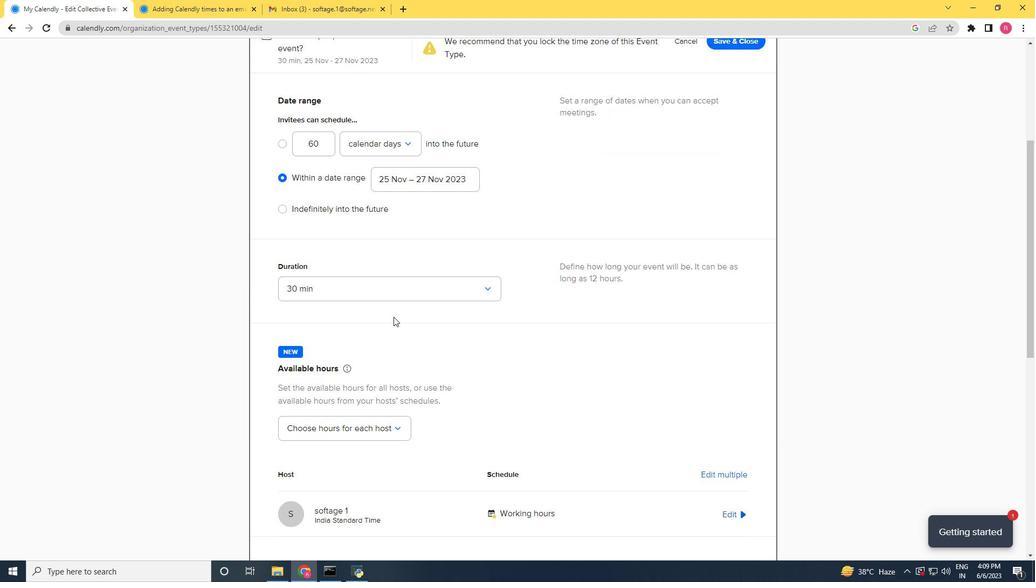
Action: Mouse scrolled (393, 317) with delta (0, 0)
Screenshot: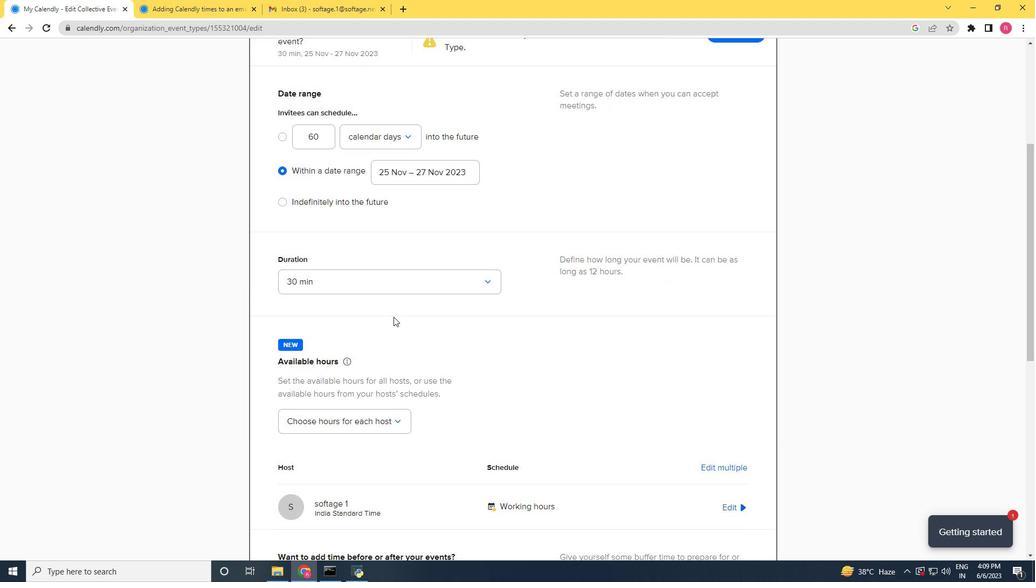 
Action: Mouse moved to (418, 370)
Screenshot: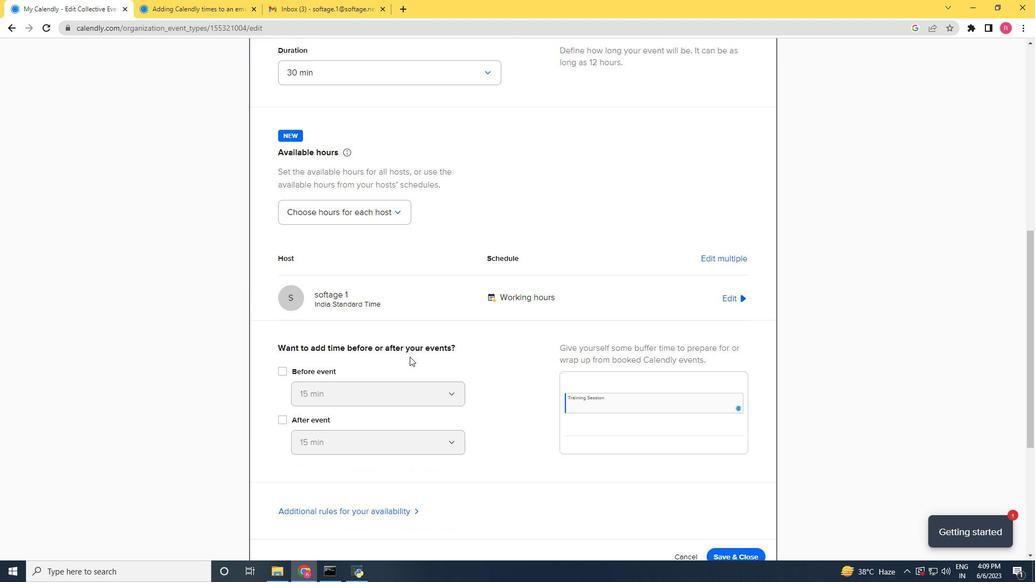 
Action: Mouse scrolled (418, 369) with delta (0, 0)
Screenshot: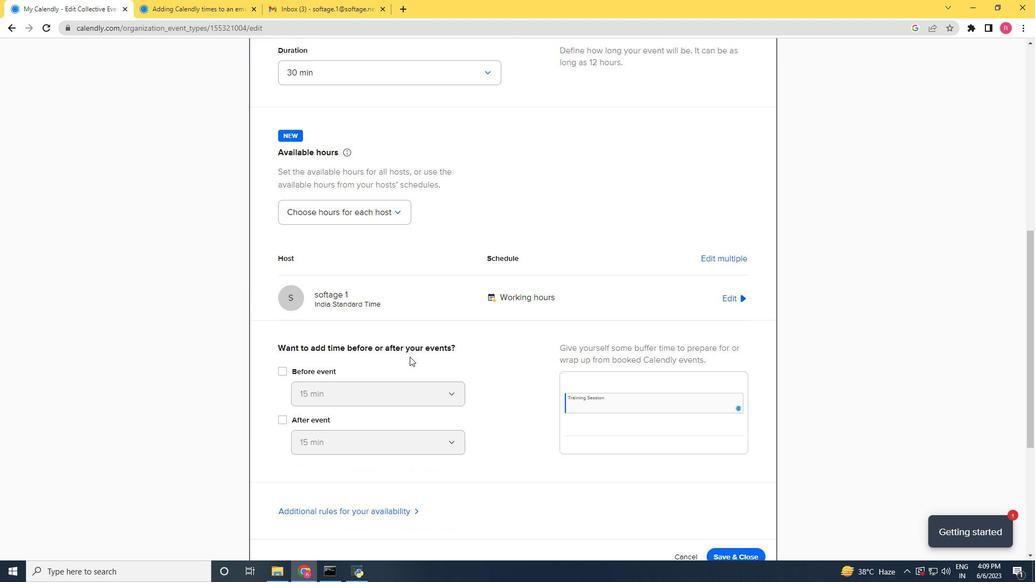 
Action: Mouse moved to (420, 372)
Screenshot: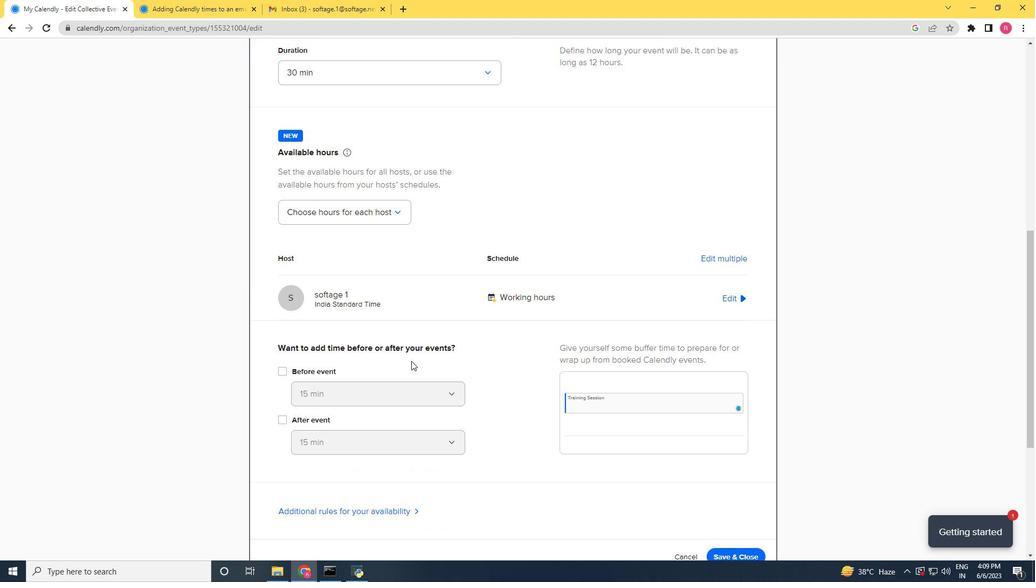 
Action: Mouse scrolled (420, 372) with delta (0, 0)
Screenshot: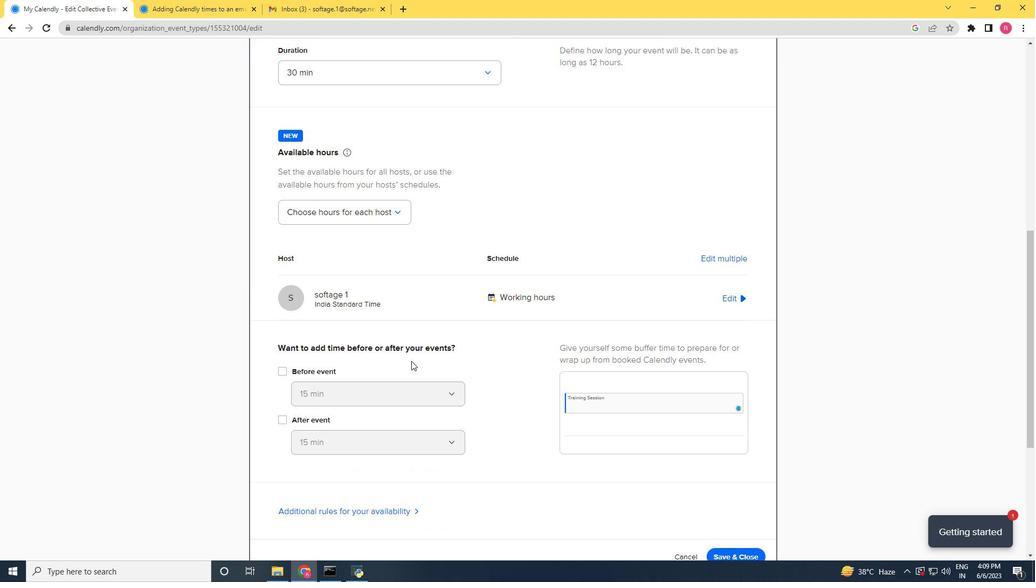 
Action: Mouse moved to (420, 373)
Screenshot: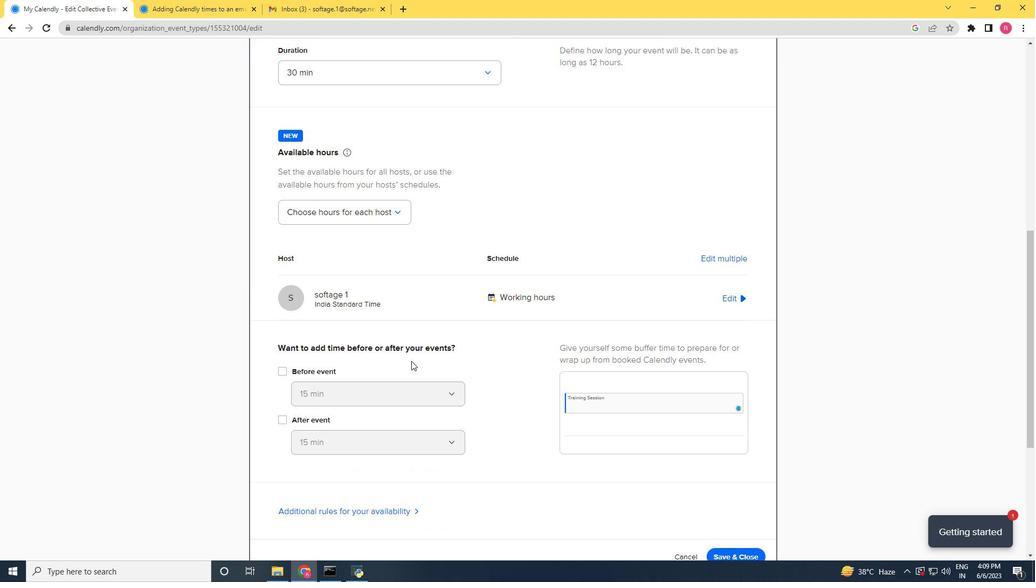 
Action: Mouse scrolled (420, 372) with delta (0, 0)
Screenshot: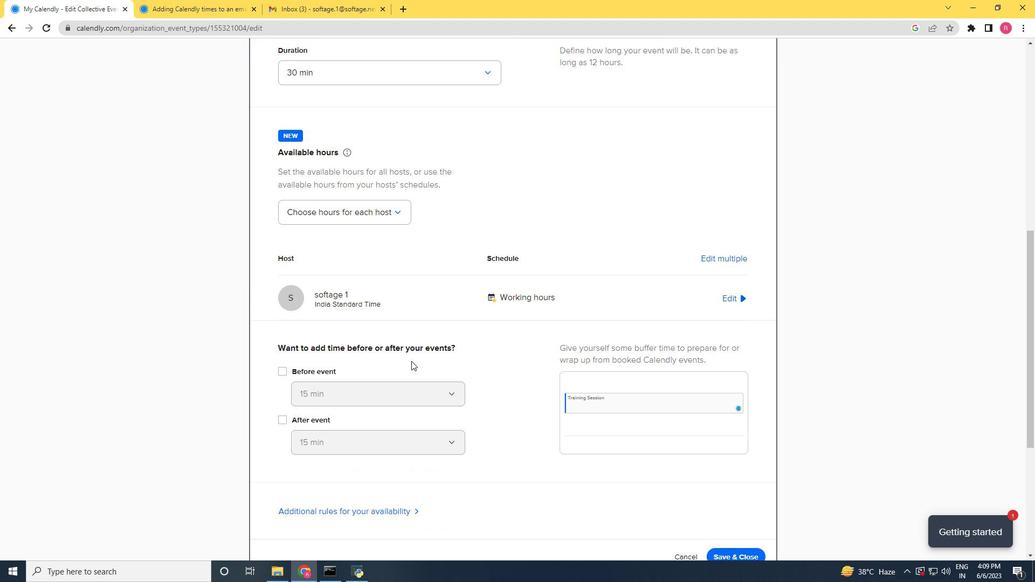 
Action: Mouse moved to (421, 373)
Screenshot: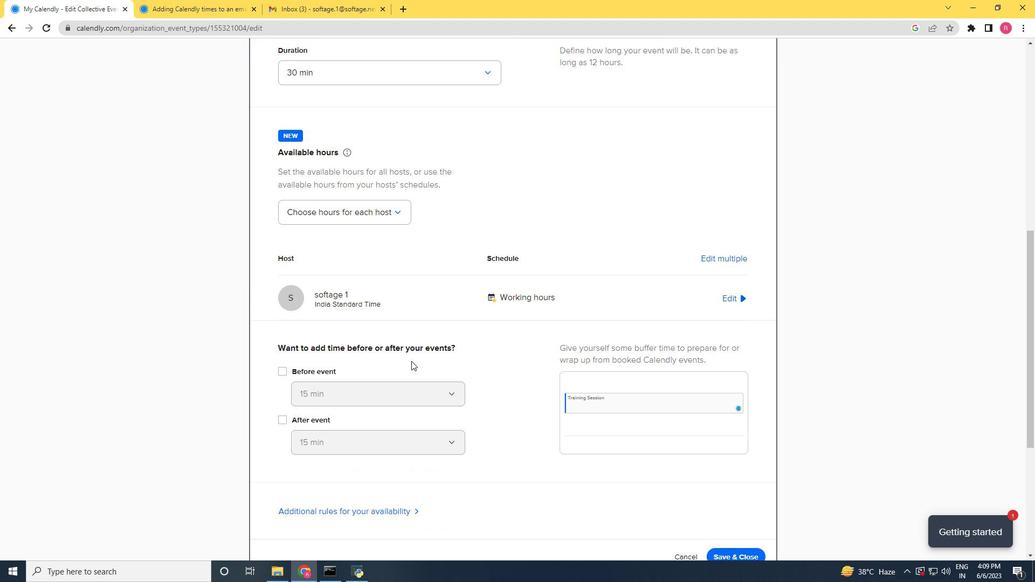 
Action: Mouse scrolled (421, 373) with delta (0, 0)
Screenshot: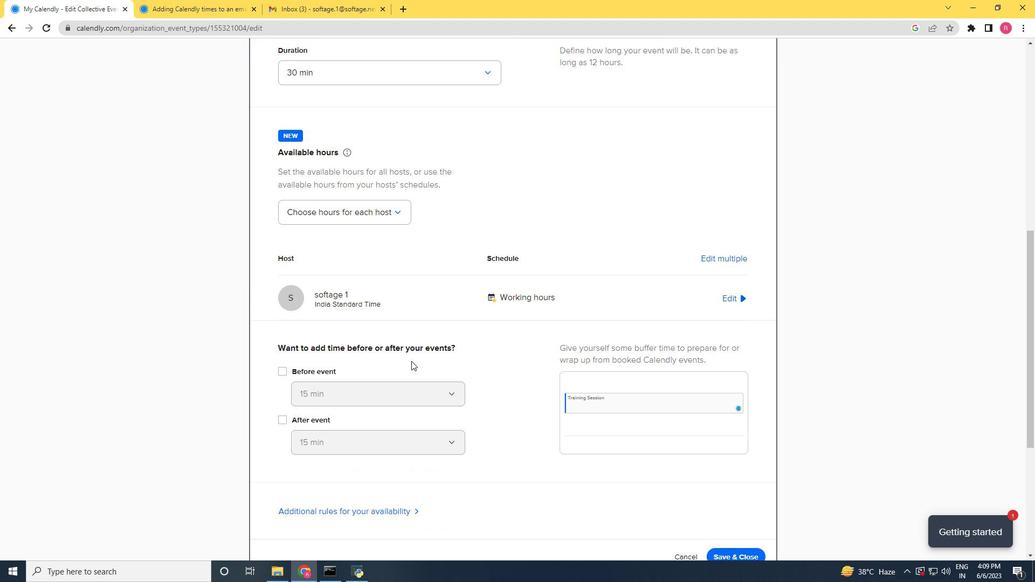 
Action: Mouse moved to (423, 374)
Screenshot: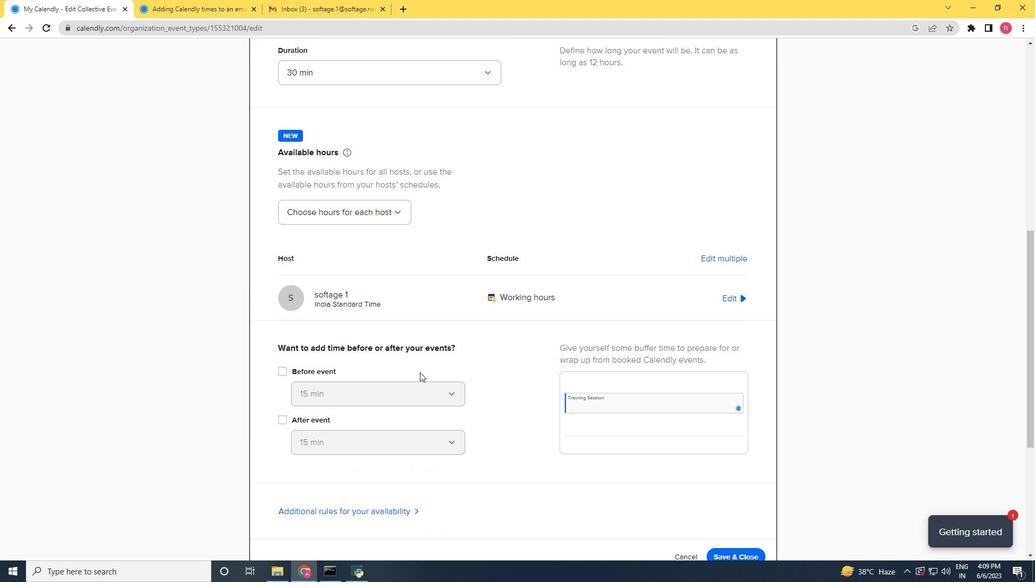 
Action: Mouse scrolled (423, 374) with delta (0, 0)
Screenshot: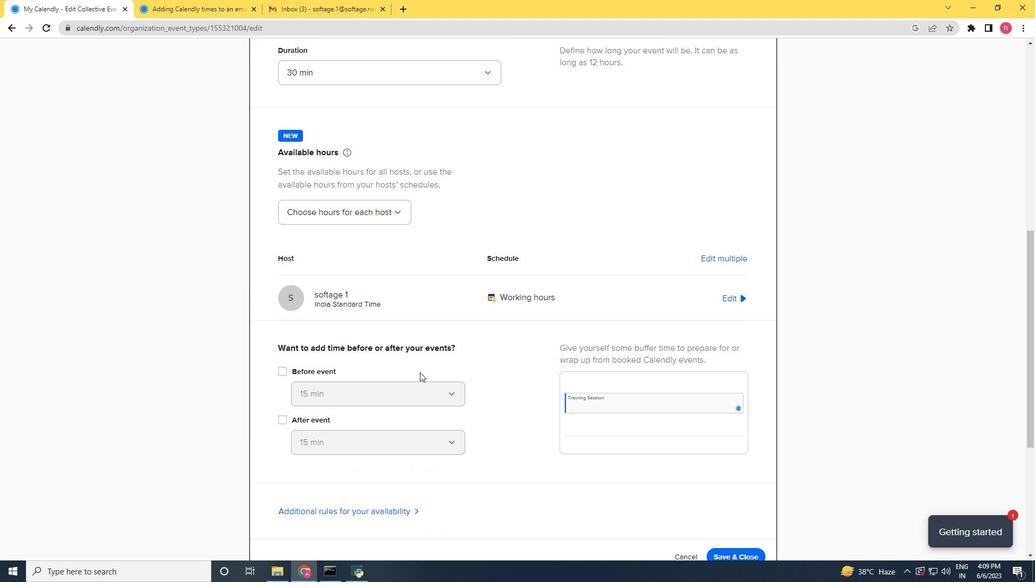 
Action: Mouse moved to (492, 350)
Screenshot: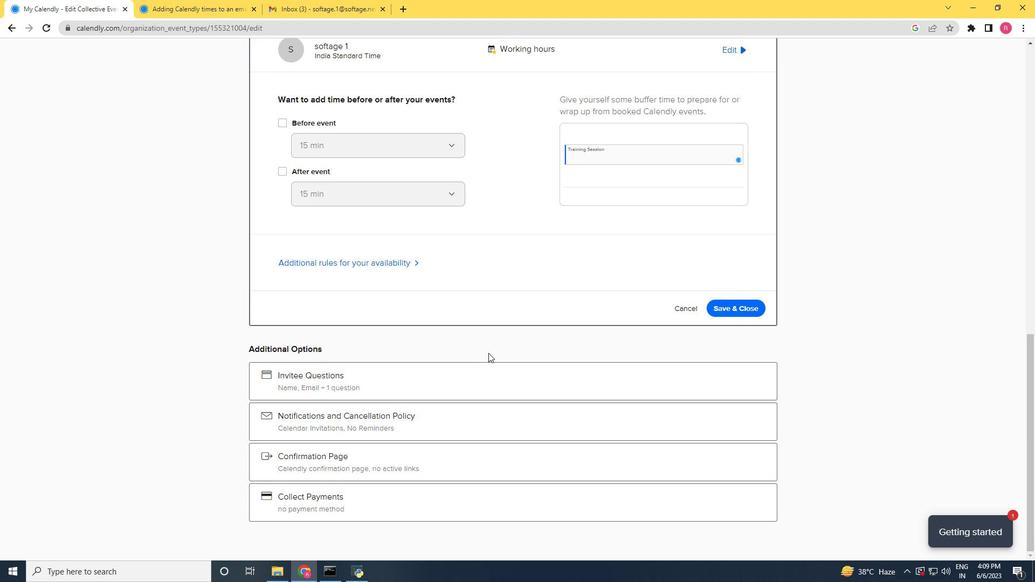 
Action: Mouse scrolled (492, 351) with delta (0, 0)
Screenshot: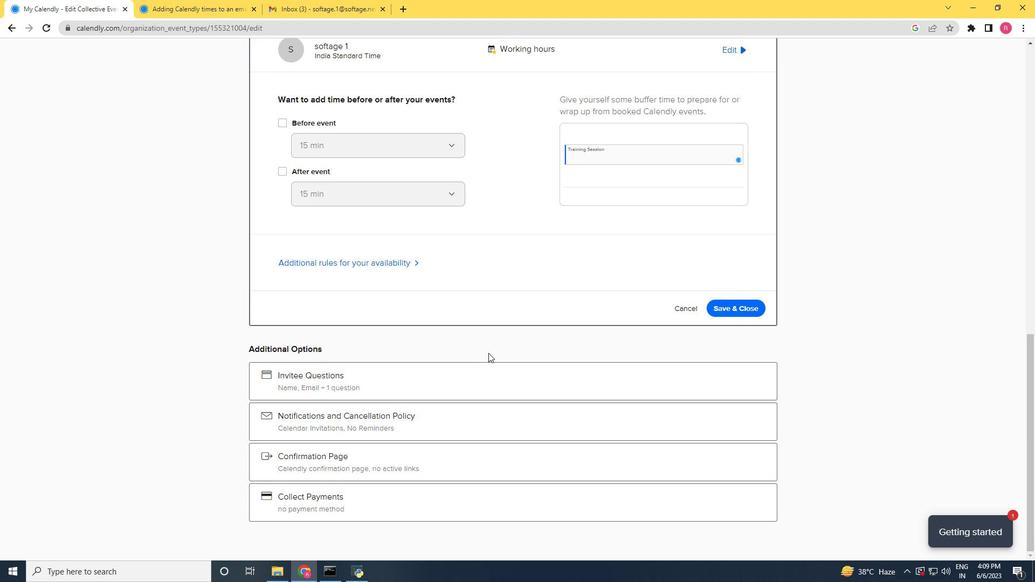 
Action: Mouse moved to (509, 348)
Screenshot: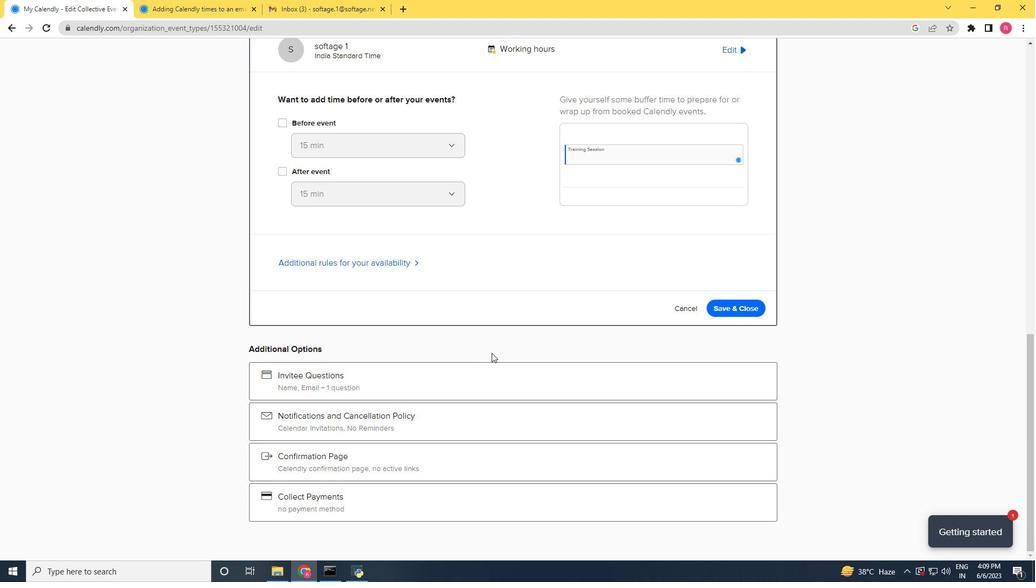 
Action: Mouse scrolled (509, 348) with delta (0, 0)
Screenshot: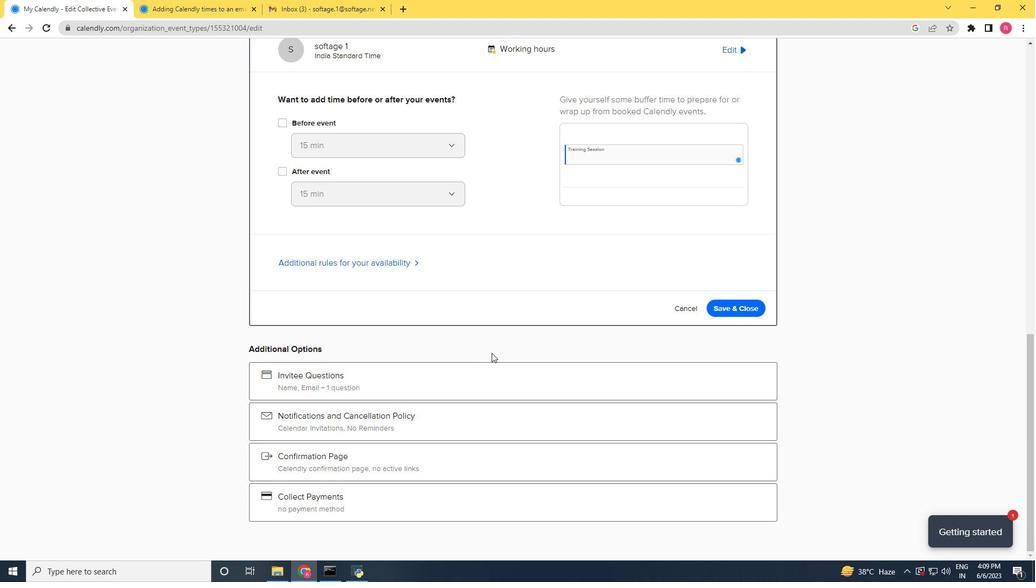 
Action: Mouse moved to (511, 347)
Screenshot: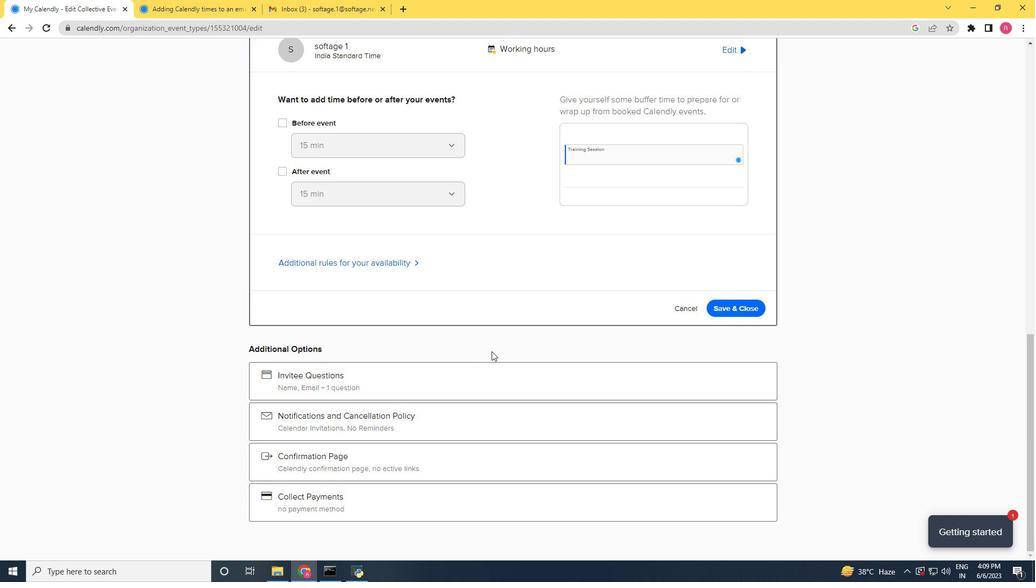 
Action: Mouse scrolled (511, 347) with delta (0, 0)
Screenshot: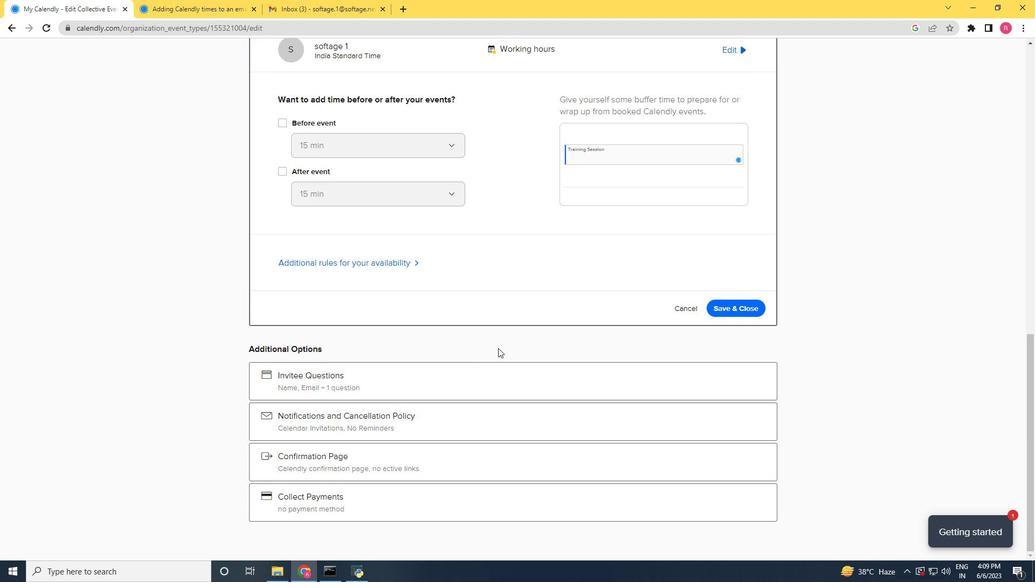 
Action: Mouse moved to (497, 188)
Screenshot: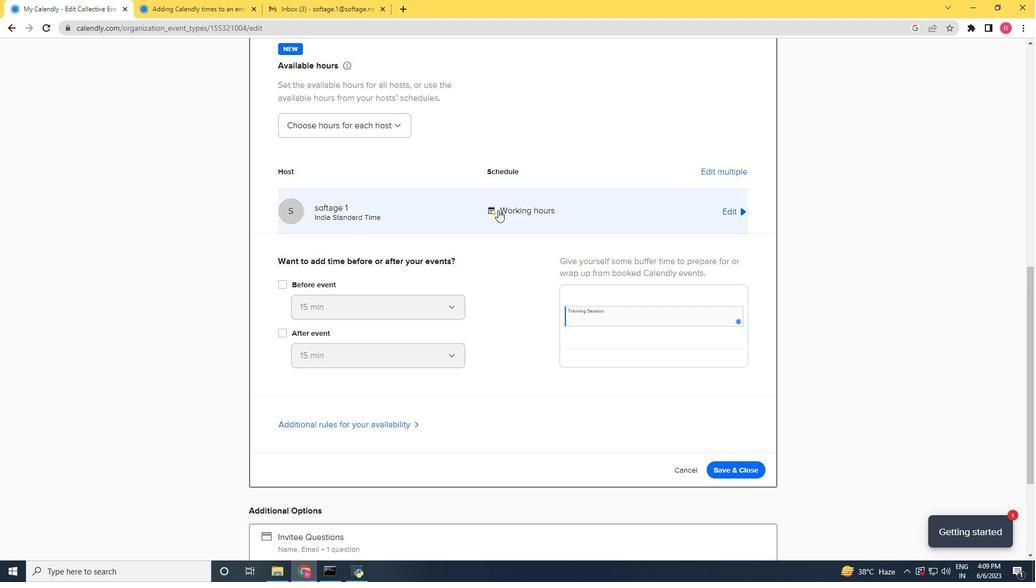 
Action: Mouse scrolled (497, 189) with delta (0, 0)
Screenshot: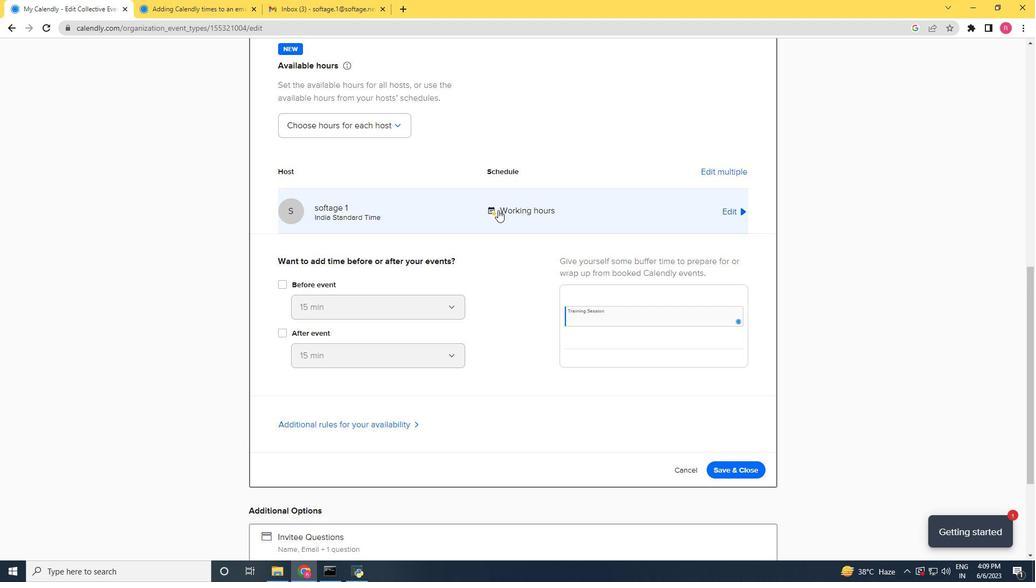 
Action: Mouse moved to (497, 187)
Screenshot: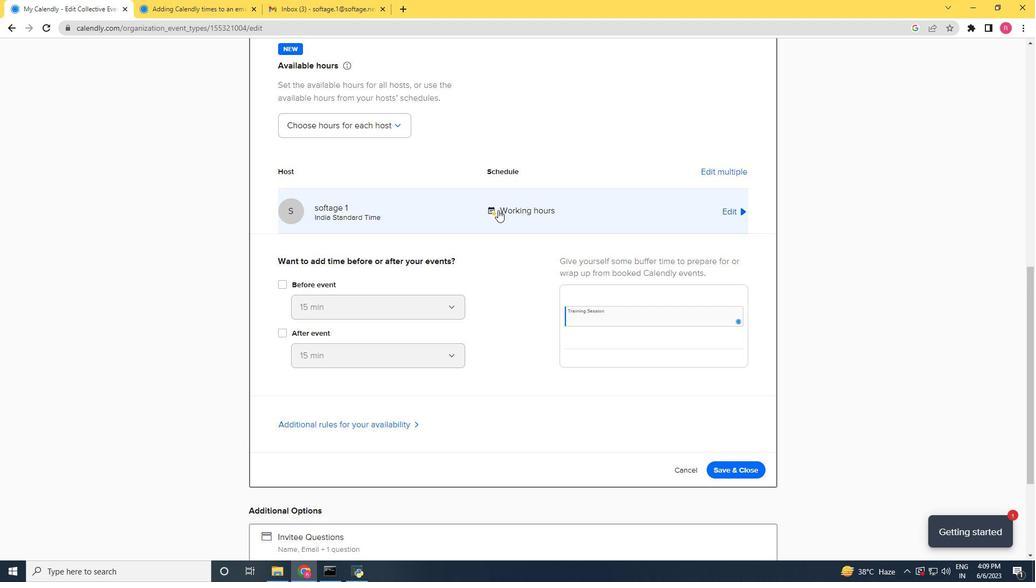 
Action: Mouse scrolled (497, 187) with delta (0, 0)
Screenshot: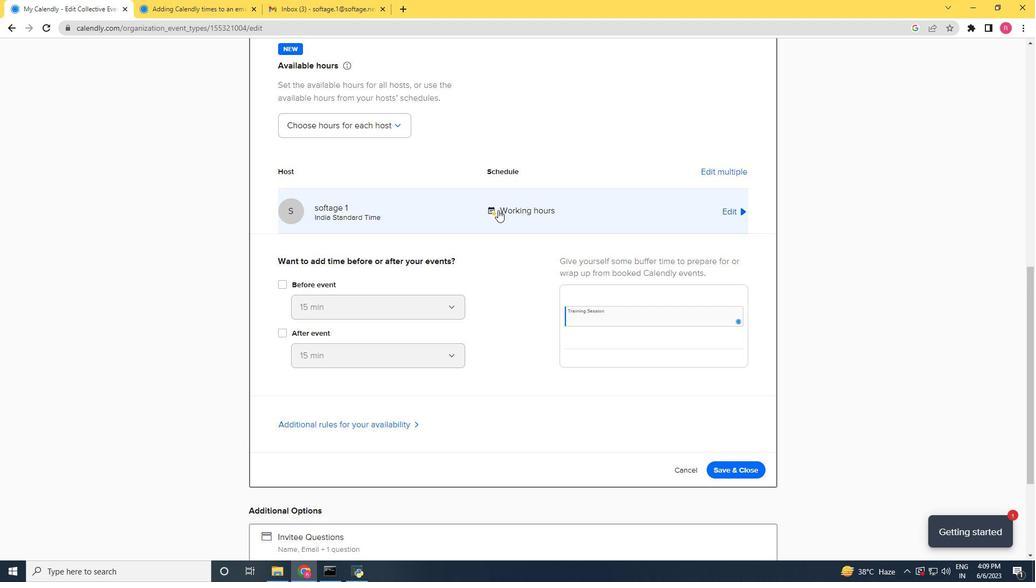 
Action: Mouse moved to (497, 184)
Screenshot: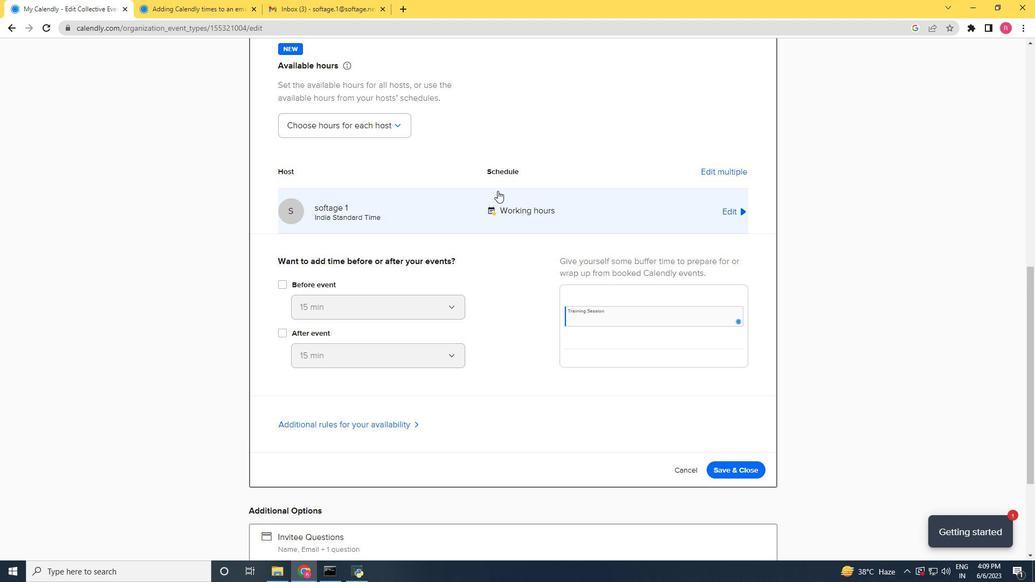 
Action: Mouse scrolled (497, 185) with delta (0, 0)
Screenshot: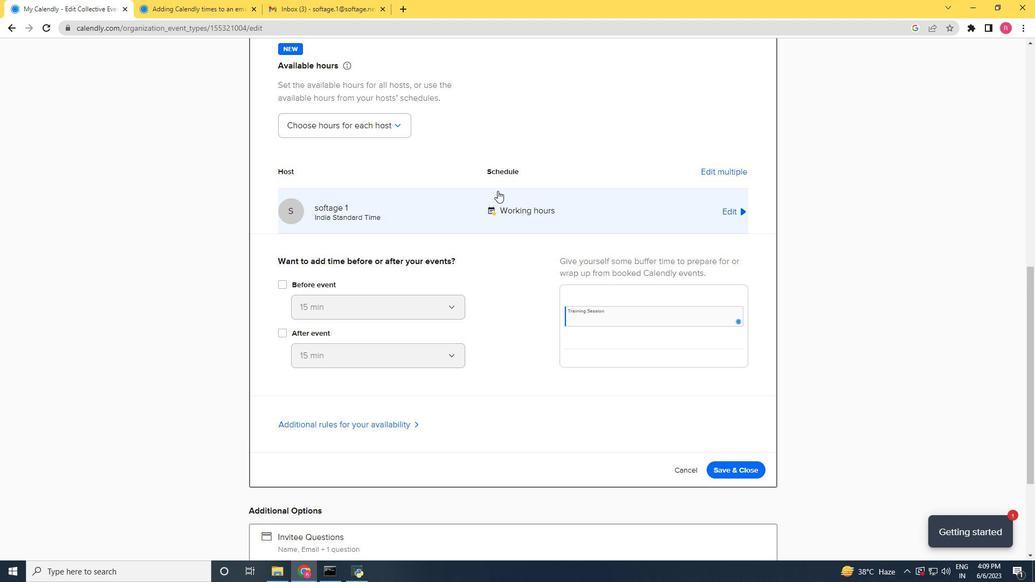 
Action: Mouse moved to (611, 186)
Screenshot: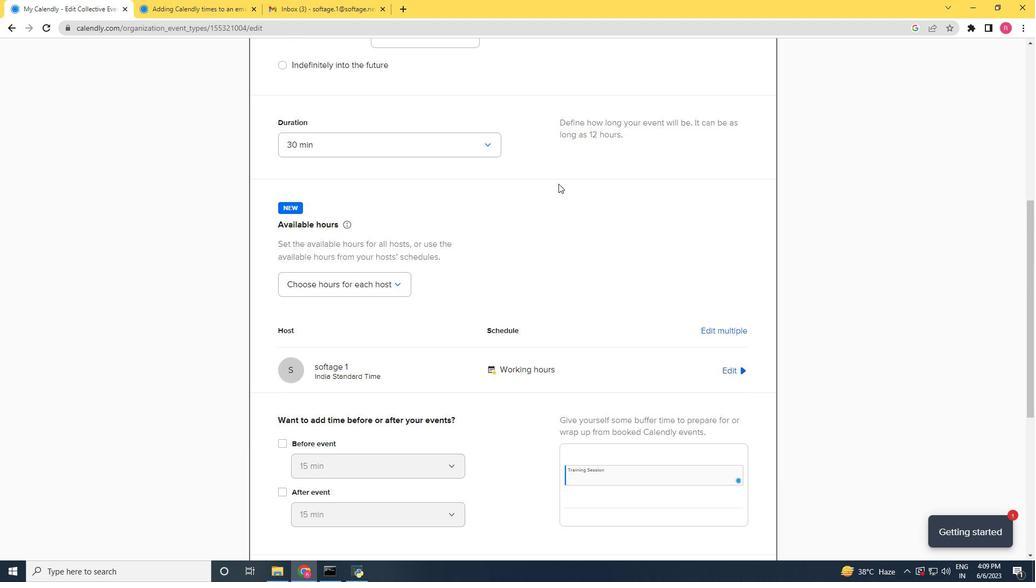 
Action: Mouse scrolled (611, 187) with delta (0, 0)
Screenshot: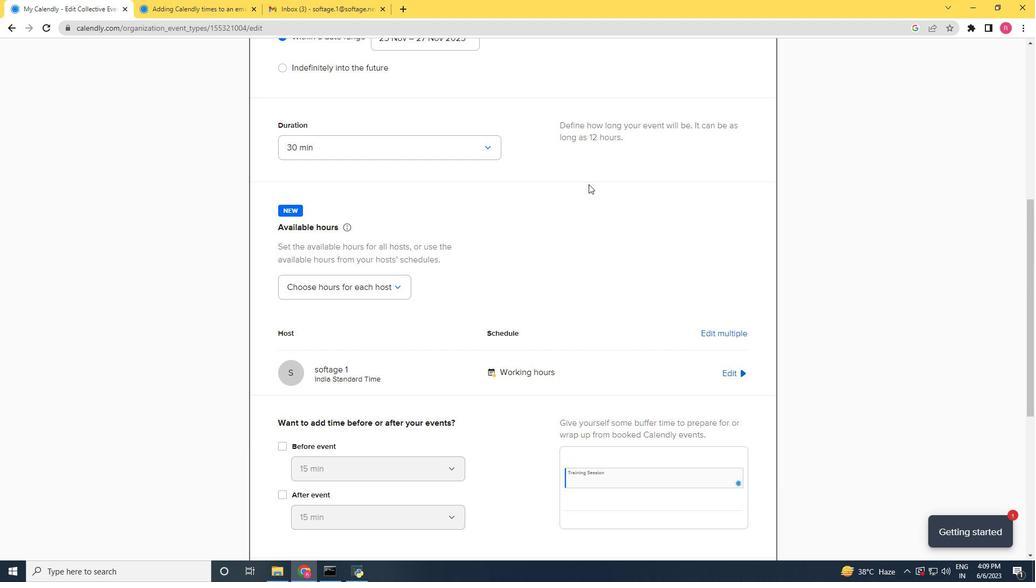 
Action: Mouse scrolled (611, 187) with delta (0, 0)
Screenshot: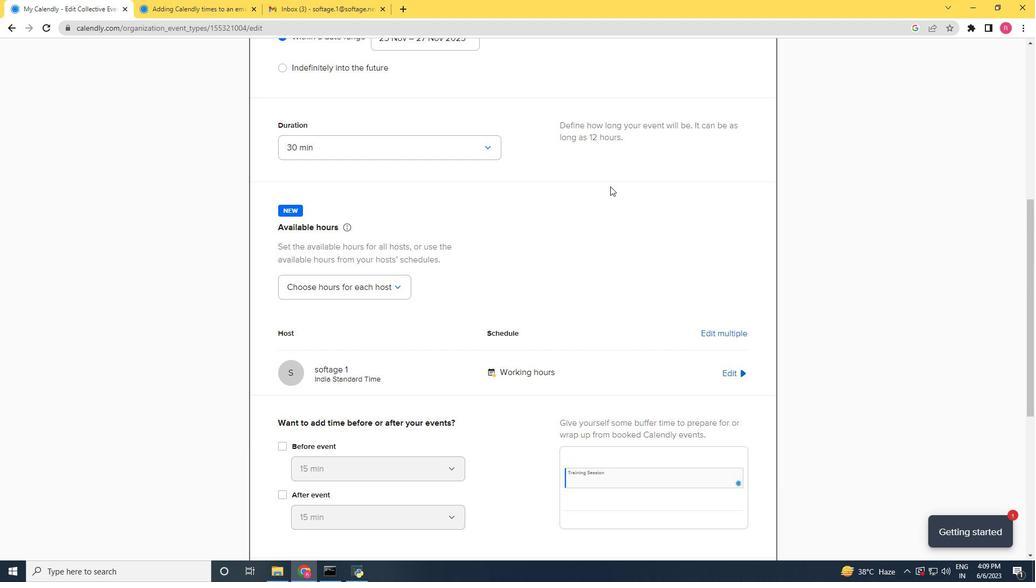 
Action: Mouse scrolled (611, 187) with delta (0, 0)
Screenshot: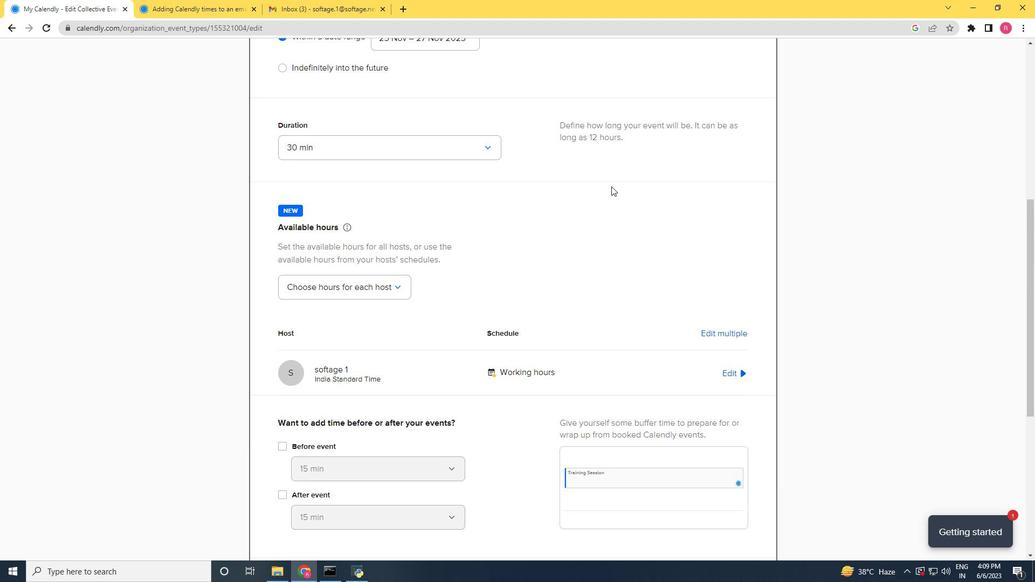 
Action: Mouse scrolled (611, 186) with delta (0, 0)
Screenshot: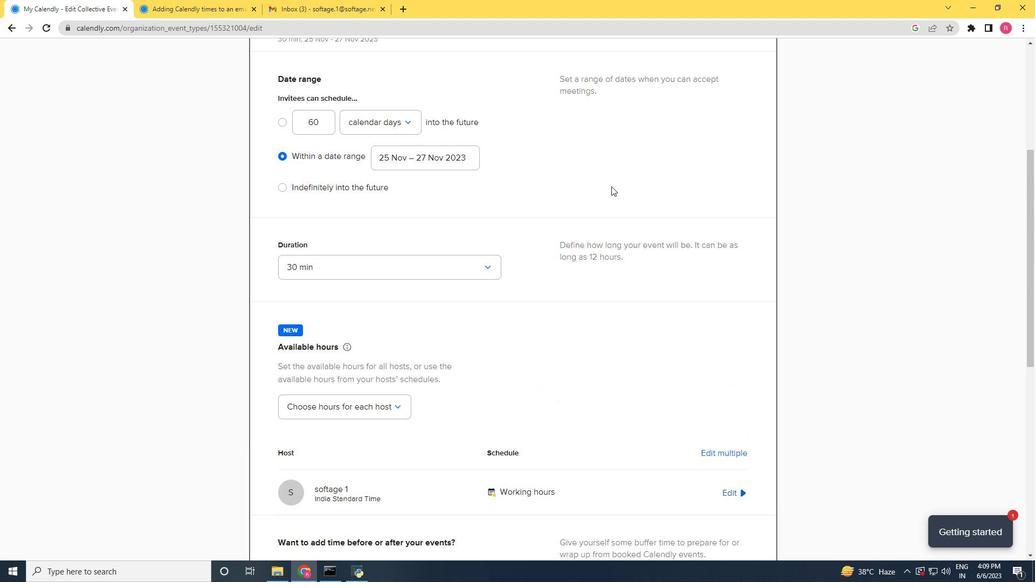 
Action: Mouse scrolled (611, 186) with delta (0, 0)
Screenshot: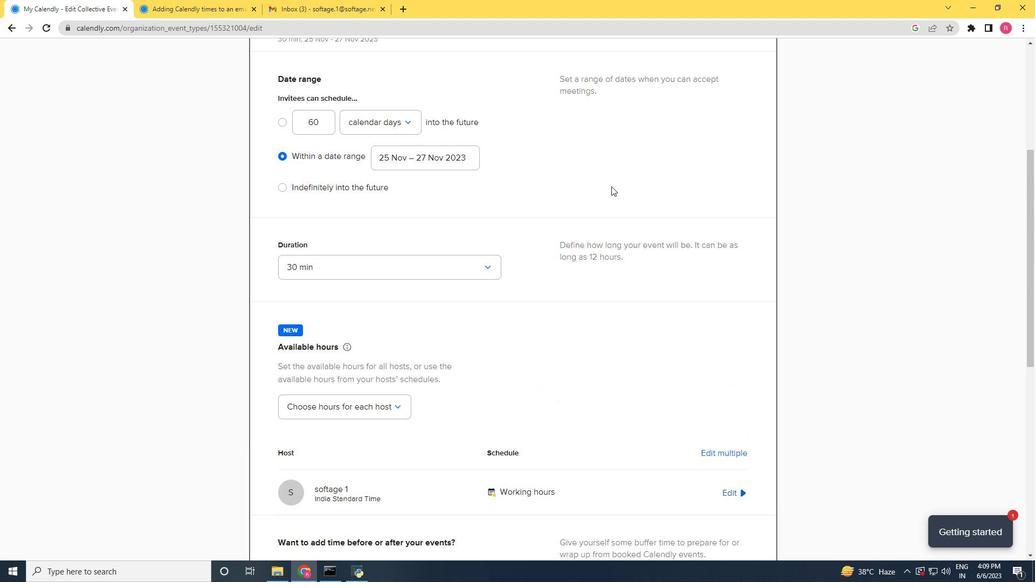 
Action: Mouse moved to (612, 187)
Screenshot: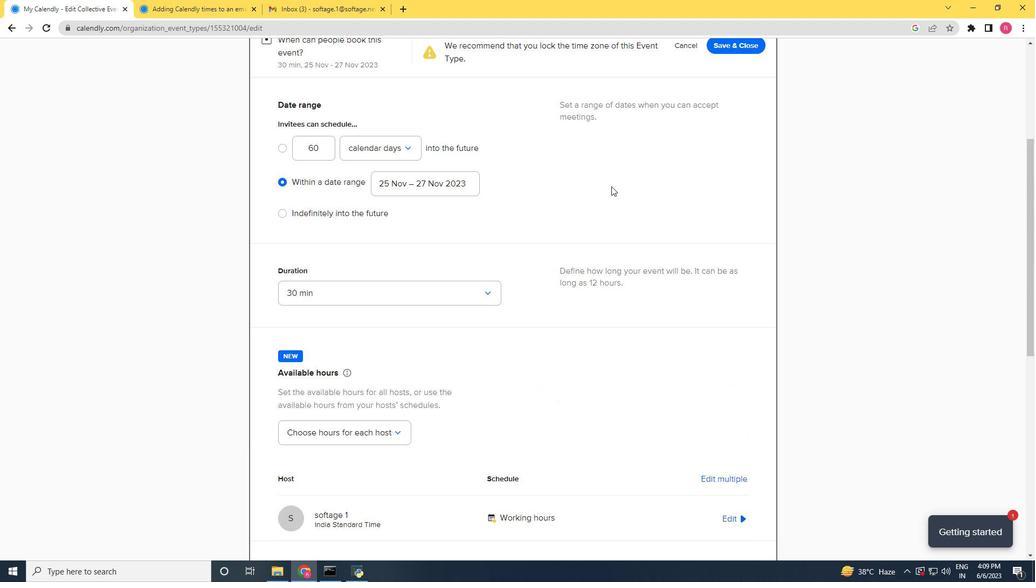 
Action: Mouse scrolled (612, 187) with delta (0, 0)
Screenshot: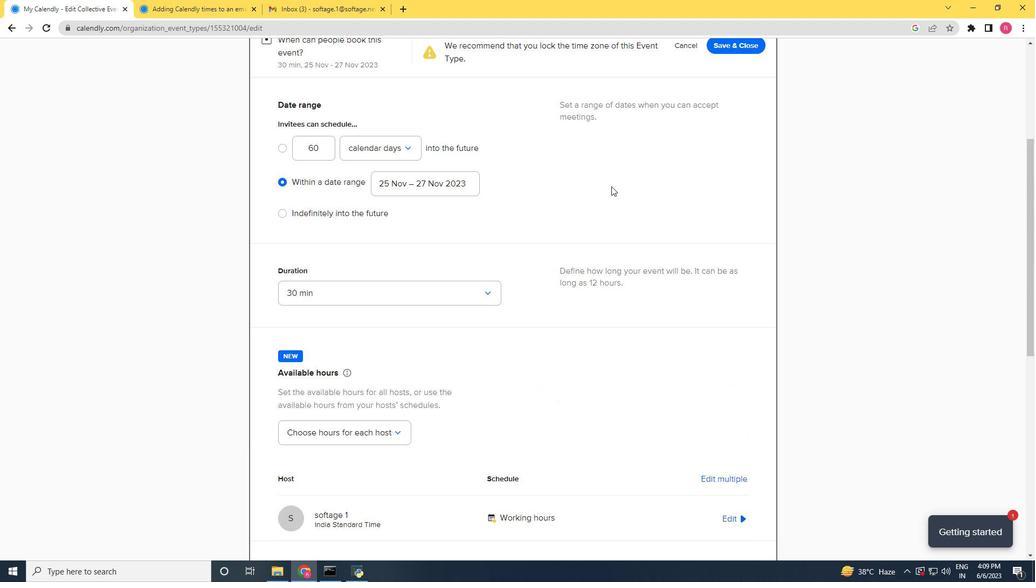 
Action: Mouse scrolled (612, 187) with delta (0, 0)
Screenshot: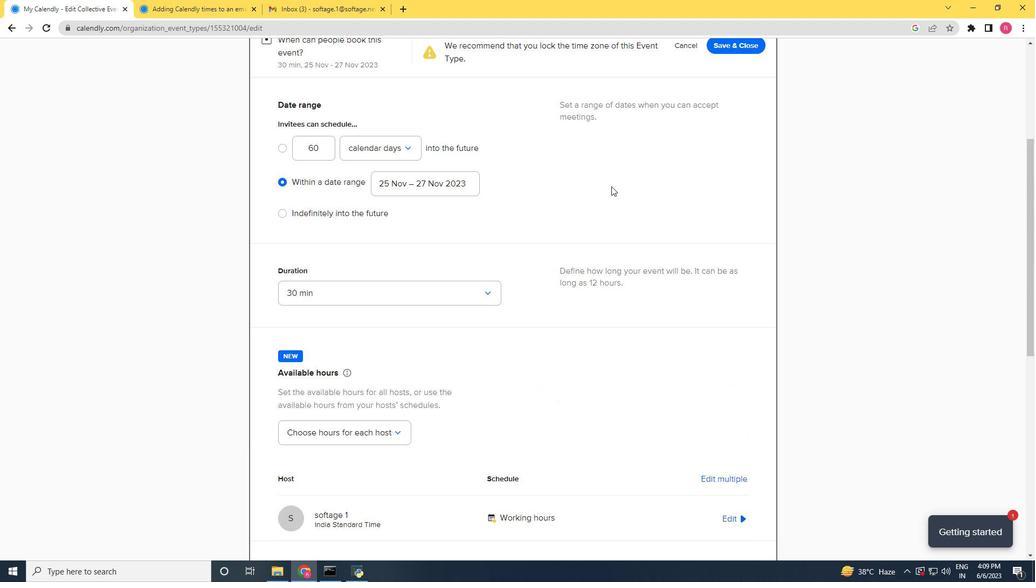 
Action: Mouse scrolled (612, 188) with delta (0, 0)
Screenshot: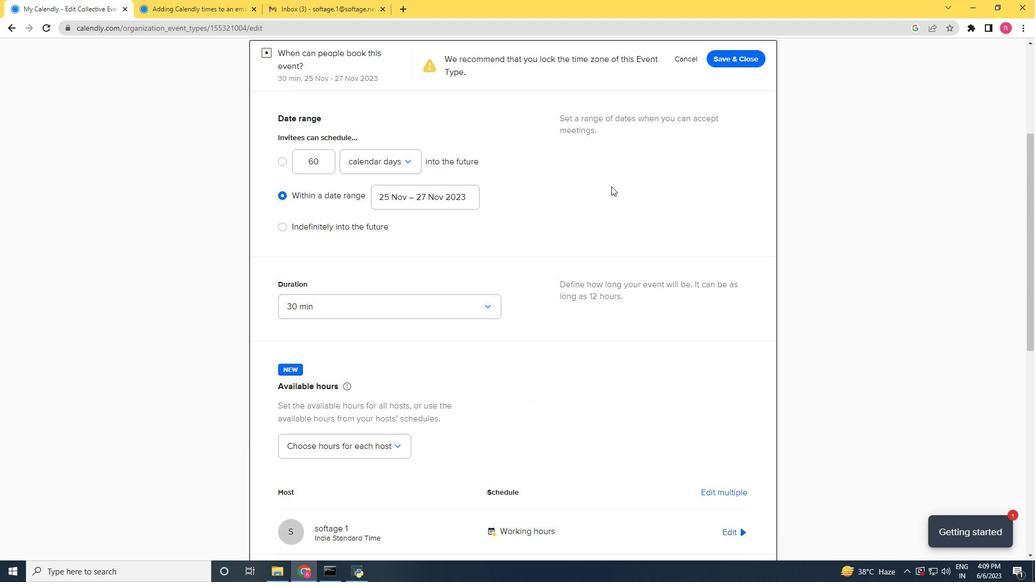 
Action: Mouse scrolled (612, 187) with delta (0, 0)
Screenshot: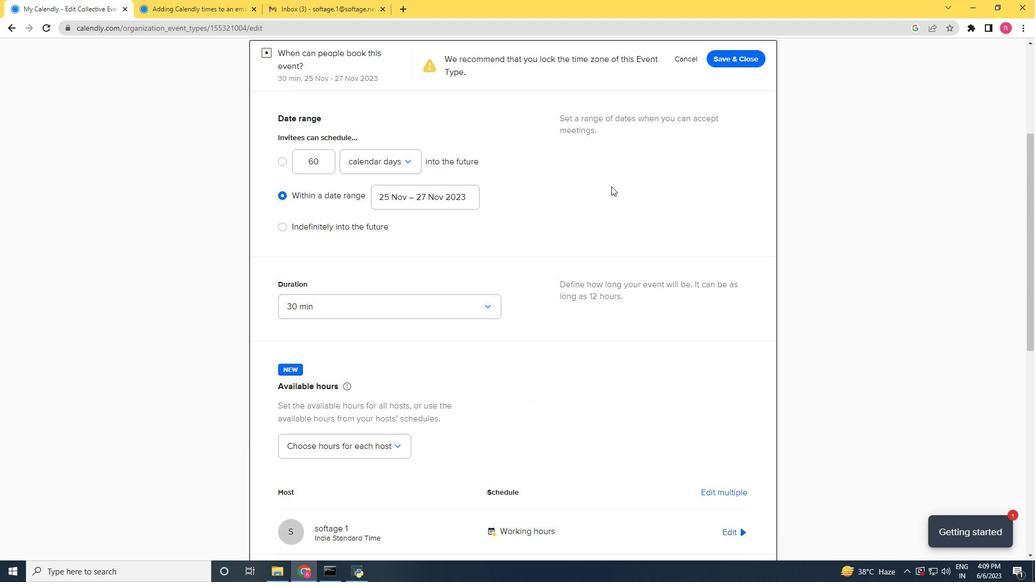
Action: Mouse moved to (612, 188)
Screenshot: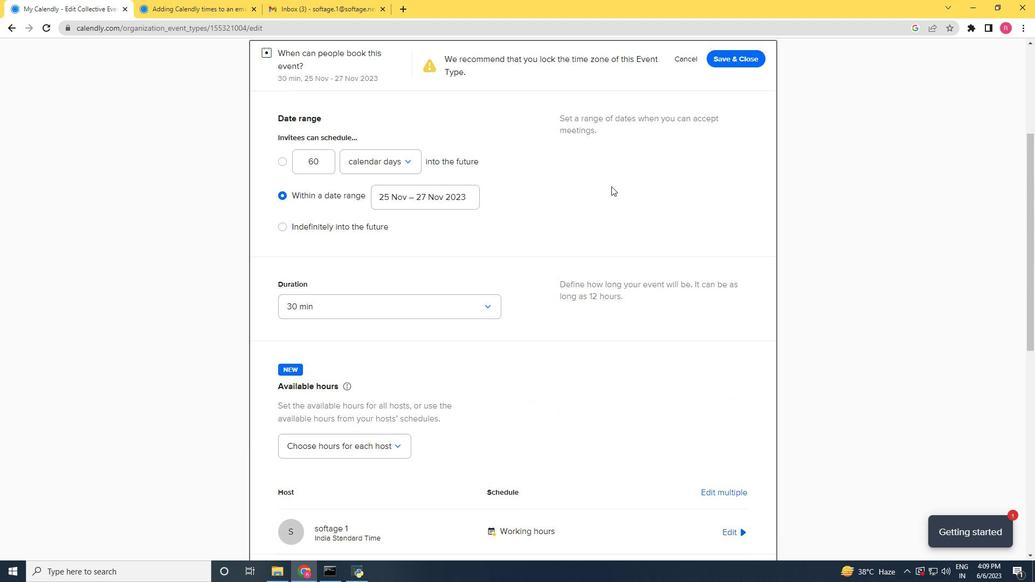 
Action: Mouse scrolled (612, 187) with delta (0, 0)
Screenshot: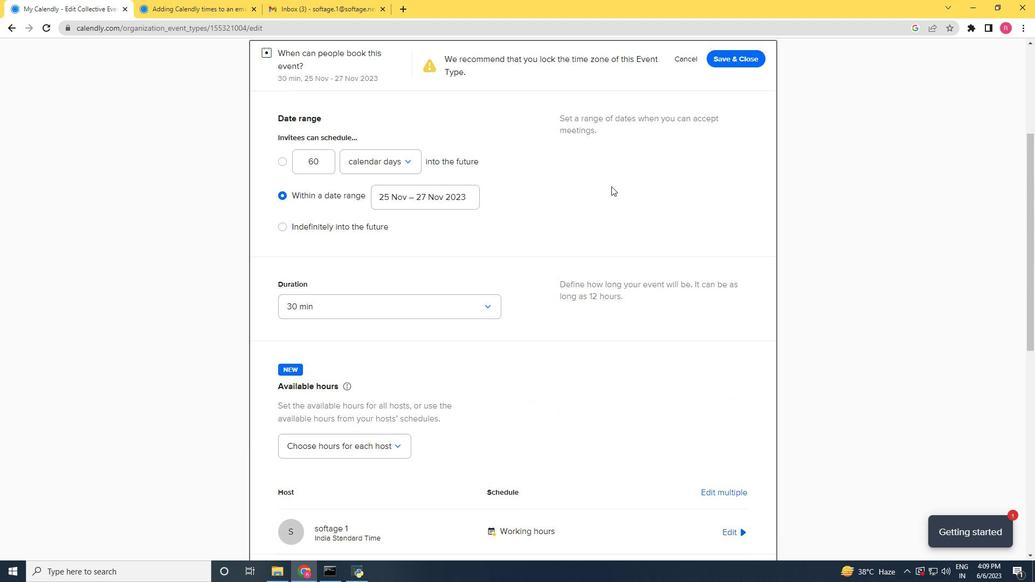 
Action: Mouse moved to (628, 235)
Screenshot: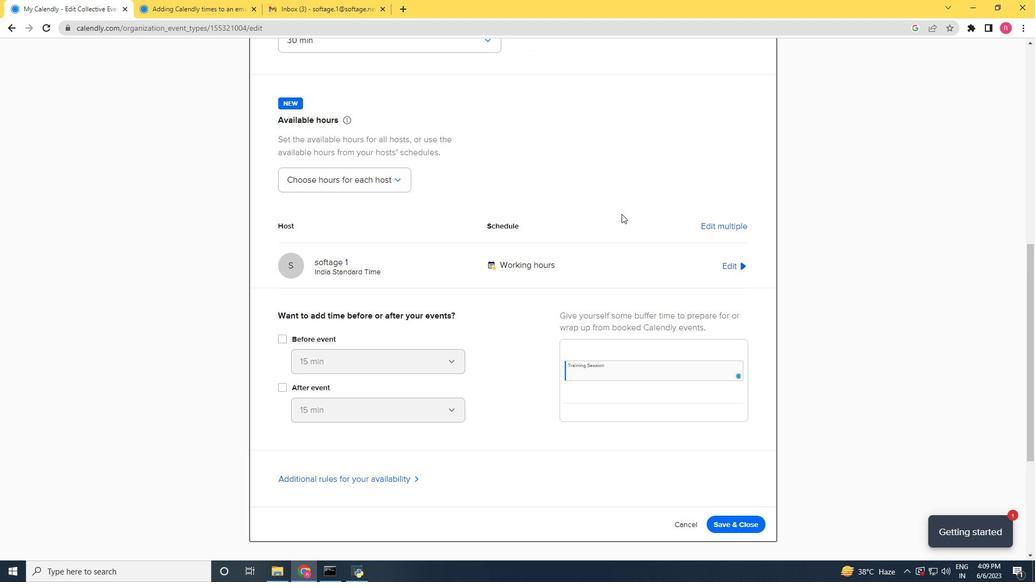 
Action: Mouse scrolled (628, 235) with delta (0, 0)
Screenshot: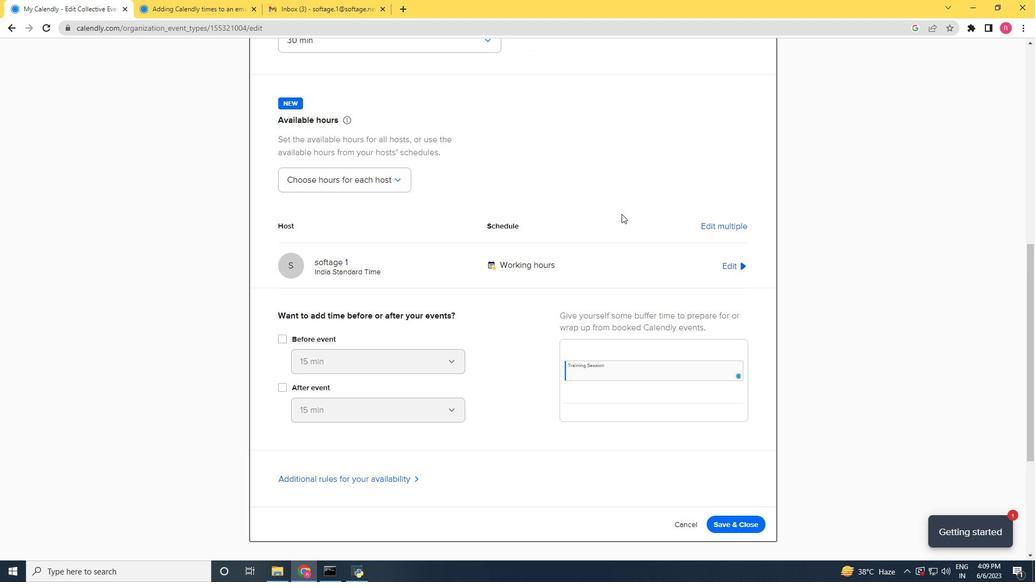 
Action: Mouse moved to (630, 238)
Screenshot: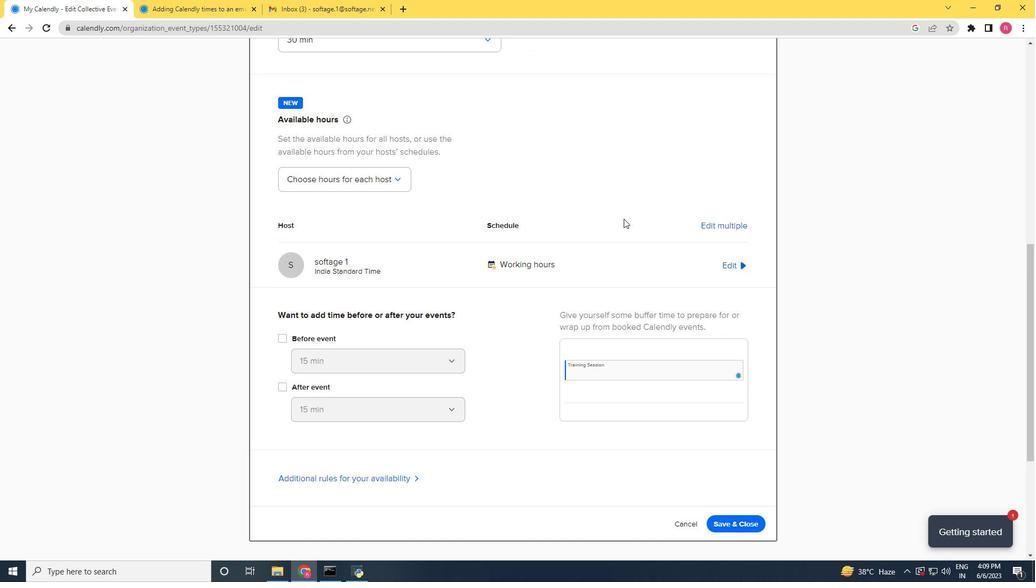 
Action: Mouse scrolled (630, 239) with delta (0, 0)
Screenshot: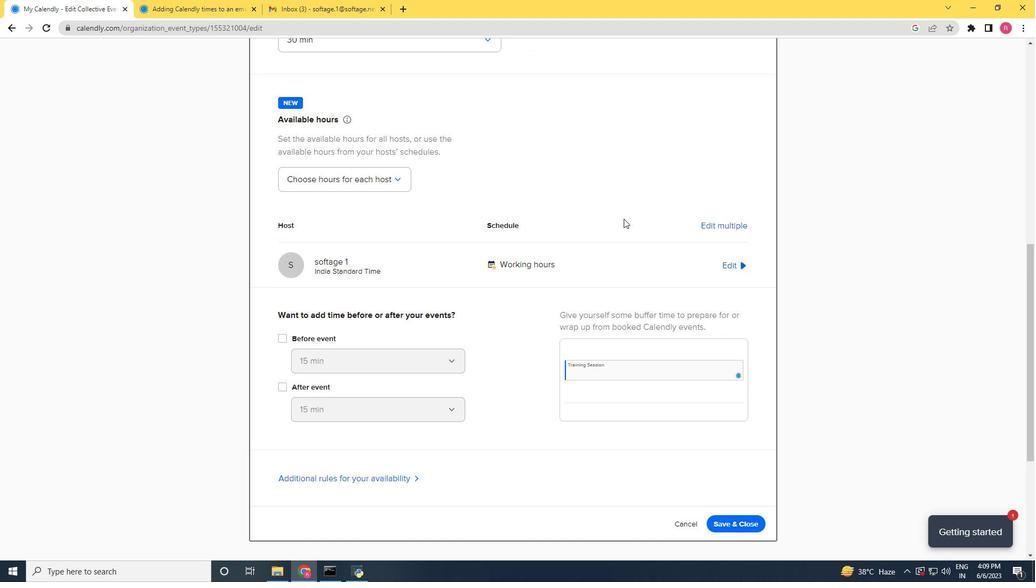 
Action: Mouse moved to (630, 239)
Screenshot: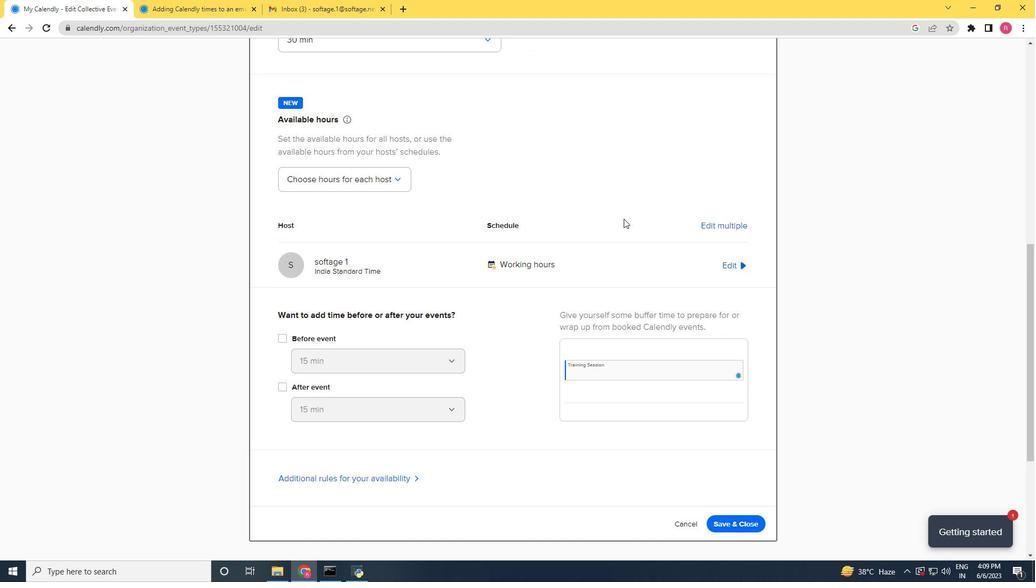 
Action: Mouse scrolled (630, 239) with delta (0, 0)
Screenshot: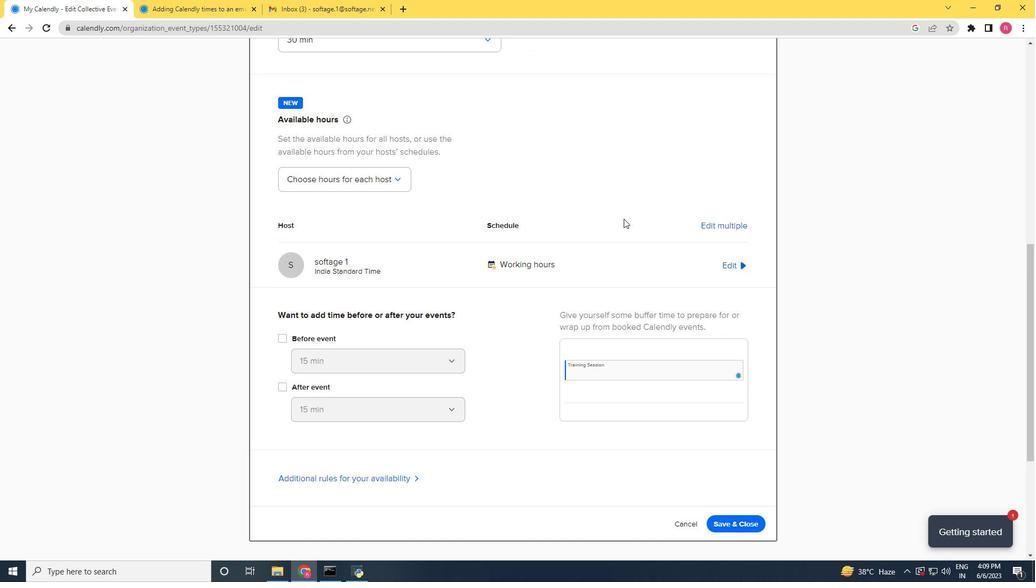 
Action: Mouse moved to (636, 245)
Screenshot: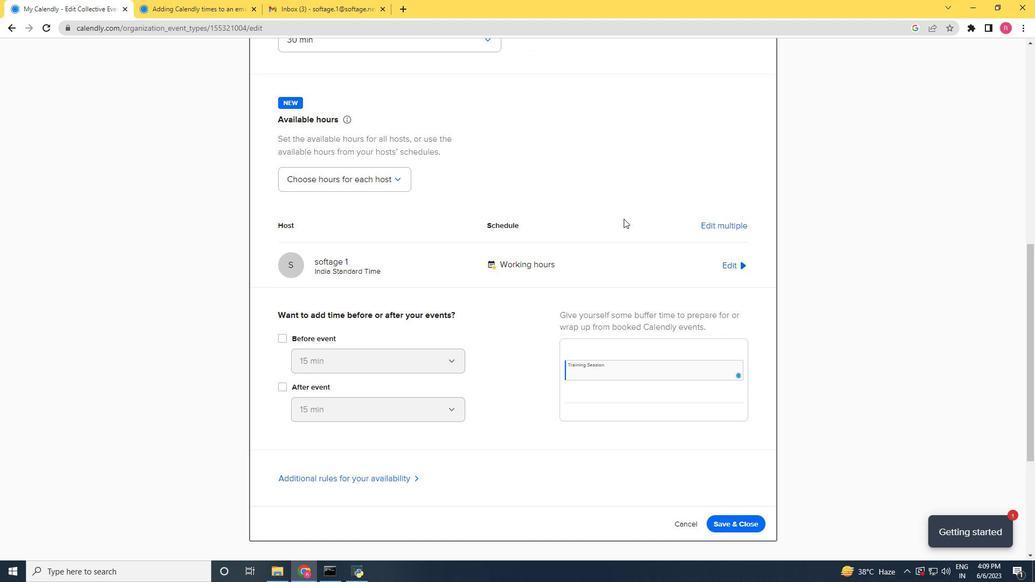 
Action: Mouse scrolled (636, 245) with delta (0, 0)
Screenshot: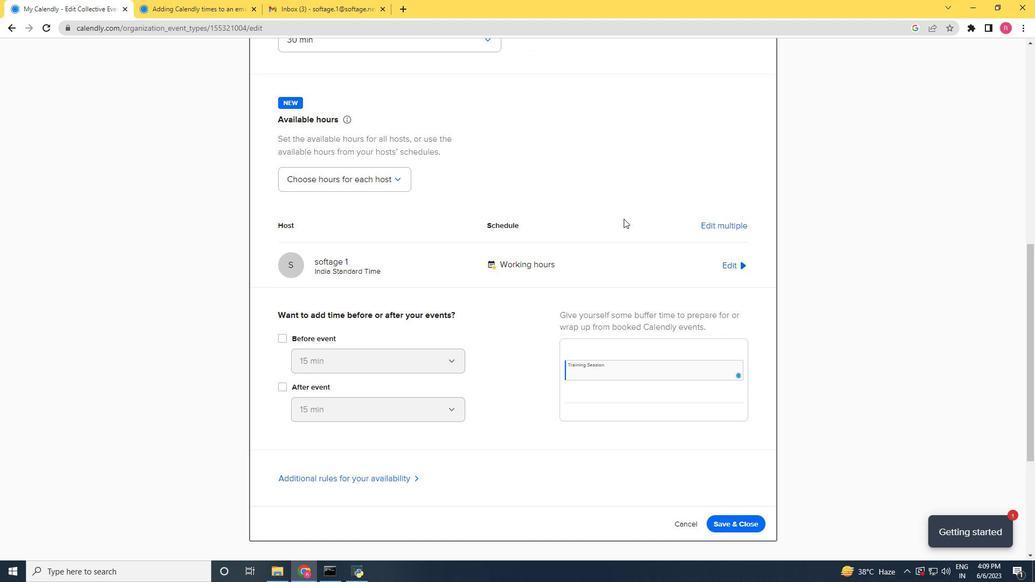 
Action: Mouse moved to (718, 400)
Screenshot: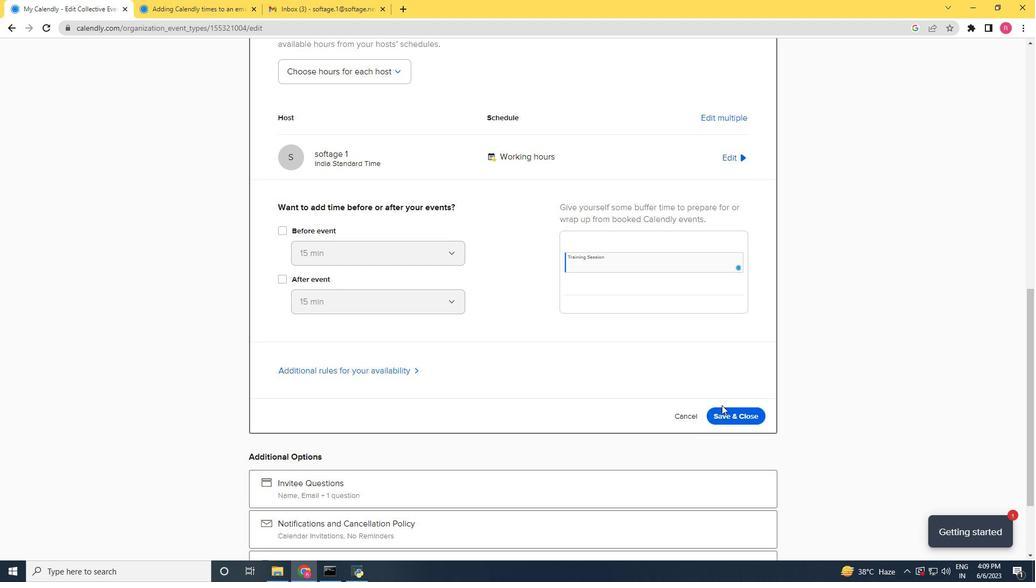 
Action: Mouse scrolled (718, 400) with delta (0, 0)
Screenshot: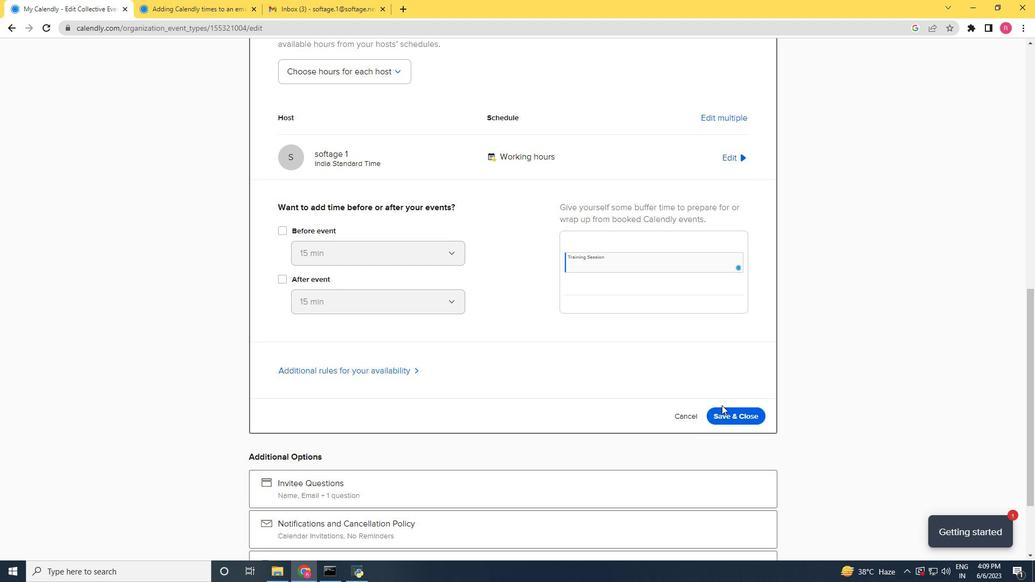 
Action: Mouse moved to (708, 387)
Screenshot: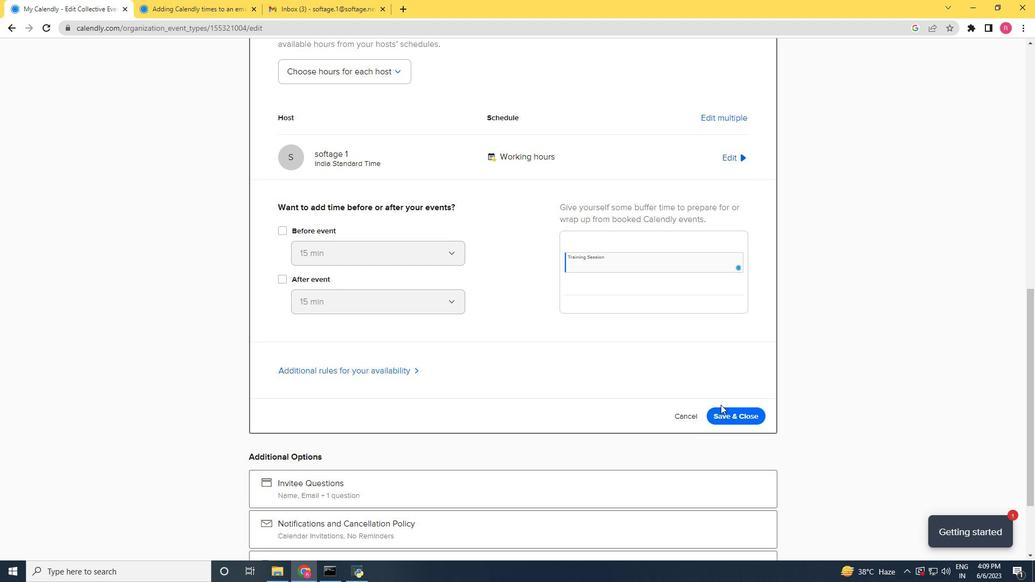 
Action: Mouse scrolled (710, 389) with delta (0, 0)
Screenshot: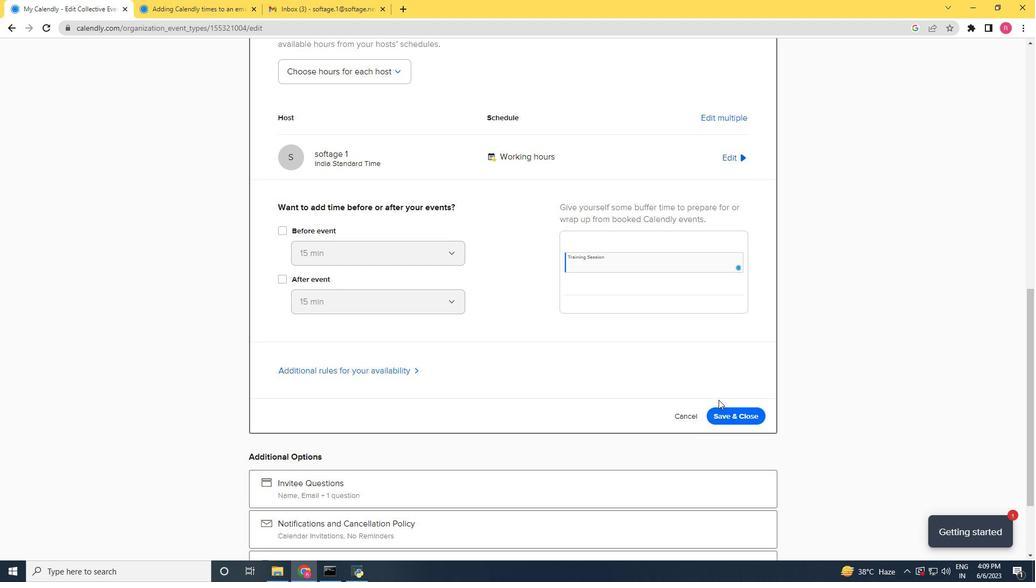
Action: Mouse moved to (705, 385)
Screenshot: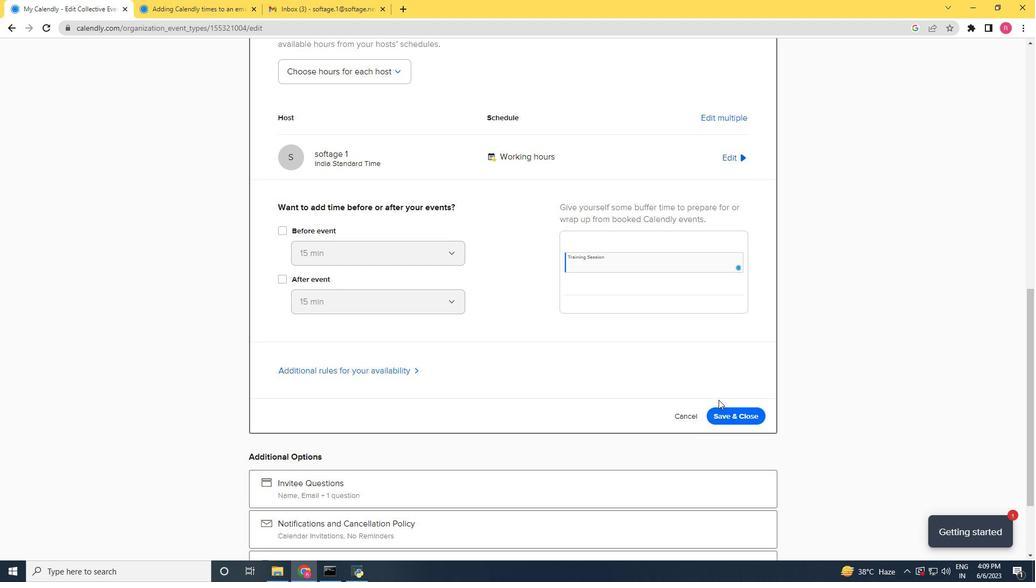 
Action: Mouse scrolled (705, 386) with delta (0, 0)
Screenshot: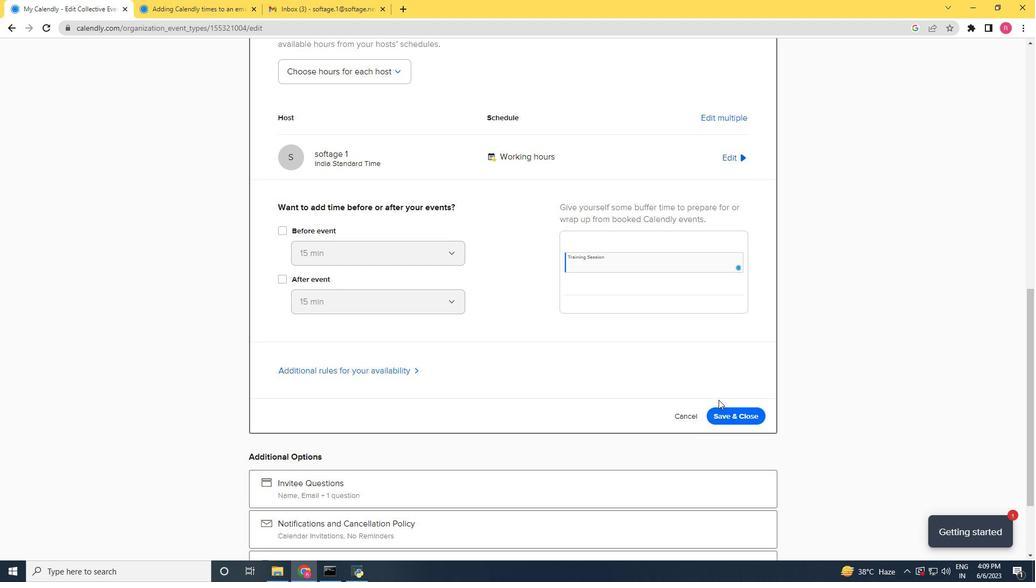 
Action: Mouse moved to (696, 371)
Screenshot: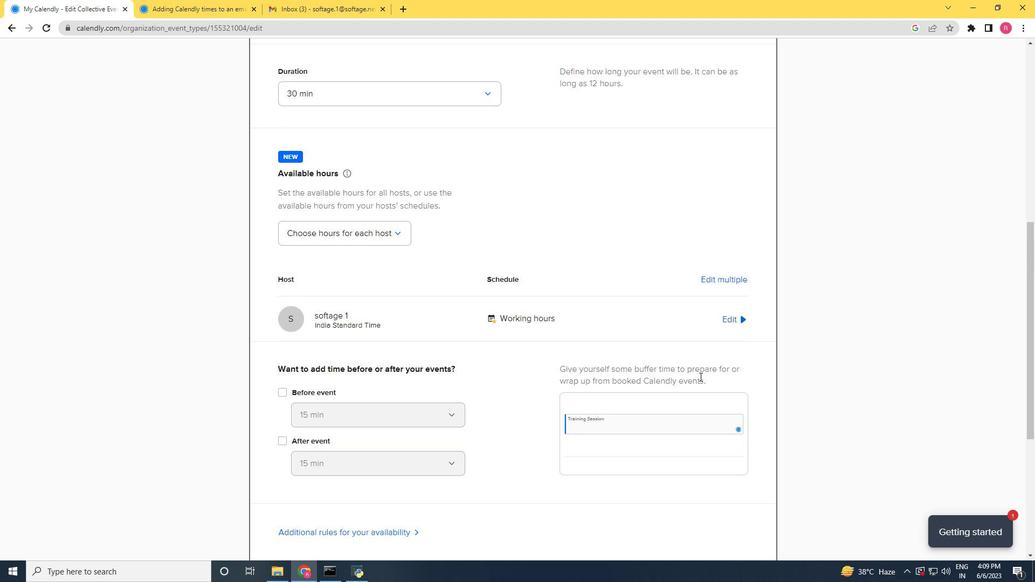 
Action: Mouse scrolled (696, 372) with delta (0, 0)
Screenshot: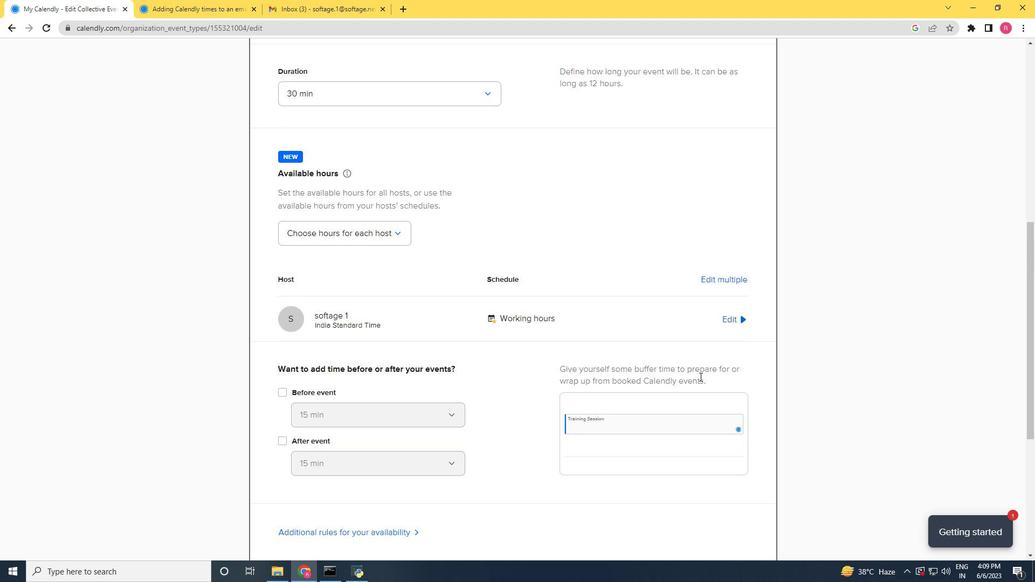 
Action: Mouse moved to (694, 365)
Screenshot: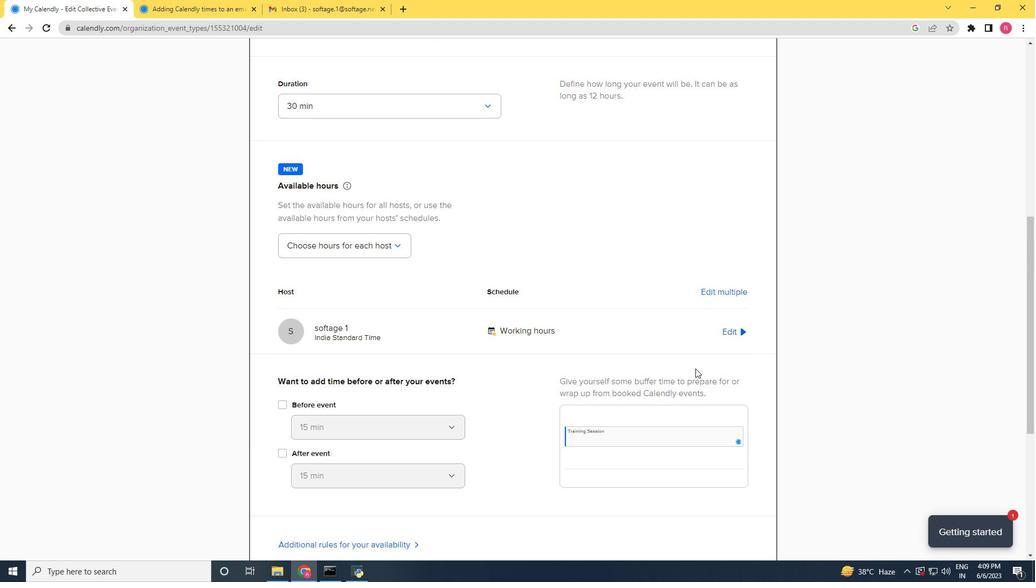 
Action: Mouse scrolled (694, 366) with delta (0, 0)
Screenshot: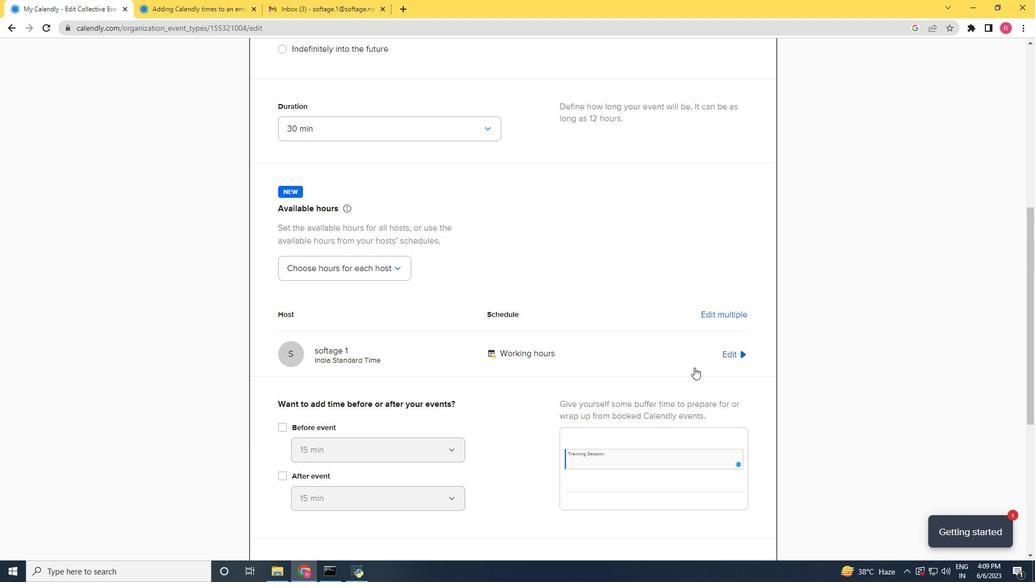 
Action: Mouse moved to (694, 364)
Screenshot: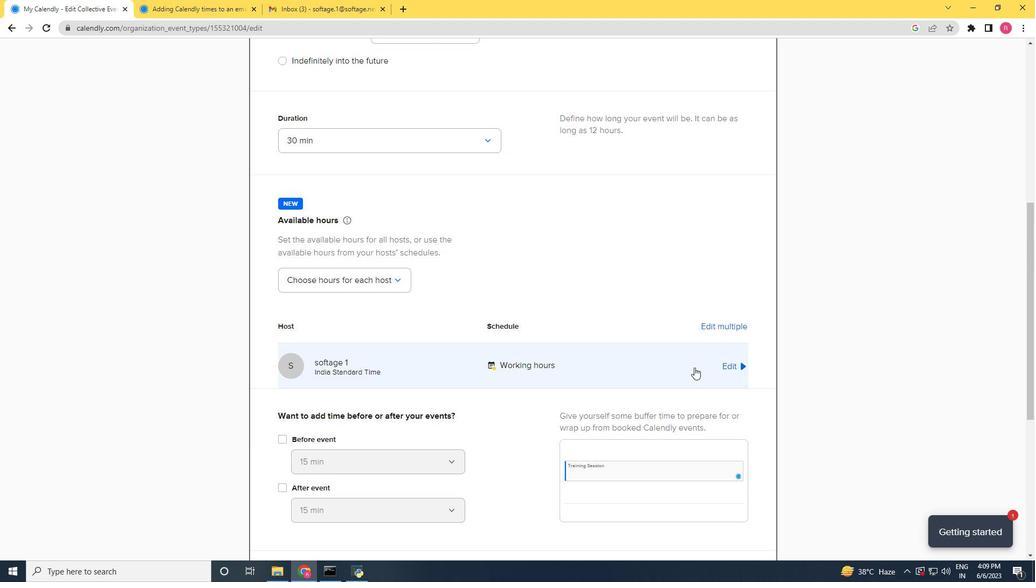 
Action: Mouse scrolled (694, 364) with delta (0, 0)
Screenshot: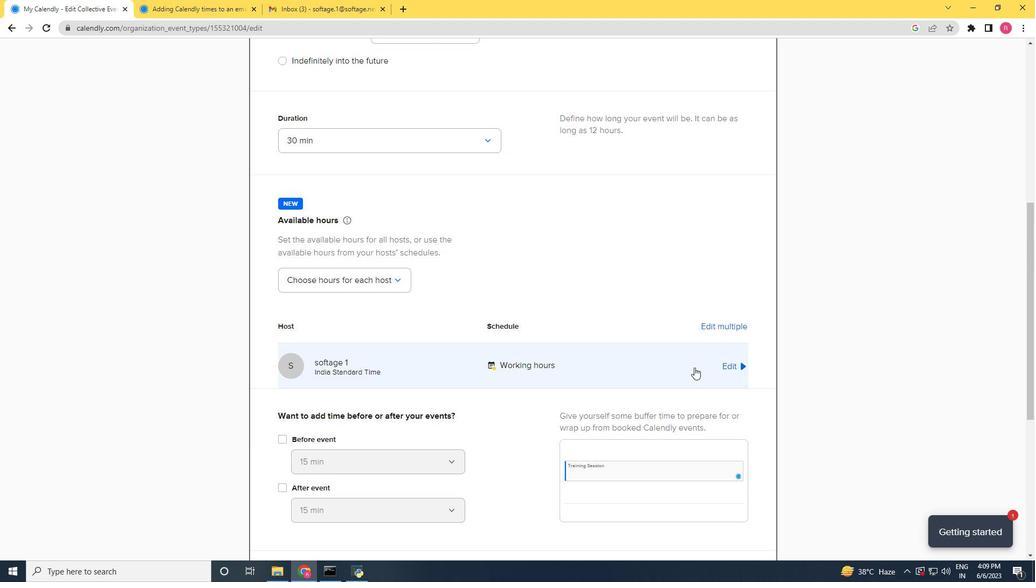
Action: Mouse moved to (693, 363)
Screenshot: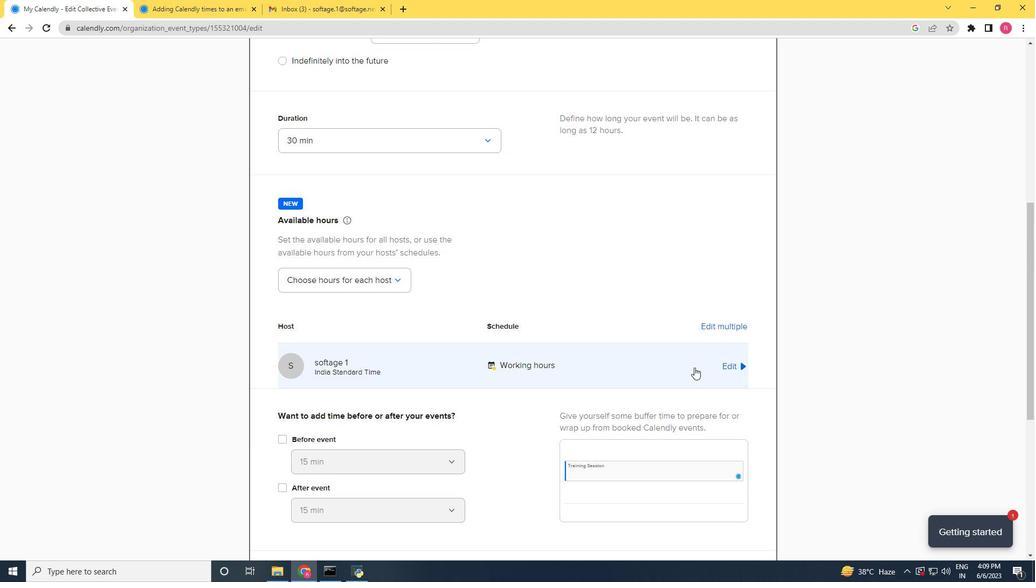 
Action: Mouse scrolled (693, 364) with delta (0, 0)
Screenshot: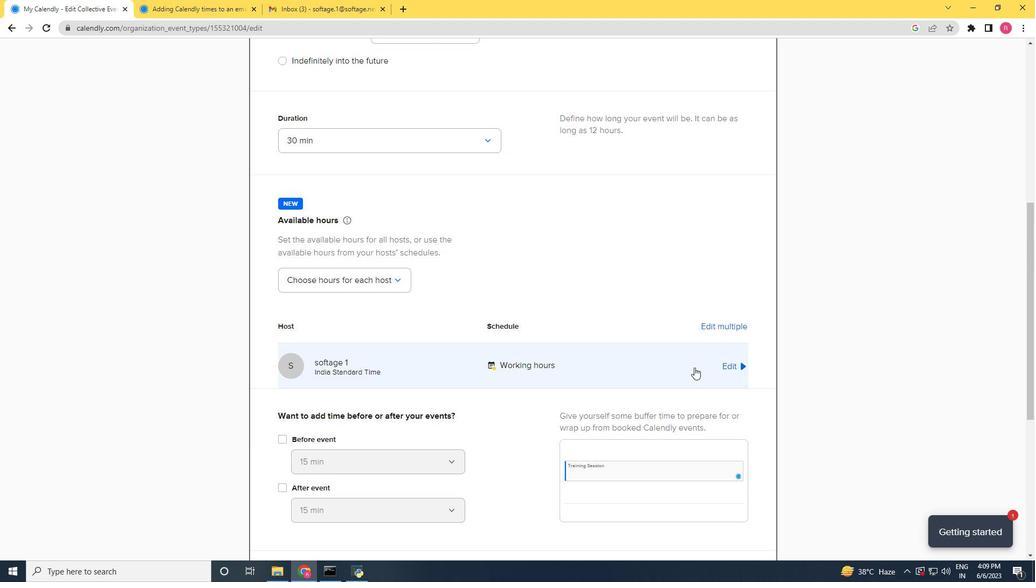 
Action: Mouse moved to (691, 360)
Screenshot: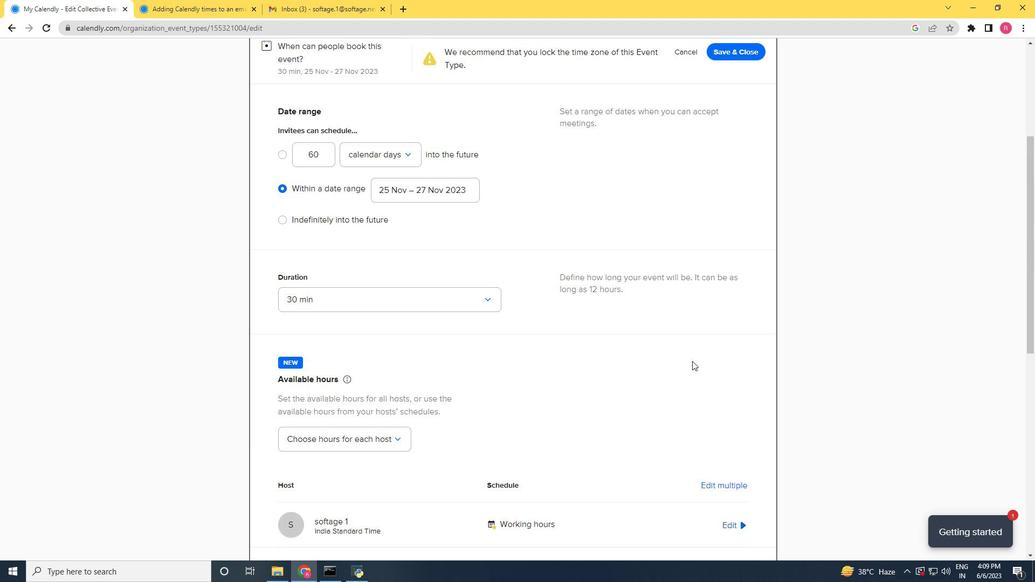 
Action: Mouse scrolled (691, 361) with delta (0, 0)
Screenshot: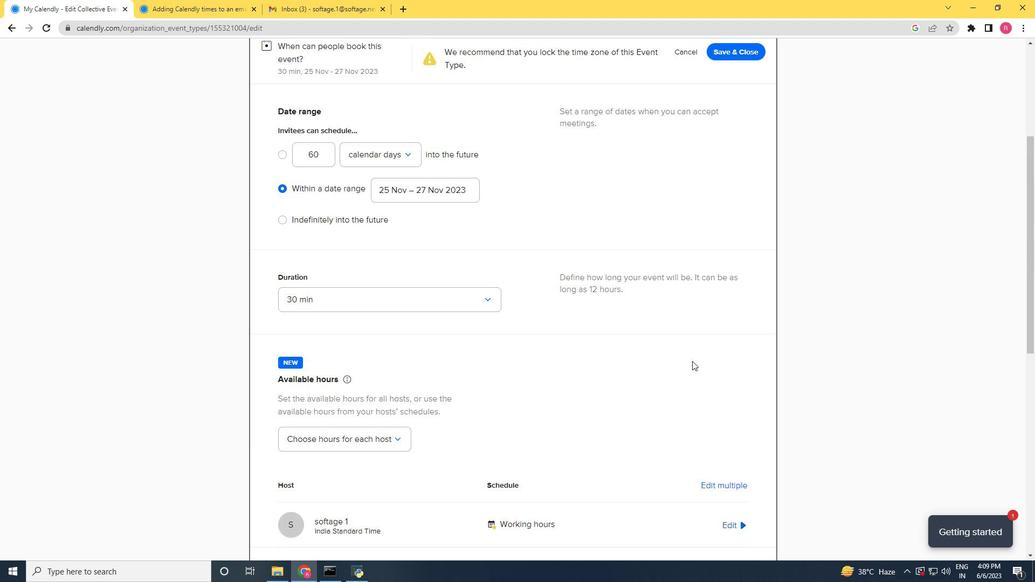 
Action: Mouse moved to (691, 360)
Screenshot: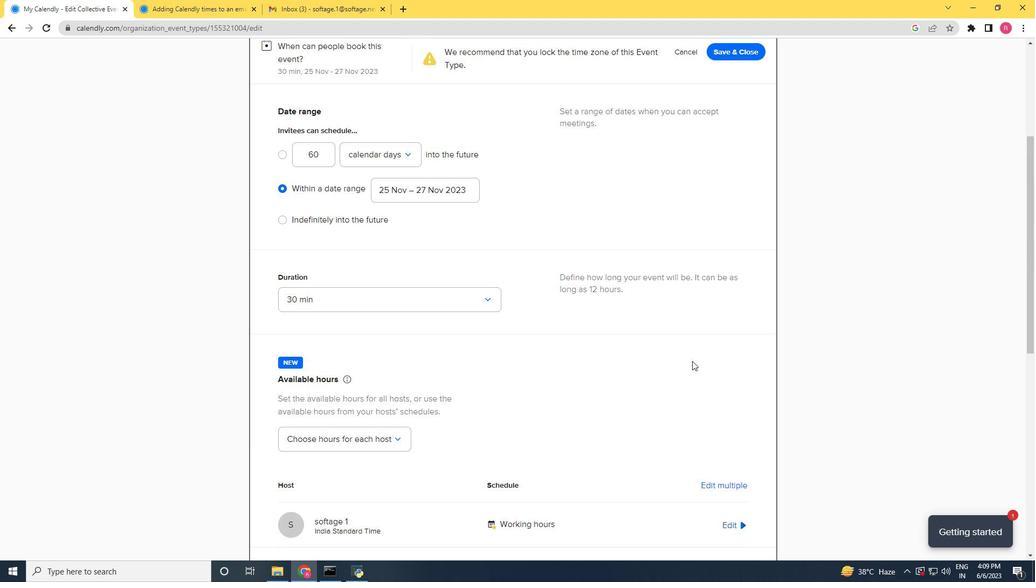 
Action: Mouse scrolled (691, 360) with delta (0, 0)
Screenshot: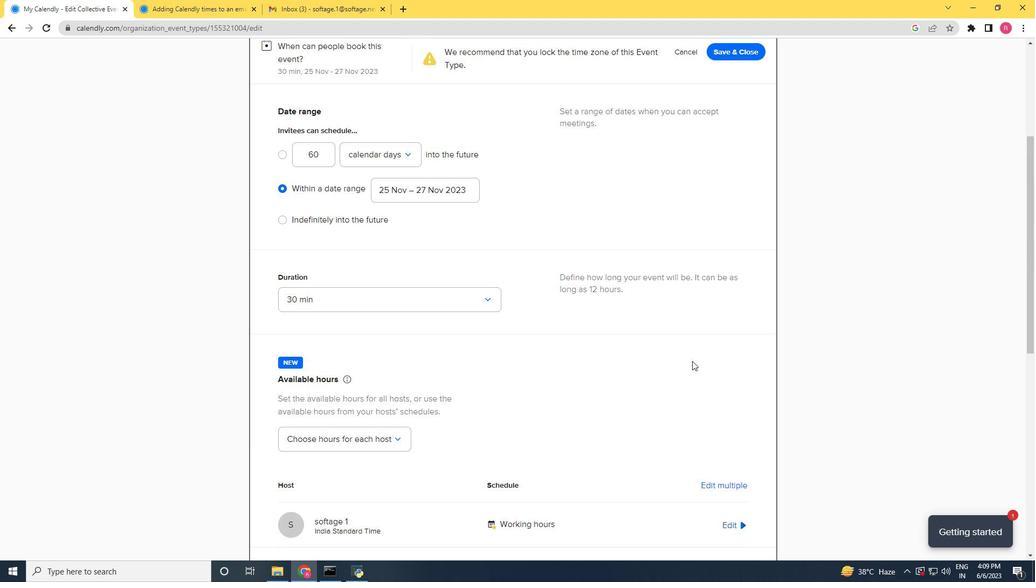 
Action: Mouse scrolled (691, 360) with delta (0, 0)
Screenshot: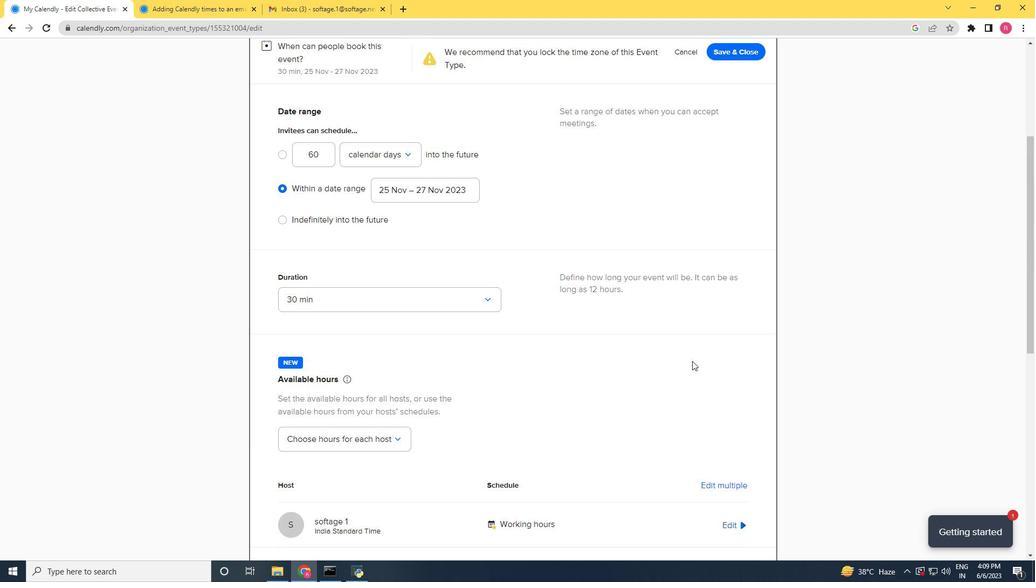 
Action: Mouse scrolled (691, 360) with delta (0, 0)
Screenshot: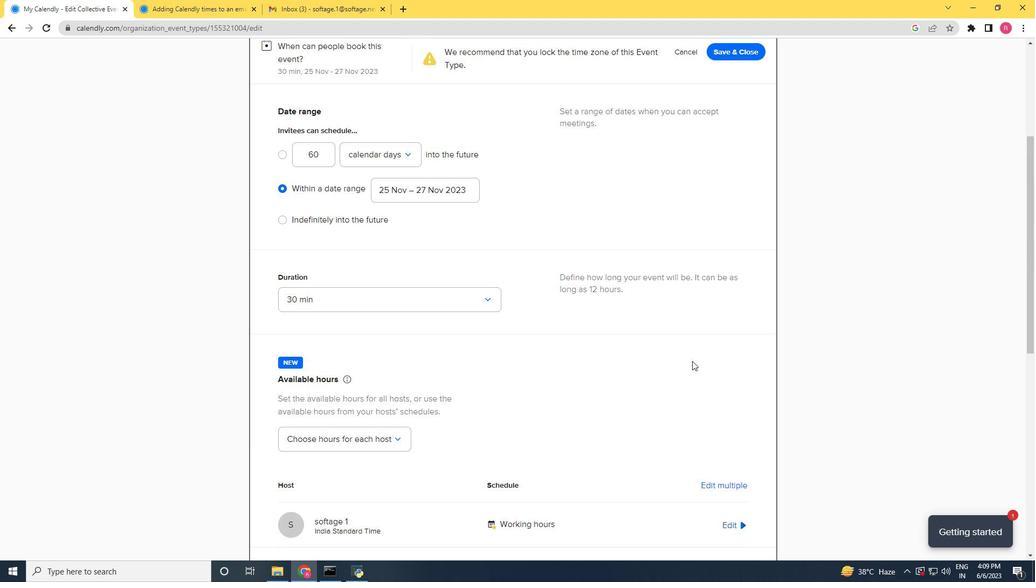 
Action: Mouse moved to (690, 359)
Screenshot: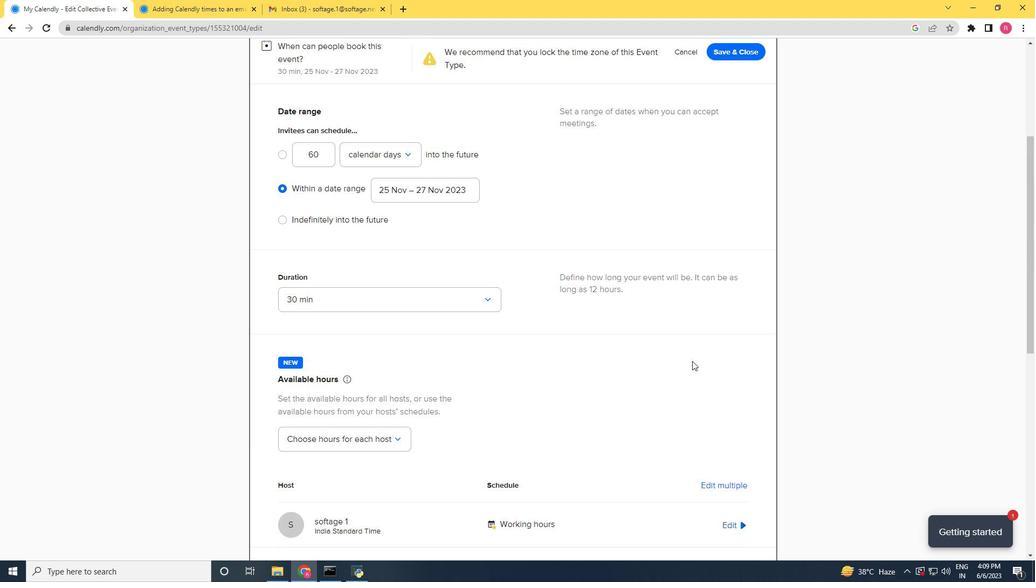 
Action: Mouse scrolled (690, 360) with delta (0, 0)
Screenshot: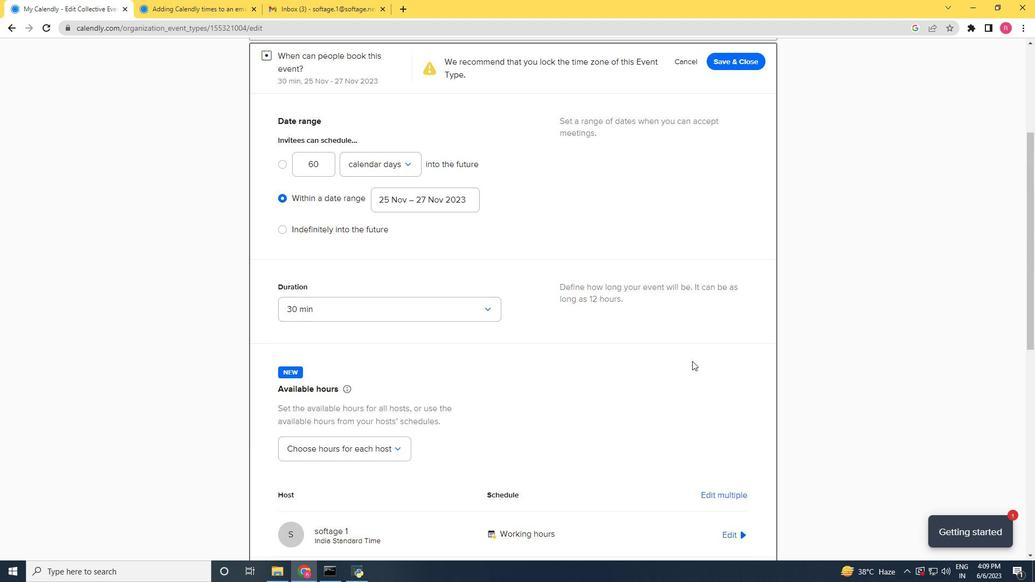 
Action: Mouse moved to (690, 359)
Screenshot: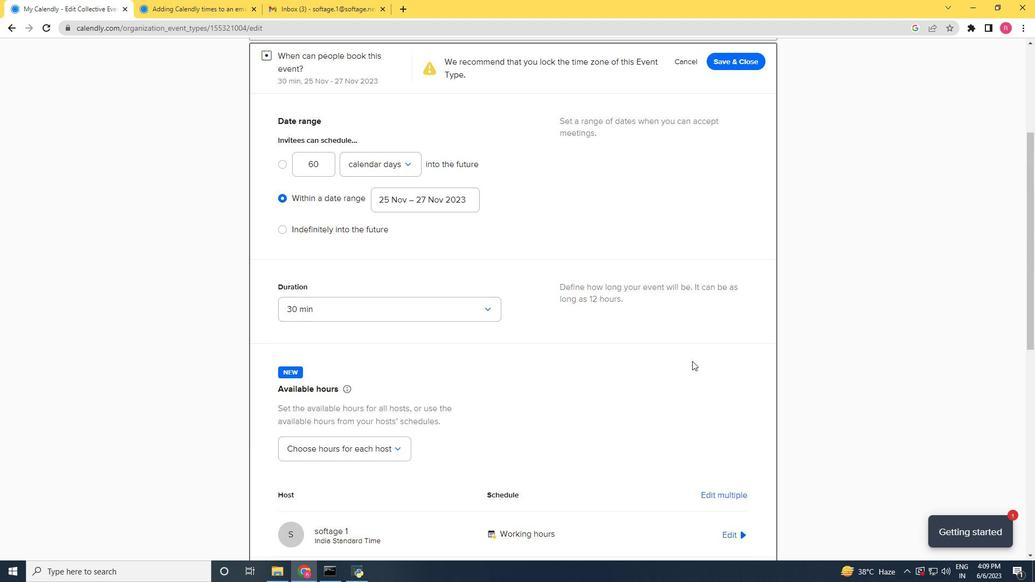 
Action: Mouse scrolled (690, 359) with delta (0, 0)
Screenshot: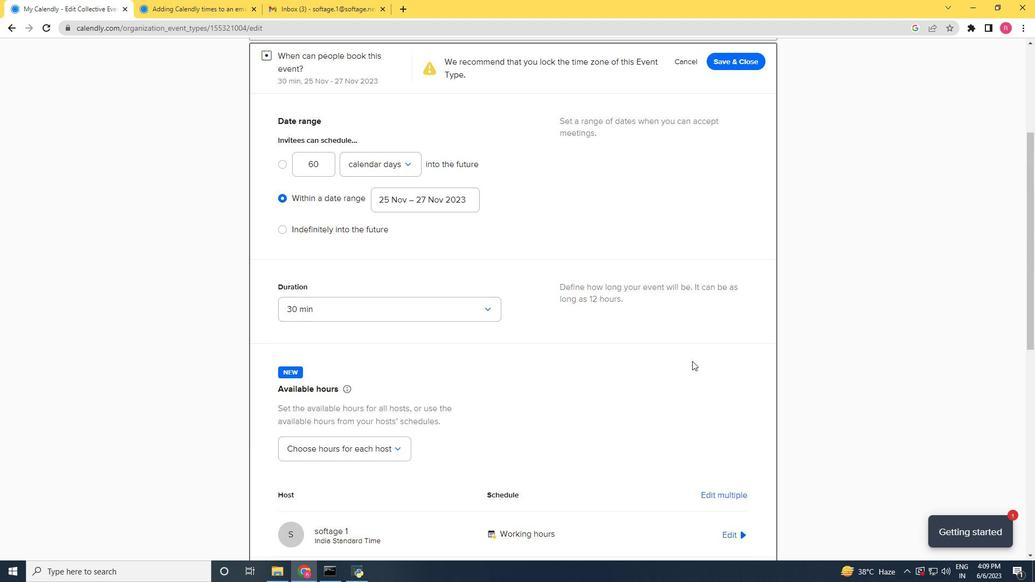 
Action: Mouse moved to (690, 358)
Screenshot: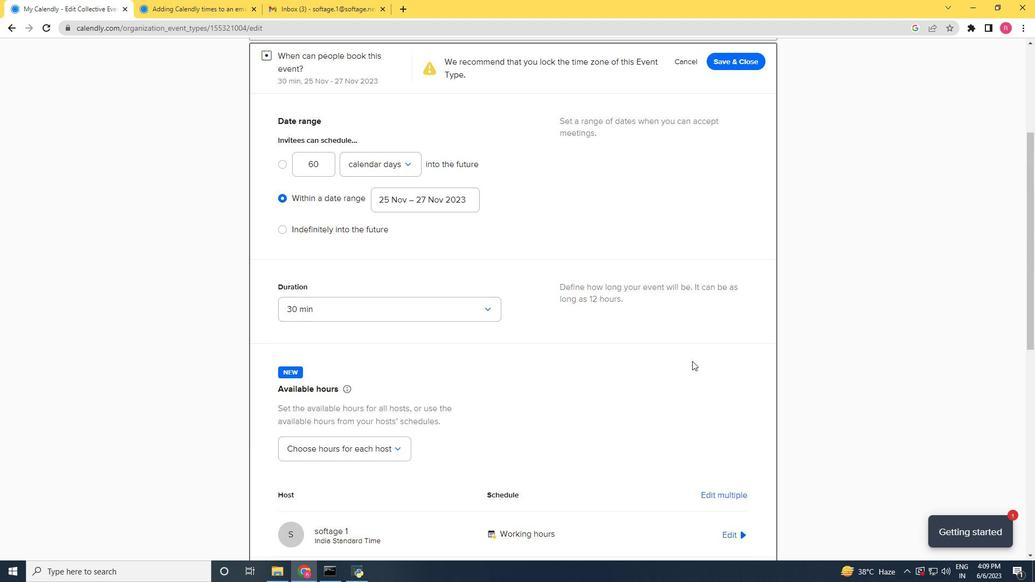 
Action: Mouse scrolled (690, 359) with delta (0, 0)
Screenshot: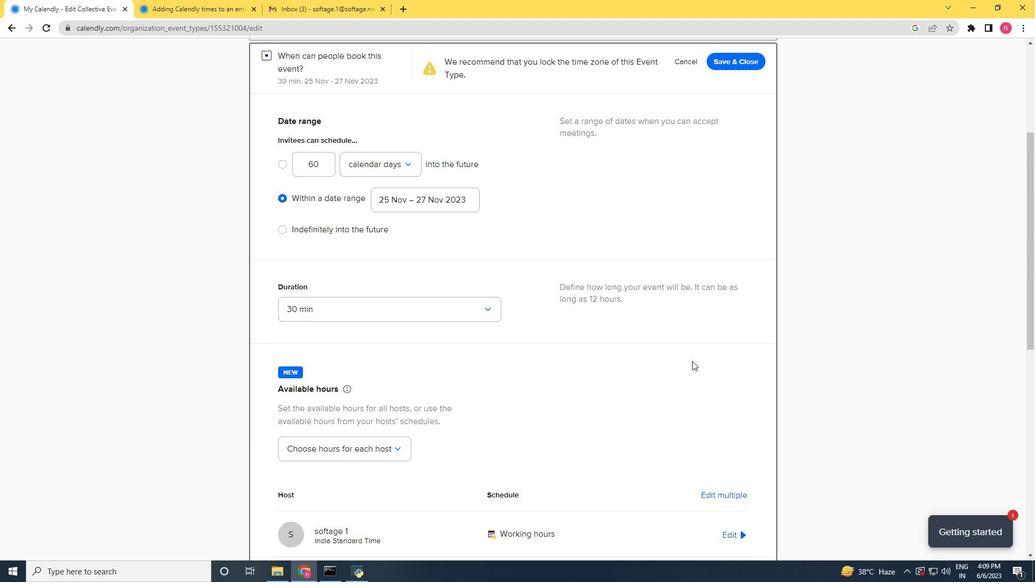 
Action: Mouse moved to (744, 102)
Screenshot: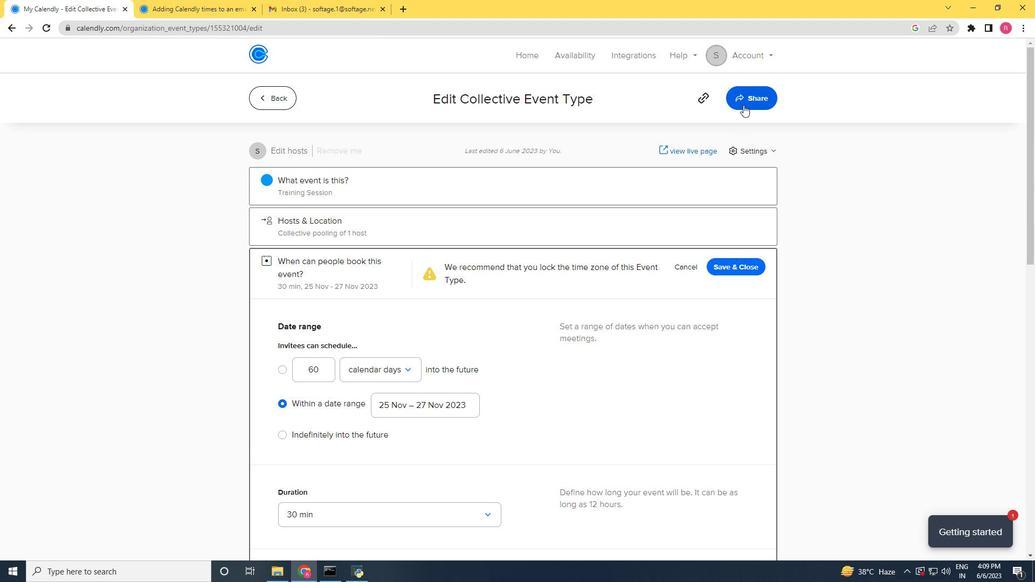 
Action: Mouse pressed left at (744, 102)
Screenshot: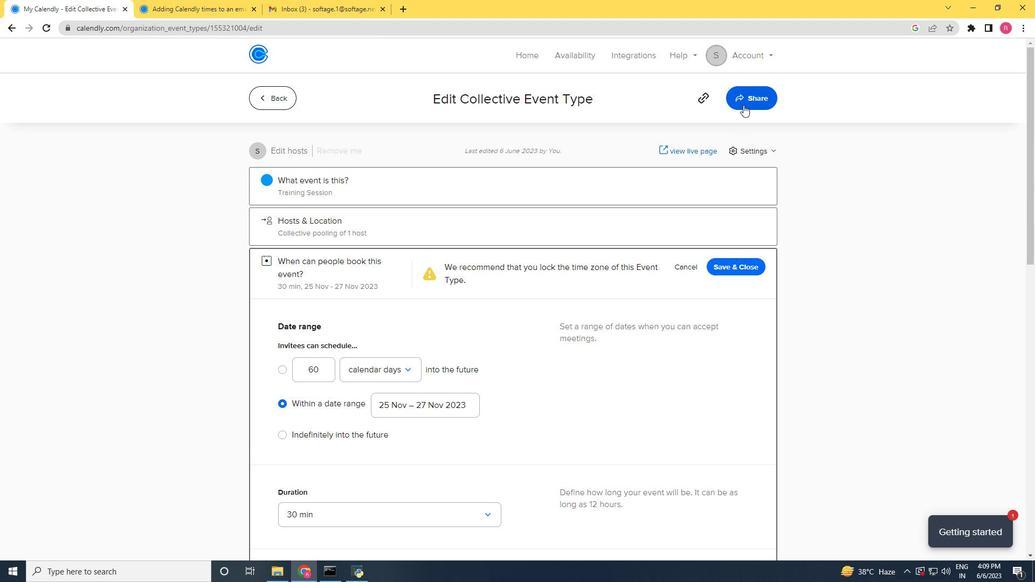 
Action: Mouse moved to (649, 198)
Screenshot: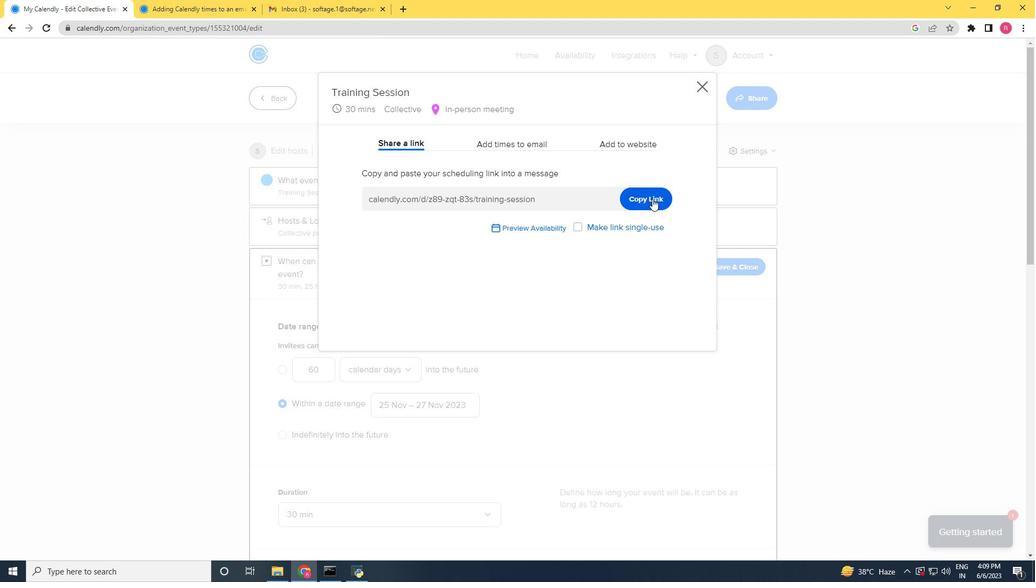 
Action: Mouse pressed left at (649, 198)
Screenshot: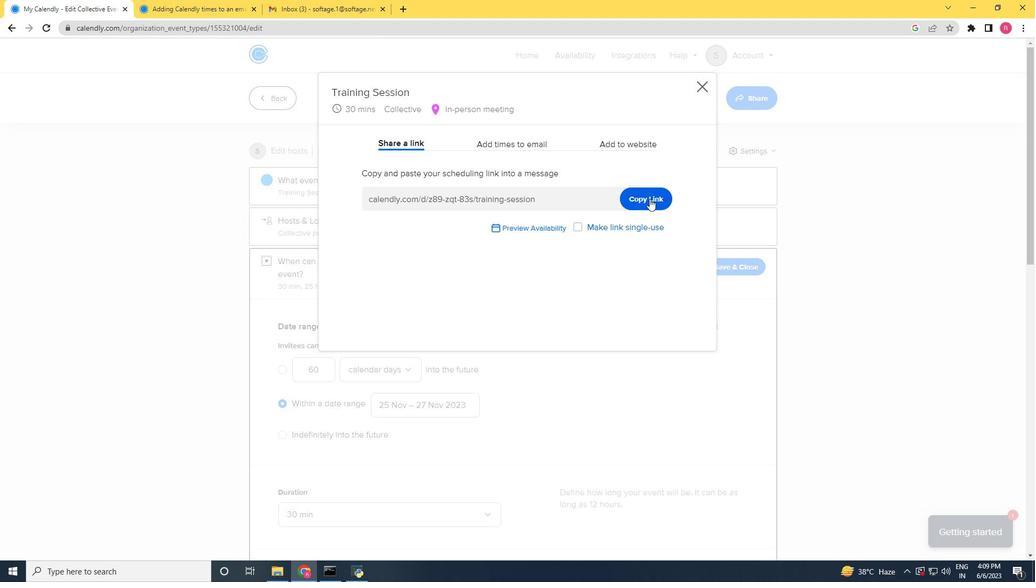 
Action: Mouse moved to (308, 5)
Screenshot: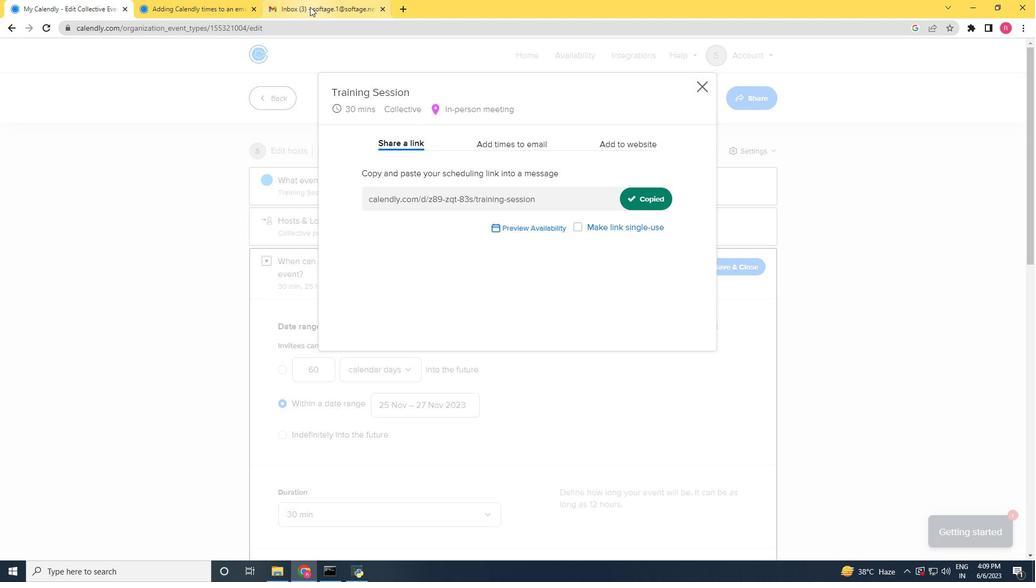 
Action: Mouse pressed left at (308, 5)
Screenshot: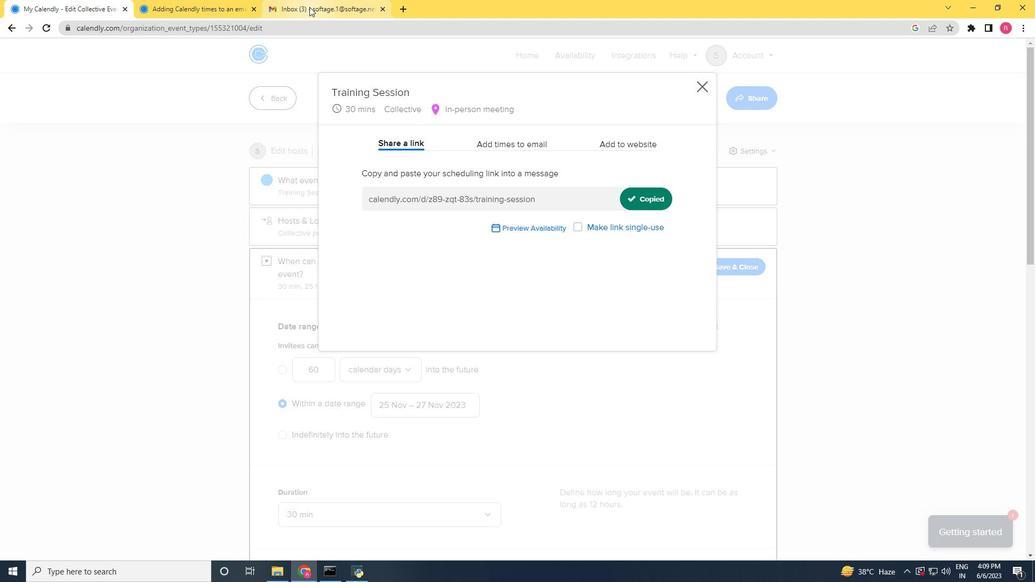 
Action: Mouse moved to (195, 525)
Screenshot: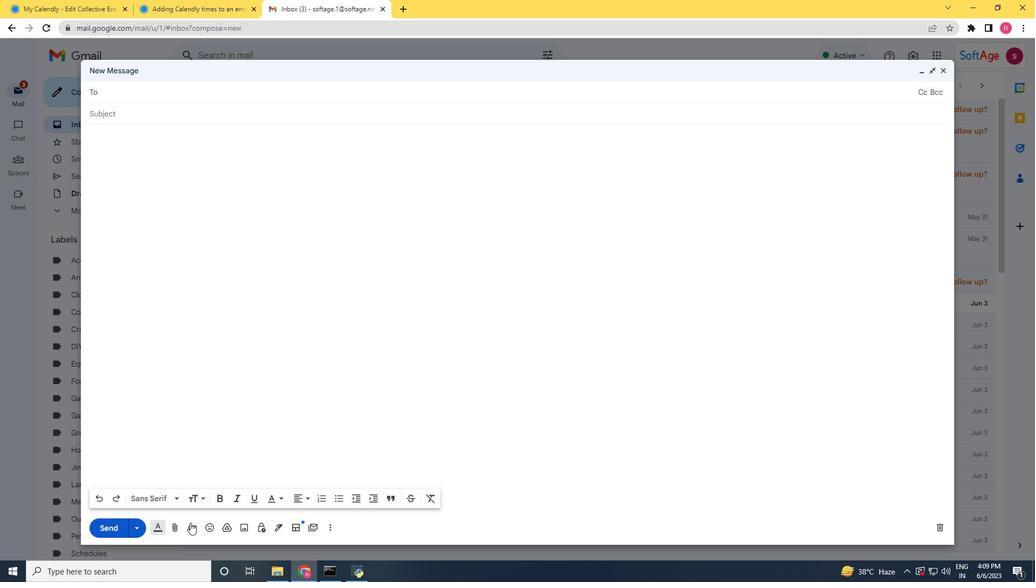 
Action: Mouse pressed left at (195, 525)
Screenshot: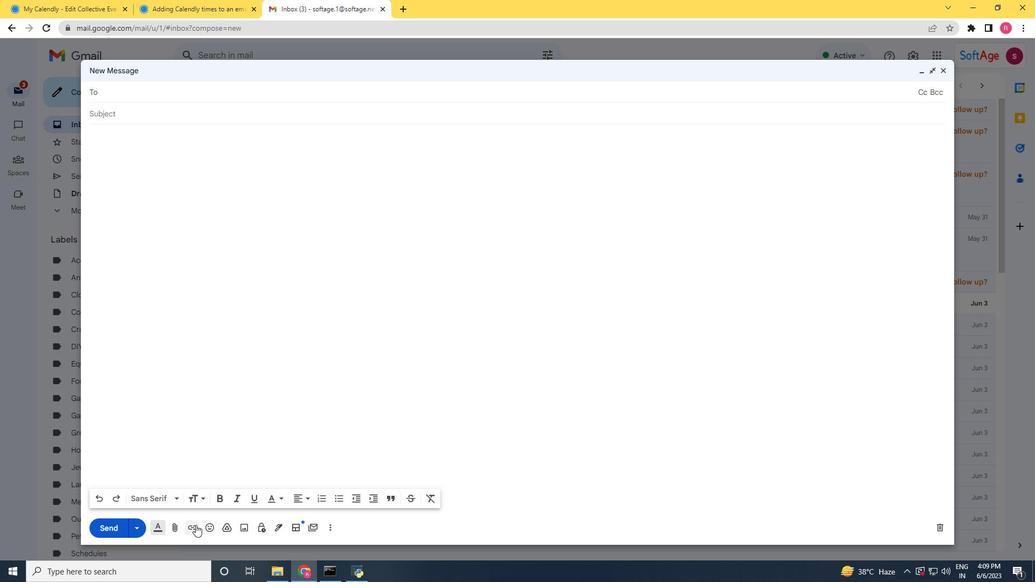 
Action: Mouse moved to (470, 298)
Screenshot: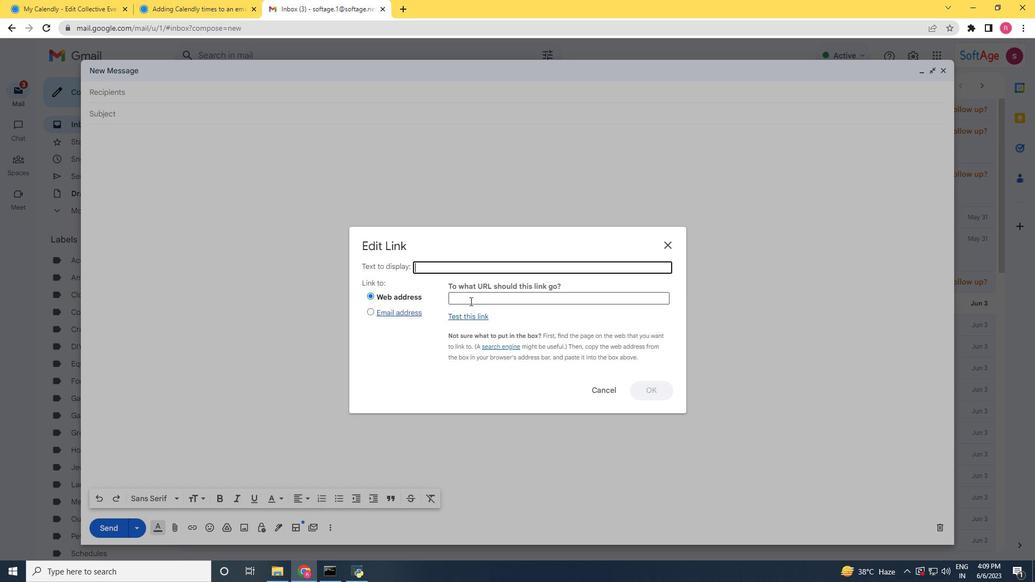 
Action: Mouse pressed left at (470, 298)
Screenshot: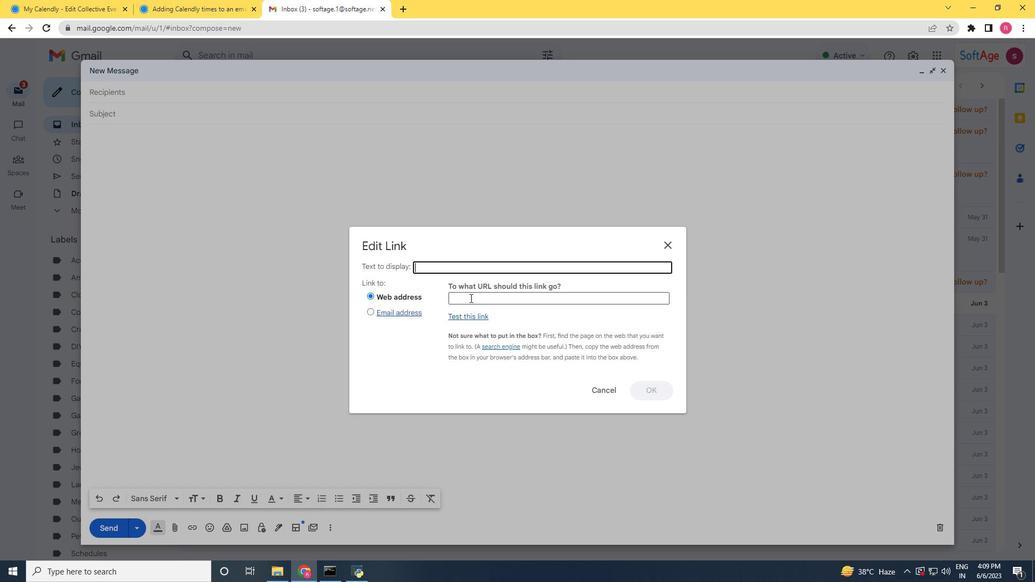 
Action: Mouse moved to (470, 297)
Screenshot: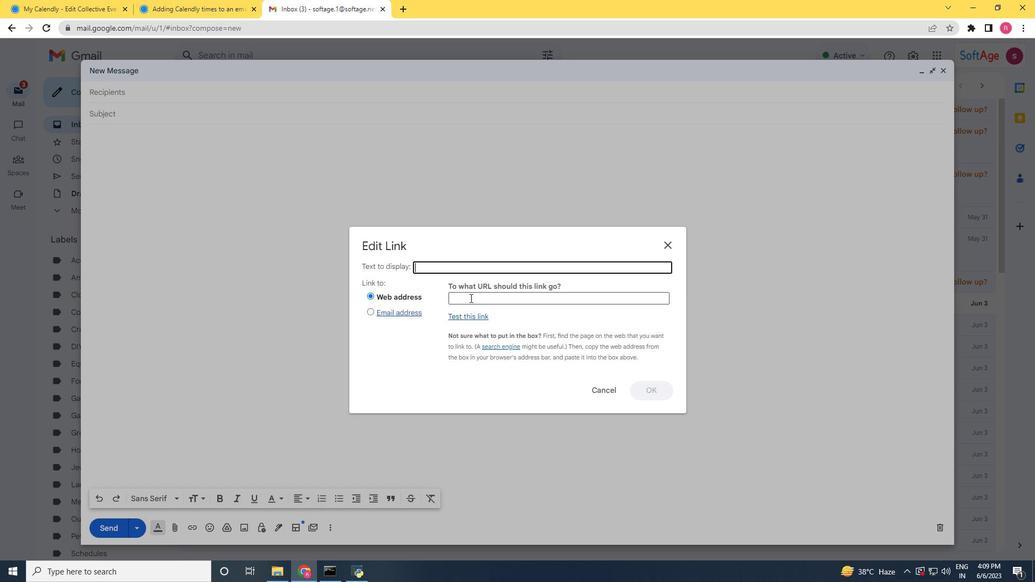
Action: Mouse pressed right at (470, 297)
Screenshot: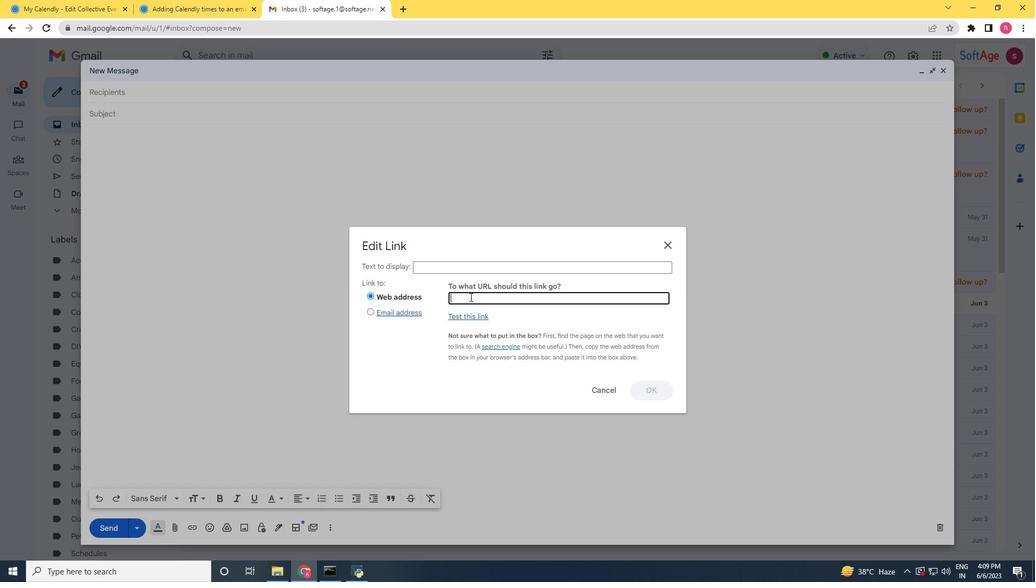 
Action: Mouse moved to (502, 381)
Screenshot: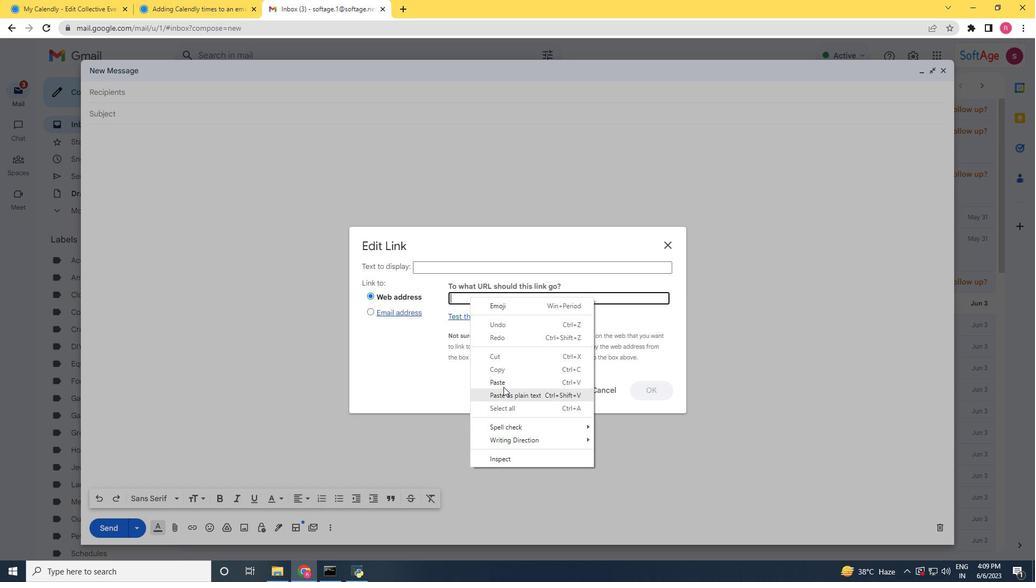 
Action: Mouse pressed left at (502, 381)
Screenshot: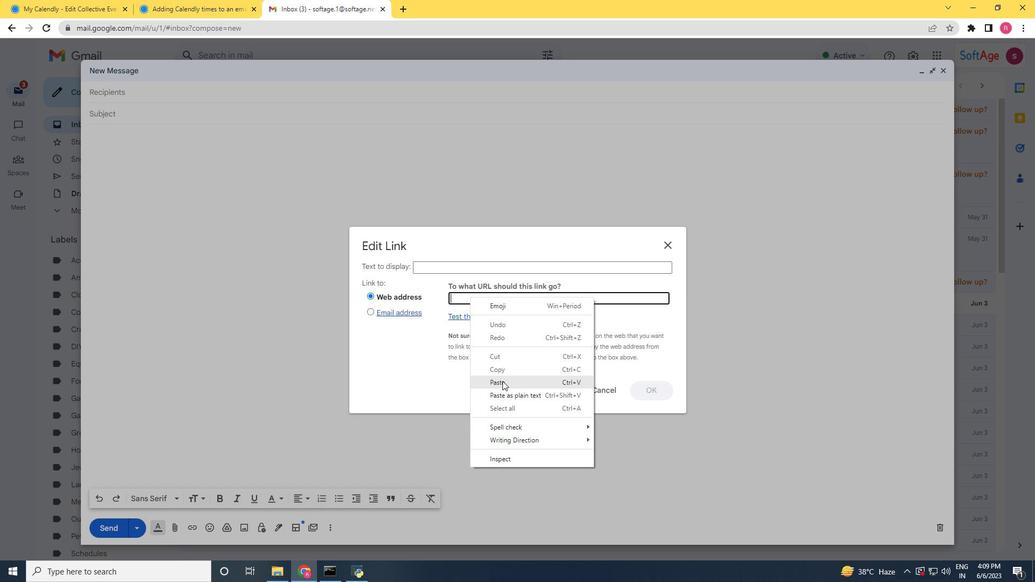 
Action: Mouse moved to (643, 392)
Screenshot: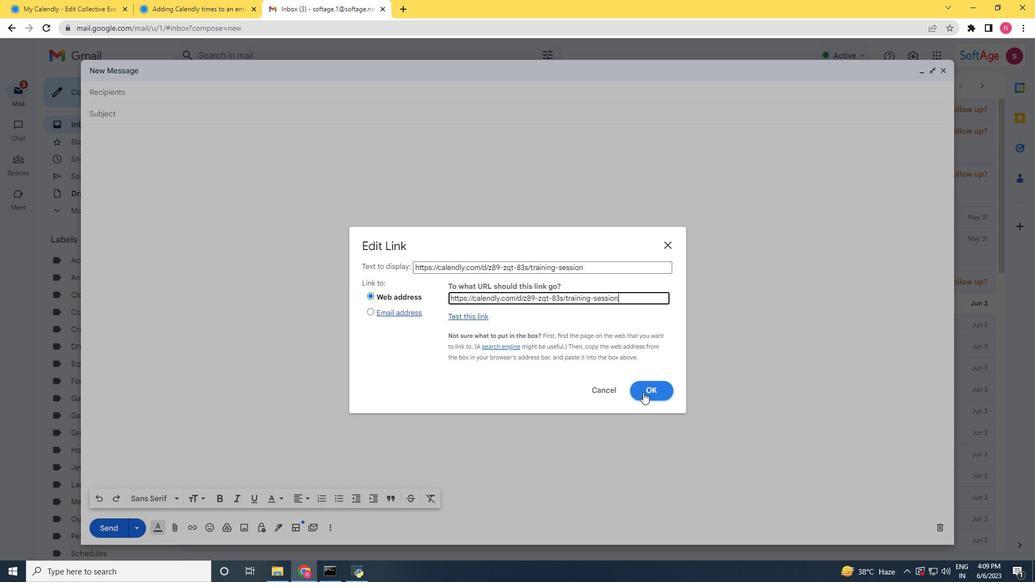 
Action: Mouse pressed left at (643, 392)
Screenshot: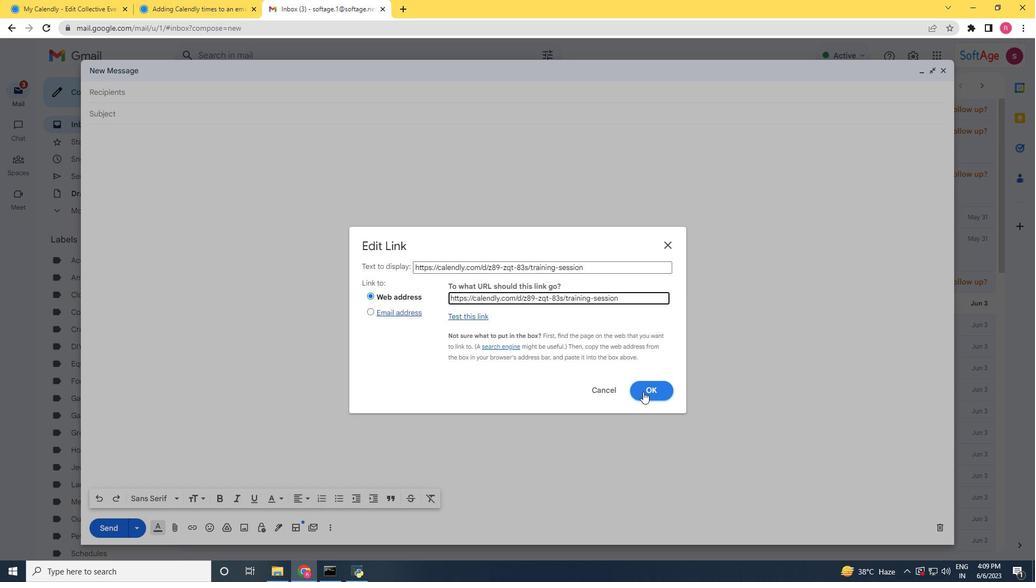 
Action: Mouse moved to (131, 92)
Screenshot: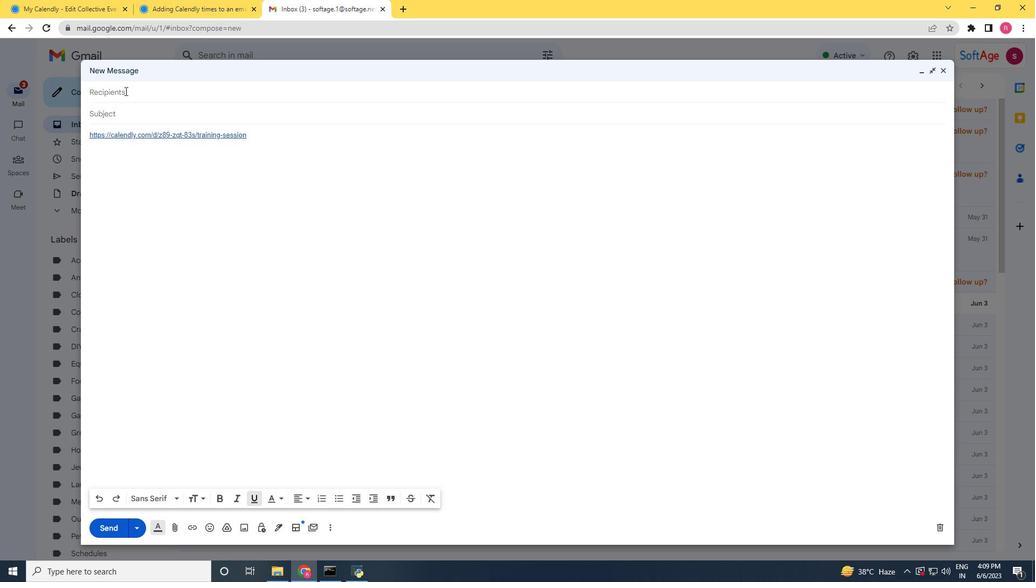 
Action: Mouse pressed left at (131, 92)
Screenshot: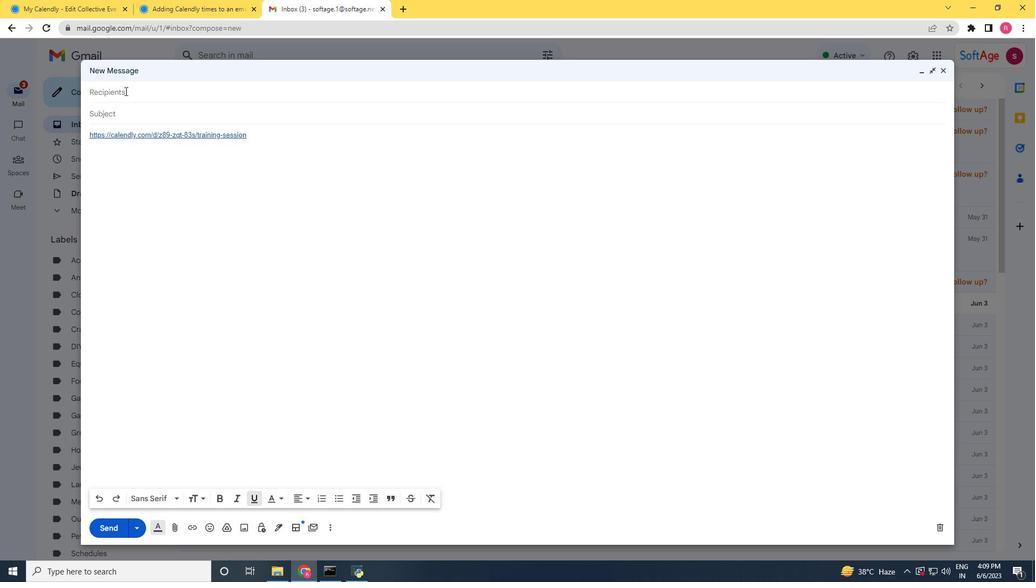 
Action: Mouse moved to (132, 92)
Screenshot: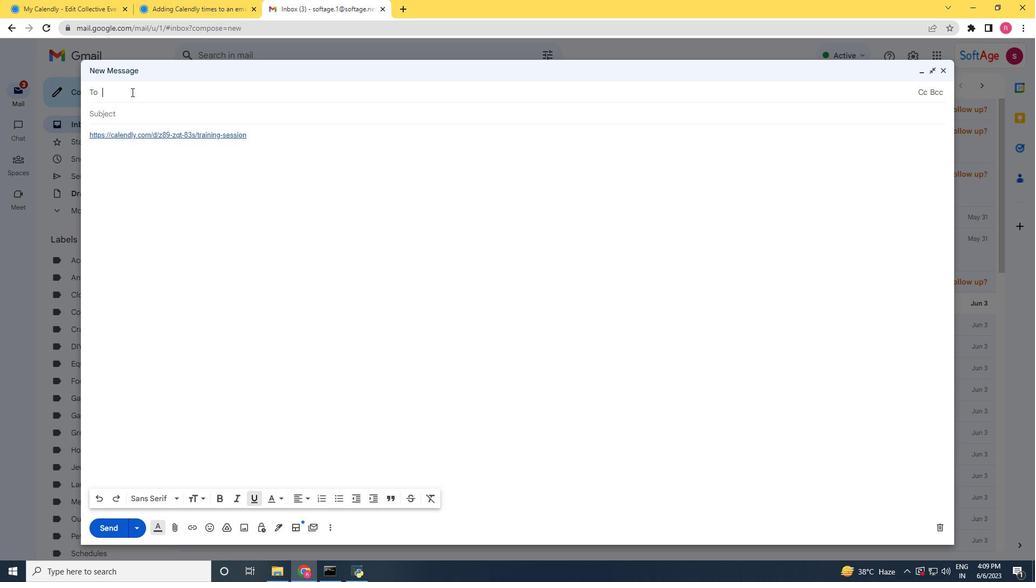 
Action: Key pressed softage.6<Key.shift>@softage.net
Screenshot: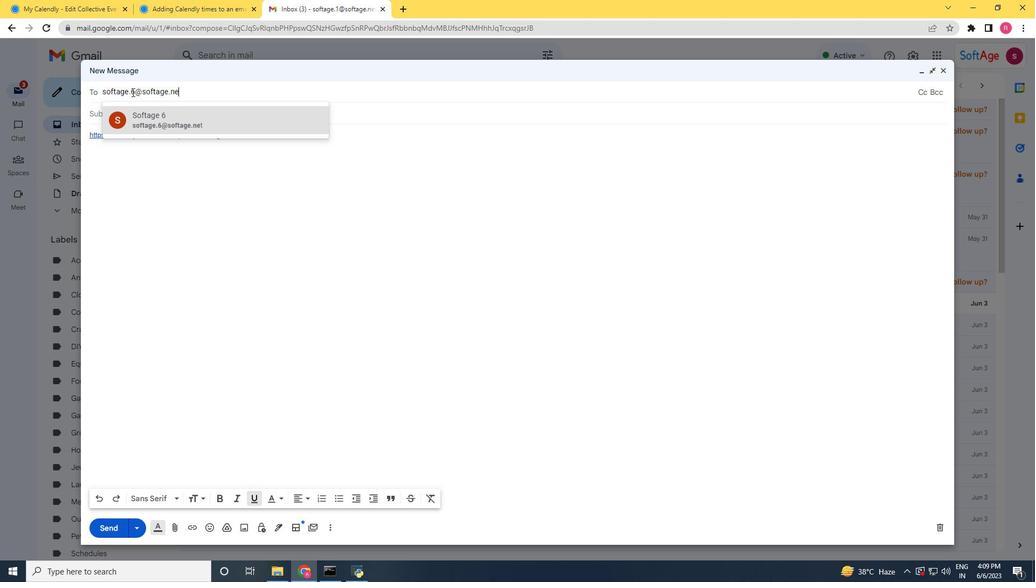 
Action: Mouse moved to (129, 124)
Screenshot: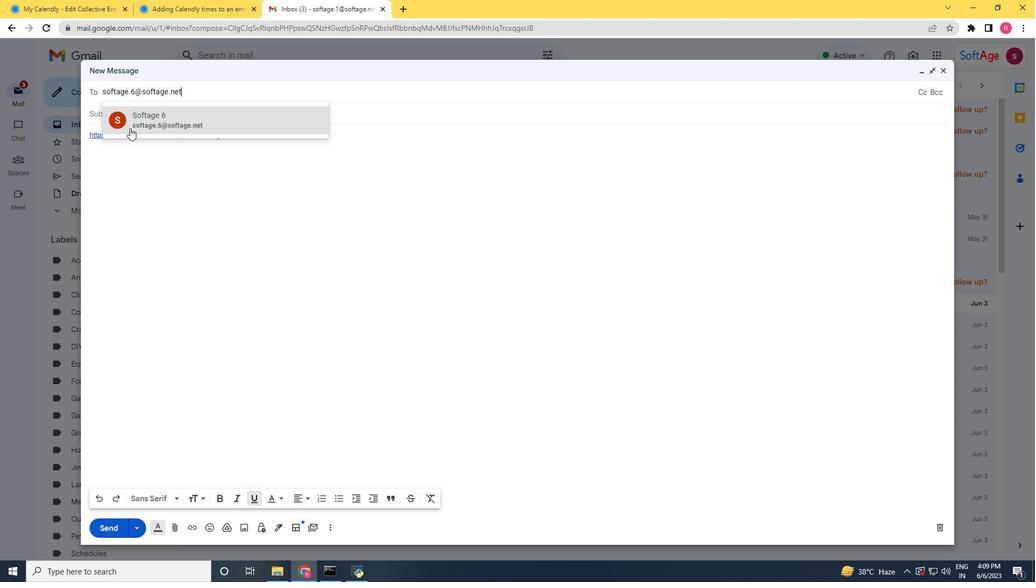 
Action: Mouse pressed left at (129, 124)
Screenshot: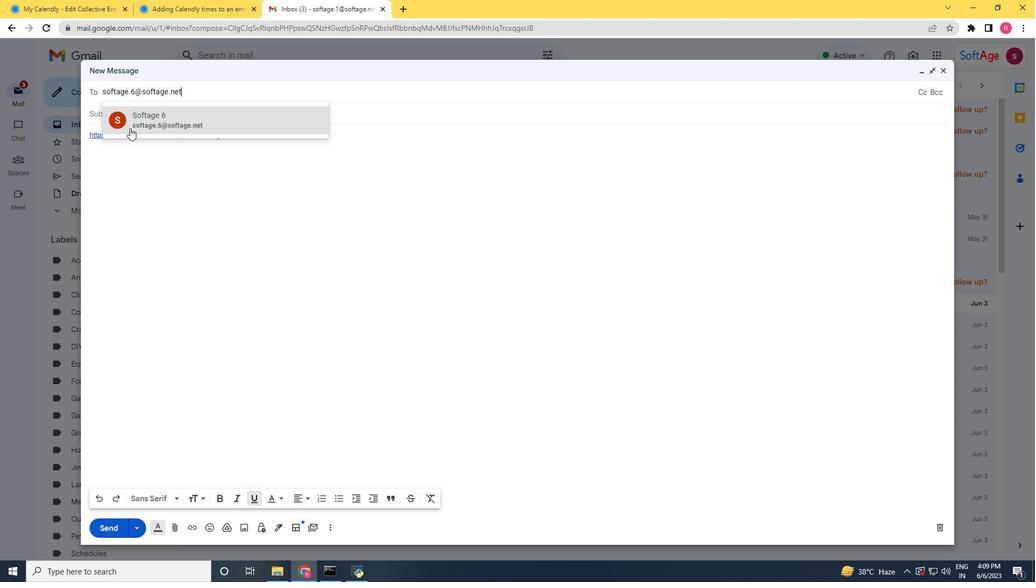 
Action: Mouse moved to (236, 94)
Screenshot: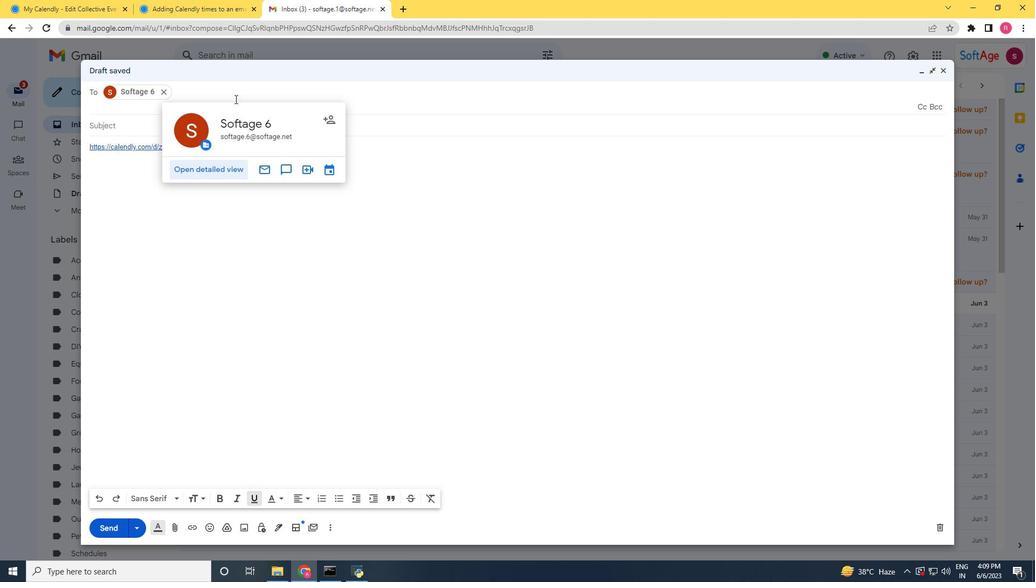 
Action: Mouse pressed left at (236, 94)
Screenshot: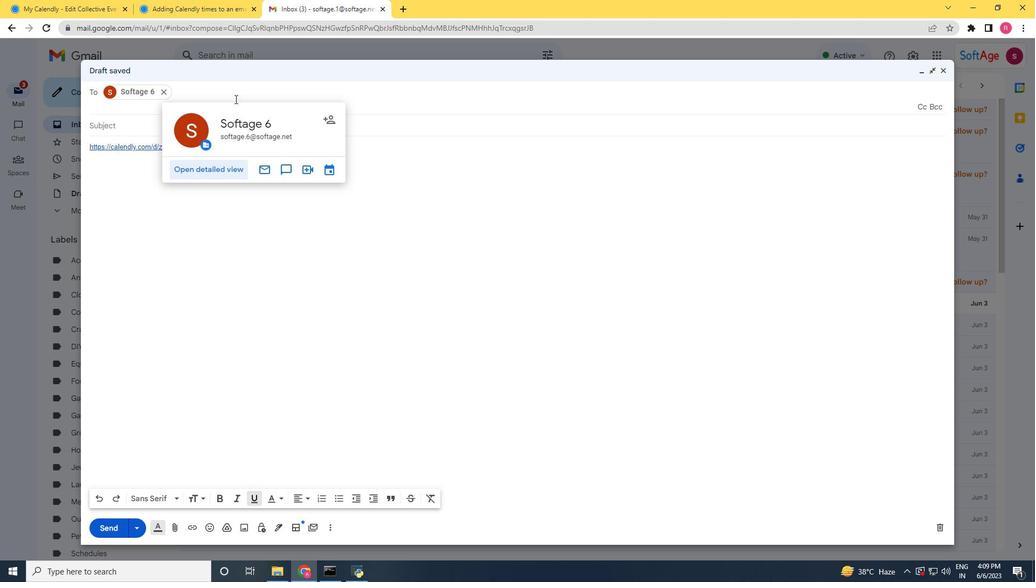
Action: Mouse moved to (237, 94)
Screenshot: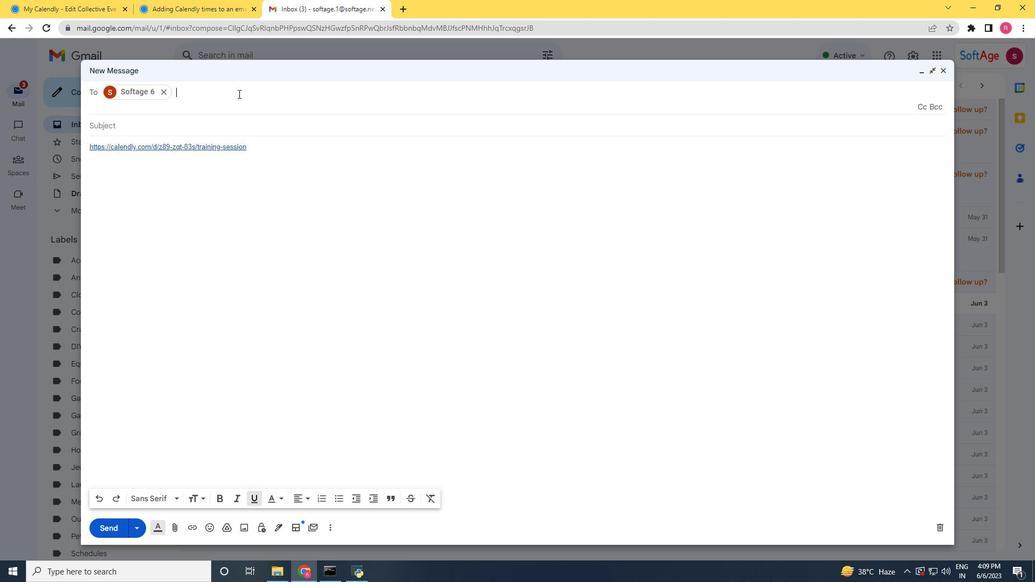 
Action: Key pressed softage.7<Key.shift>@softage.net
Screenshot: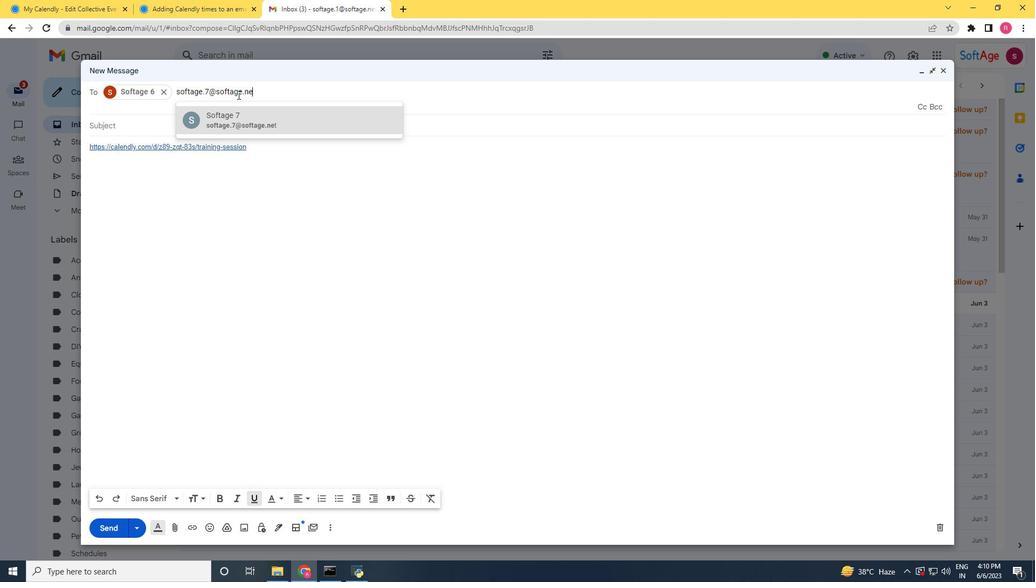 
Action: Mouse moved to (263, 120)
Screenshot: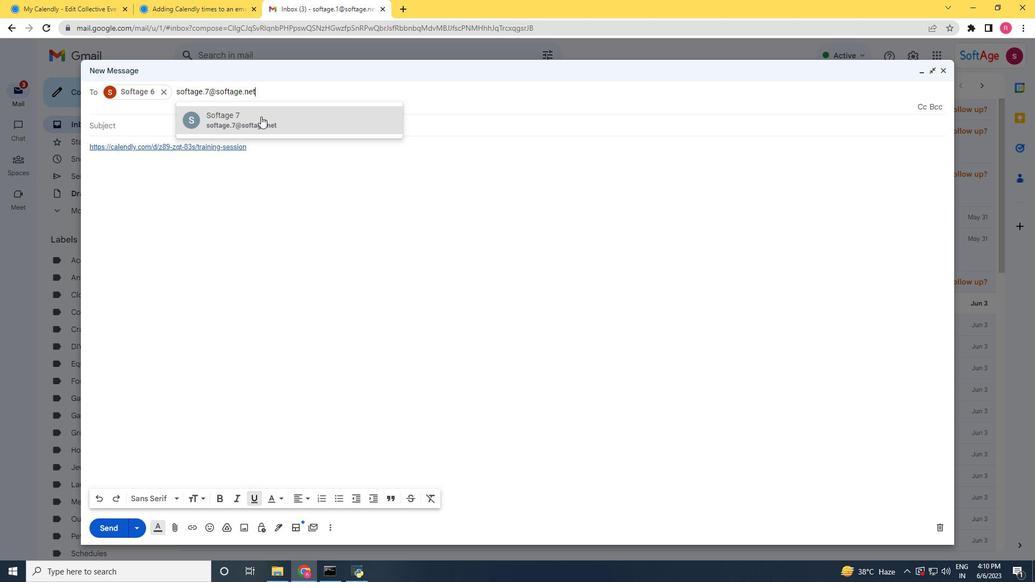 
Action: Mouse pressed left at (263, 120)
Screenshot: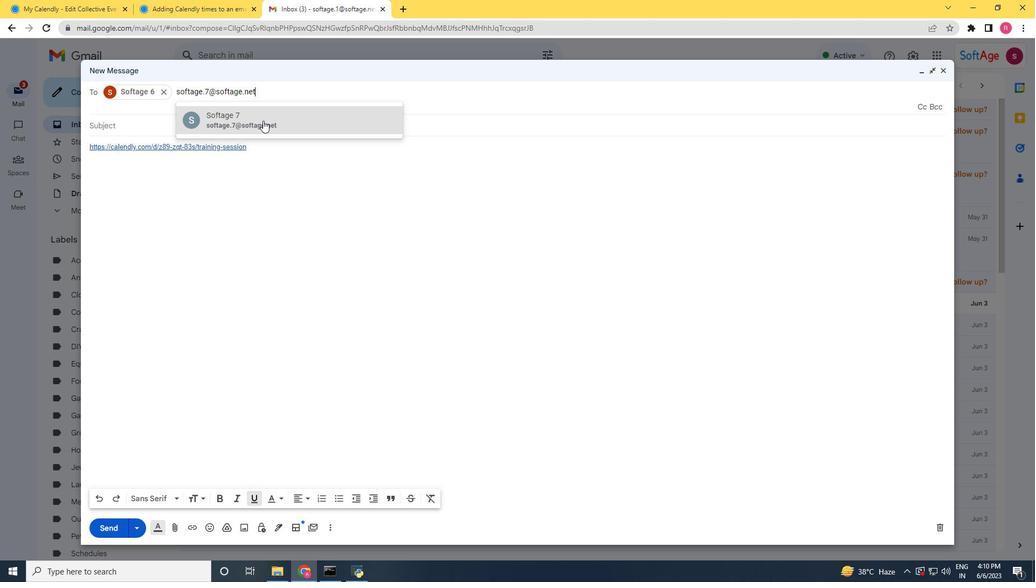 
Action: Mouse moved to (105, 532)
Screenshot: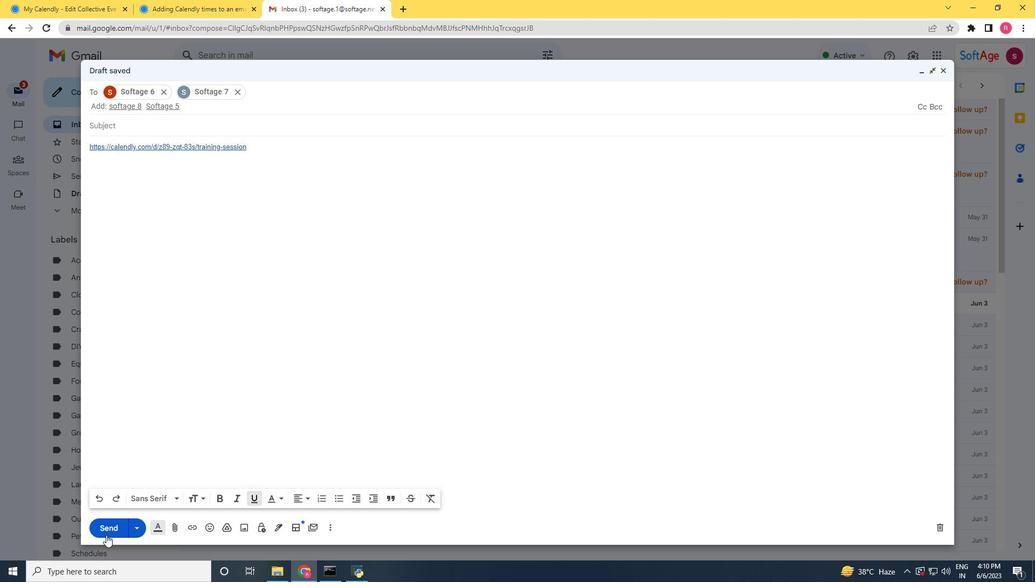 
Action: Mouse pressed left at (105, 532)
Screenshot: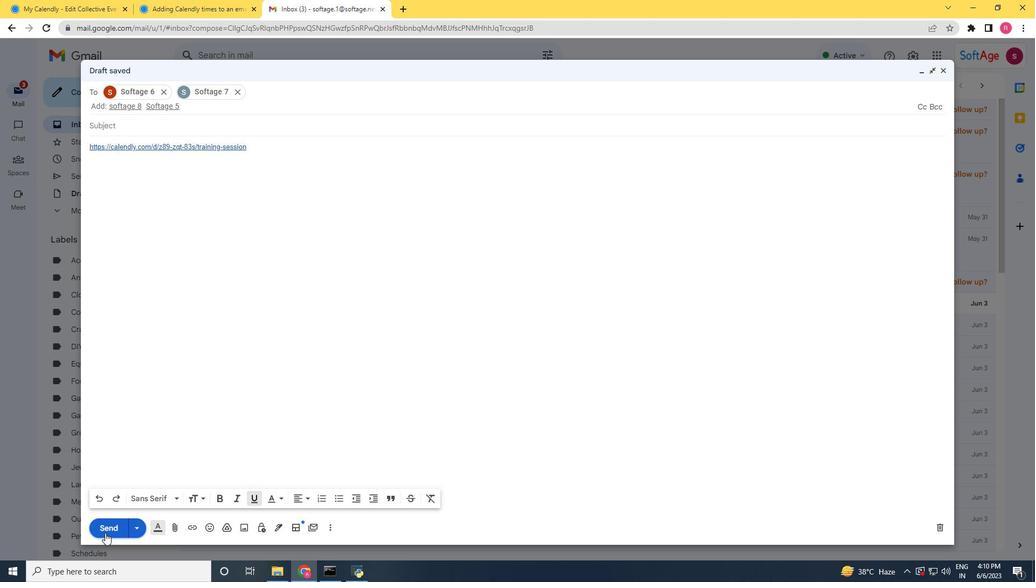 
Action: Mouse moved to (174, 537)
Screenshot: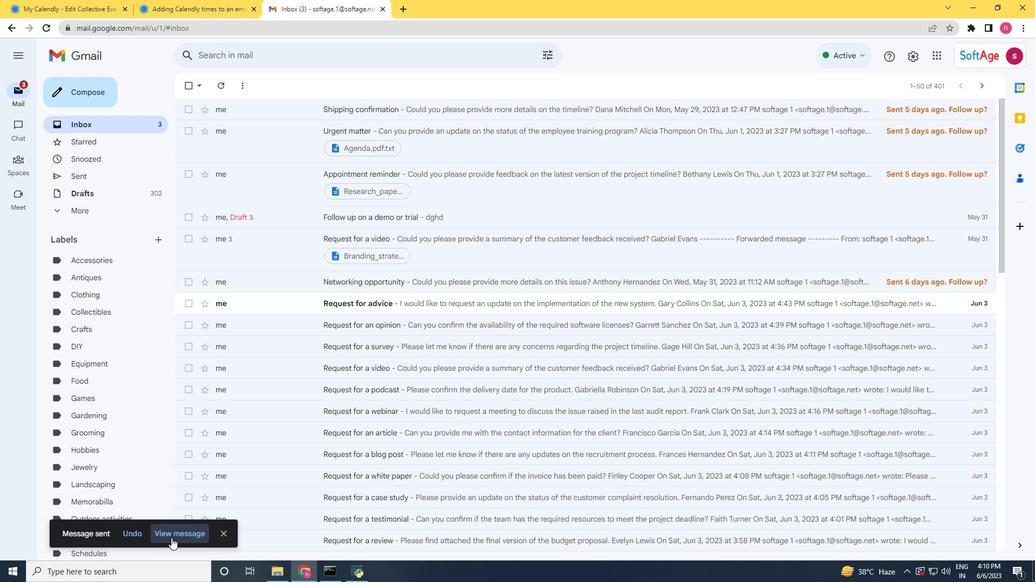 
Action: Mouse pressed left at (174, 537)
Screenshot: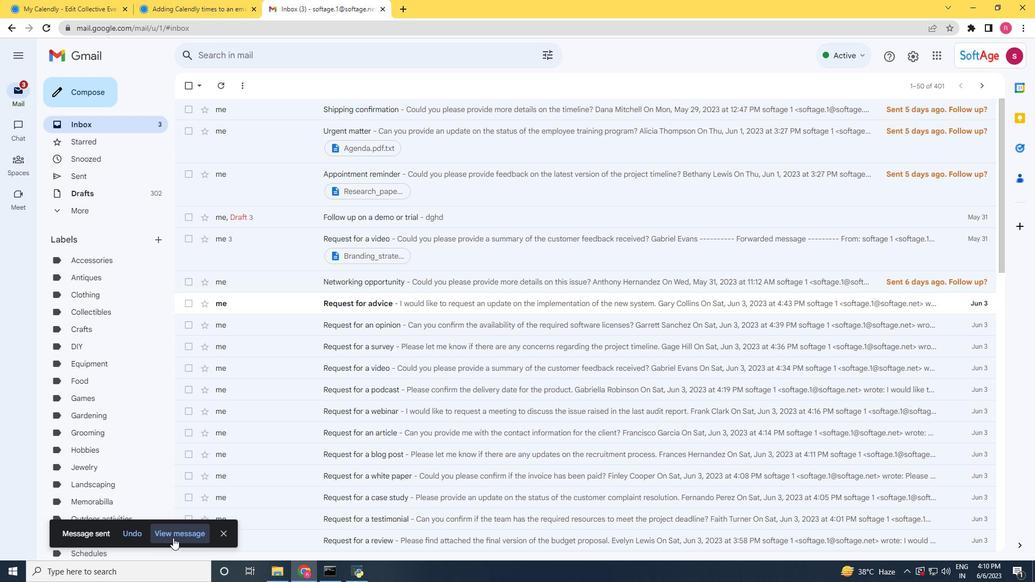 
Action: Mouse moved to (194, 544)
Screenshot: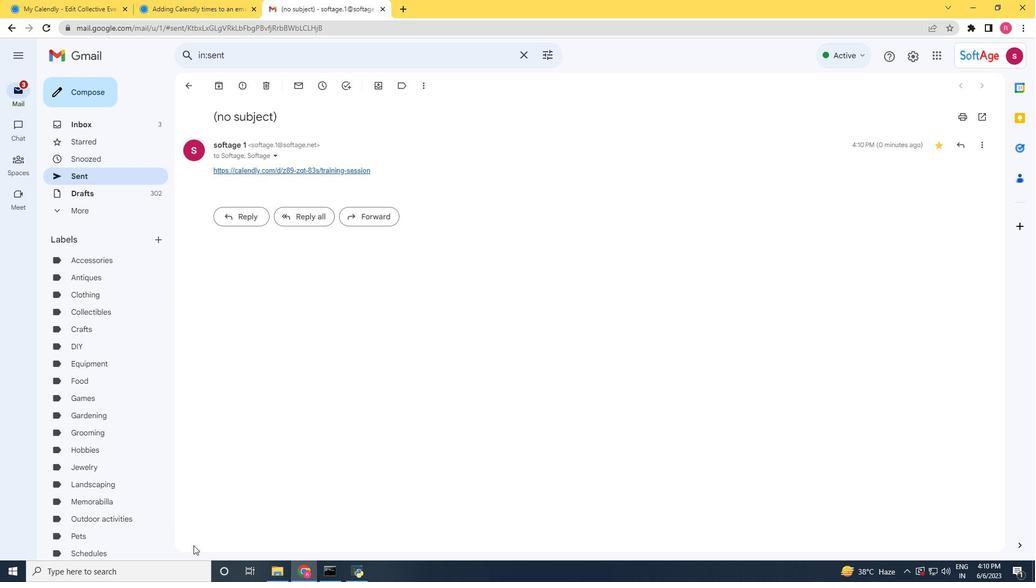
